 Task: Look for space in Limbe, Cameroon from 12th July, 2023 to 16th July, 2023 for 8 adults in price range Rs.10000 to Rs.16000. Place can be private room with 8 bedrooms having 8 beds and 8 bathrooms. Property type can be house, flat, guest house. Amenities needed are: wifi, TV, free parkinig on premises, gym, breakfast. Booking option can be shelf check-in. Required host language is English.
Action: Mouse pressed left at (446, 95)
Screenshot: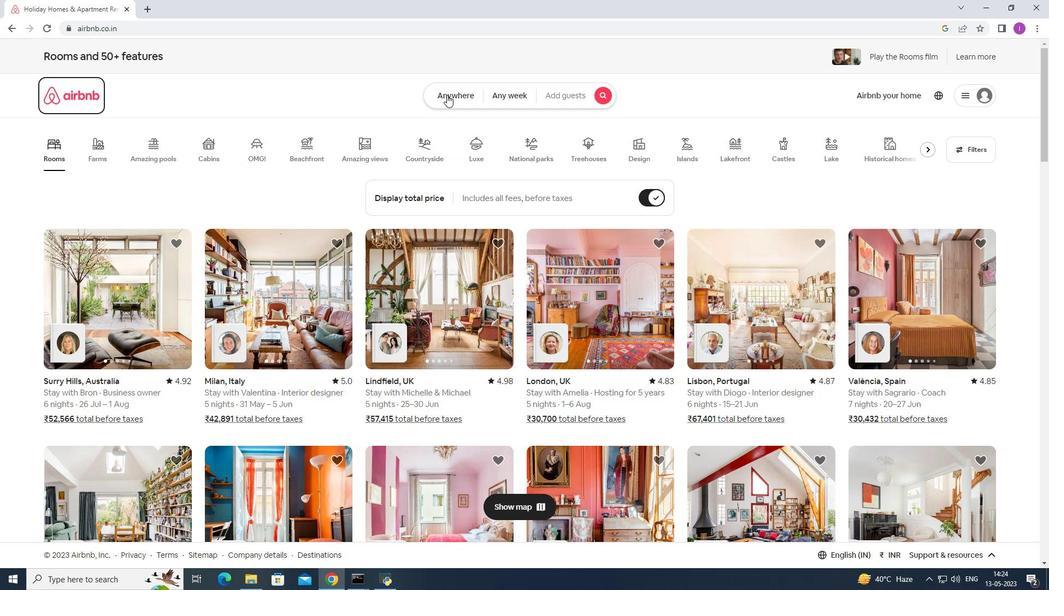 
Action: Mouse moved to (357, 137)
Screenshot: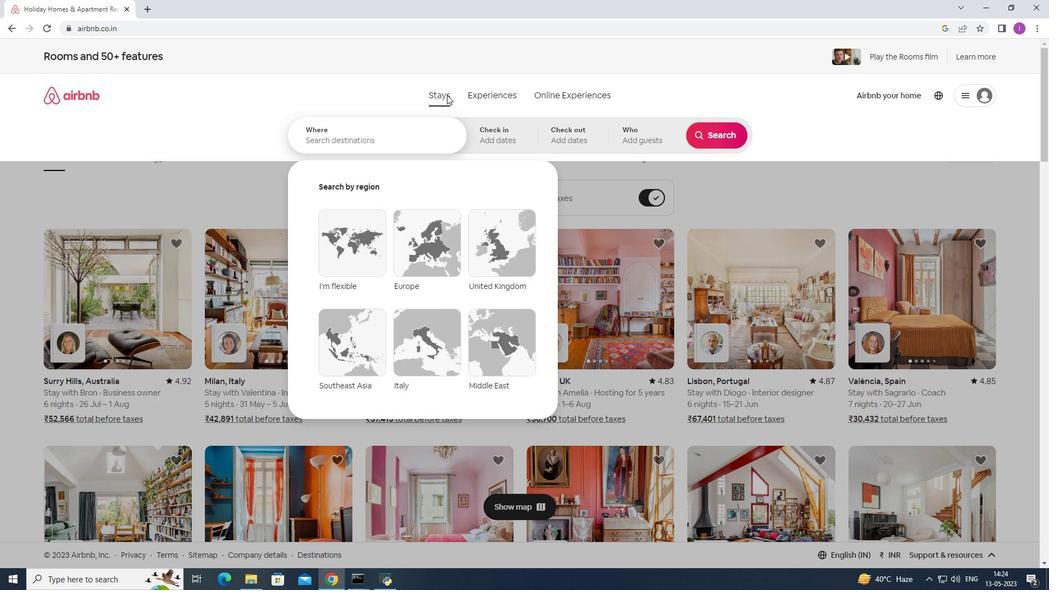 
Action: Mouse pressed left at (357, 137)
Screenshot: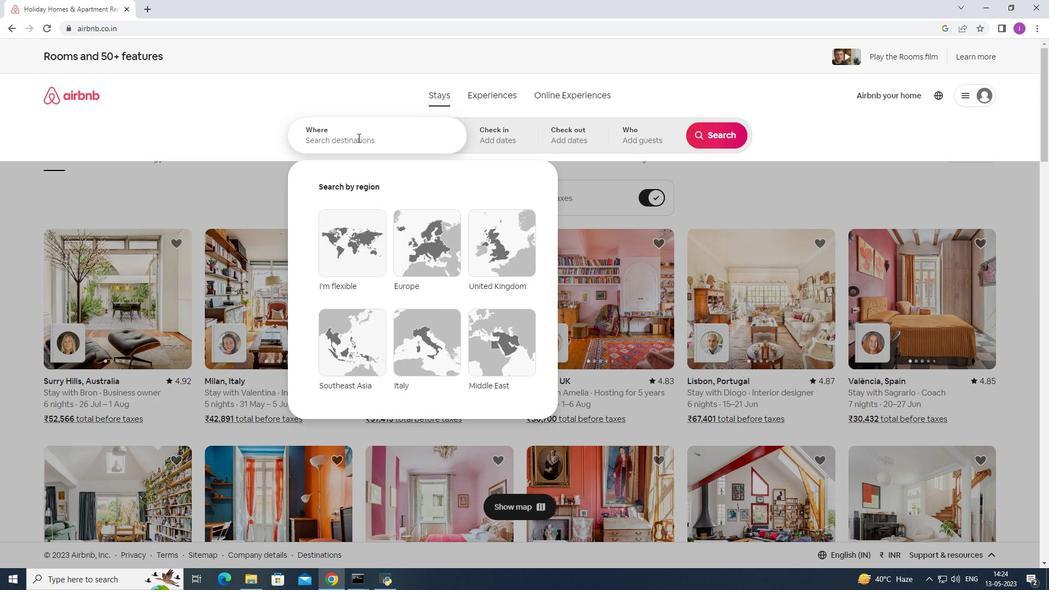 
Action: Mouse moved to (359, 136)
Screenshot: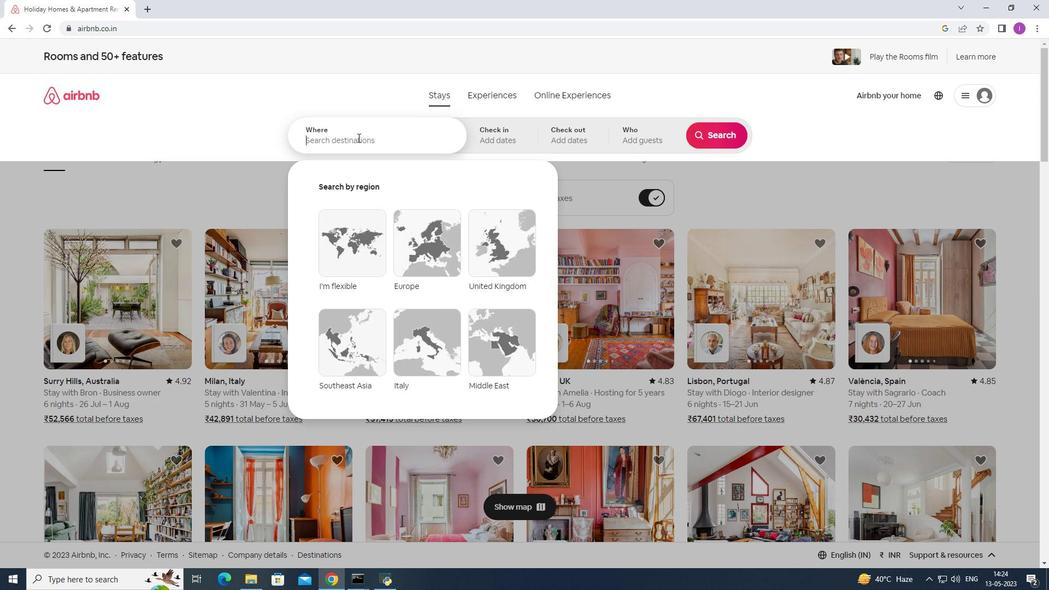 
Action: Key pressed <Key.shift><Key.shift><Key.shift><Key.shift><Key.shift><Key.shift><Key.shift><Key.shift><Key.shift><Key.shift><Key.shift><Key.shift><Key.shift><Key.shift><Key.shift><Key.shift><Key.shift><Key.shift><Key.shift><Key.shift><Key.shift><Key.shift><Key.shift><Key.shift><Key.shift><Key.shift><Key.shift><Key.shift><Key.shift><Key.shift><Key.shift><Key.shift><Key.shift><Key.shift><Key.shift><Key.shift><Key.shift><Key.shift><Key.shift><Key.shift><Key.shift><Key.shift><Key.shift><Key.shift><Key.shift><Key.shift><Key.shift>Limbe,<Key.shift>Cameroo
Screenshot: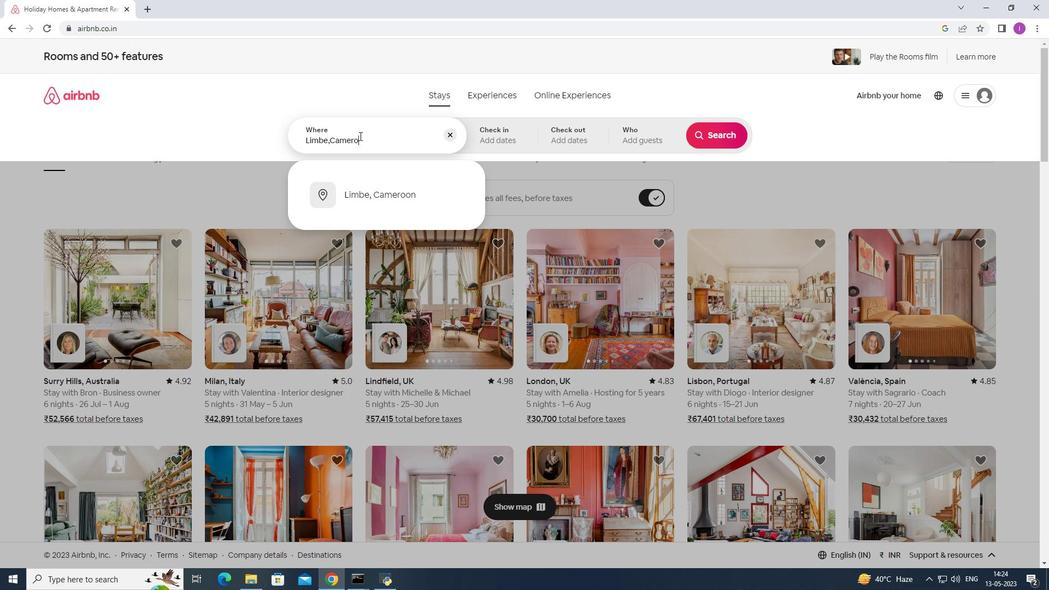 
Action: Mouse moved to (369, 200)
Screenshot: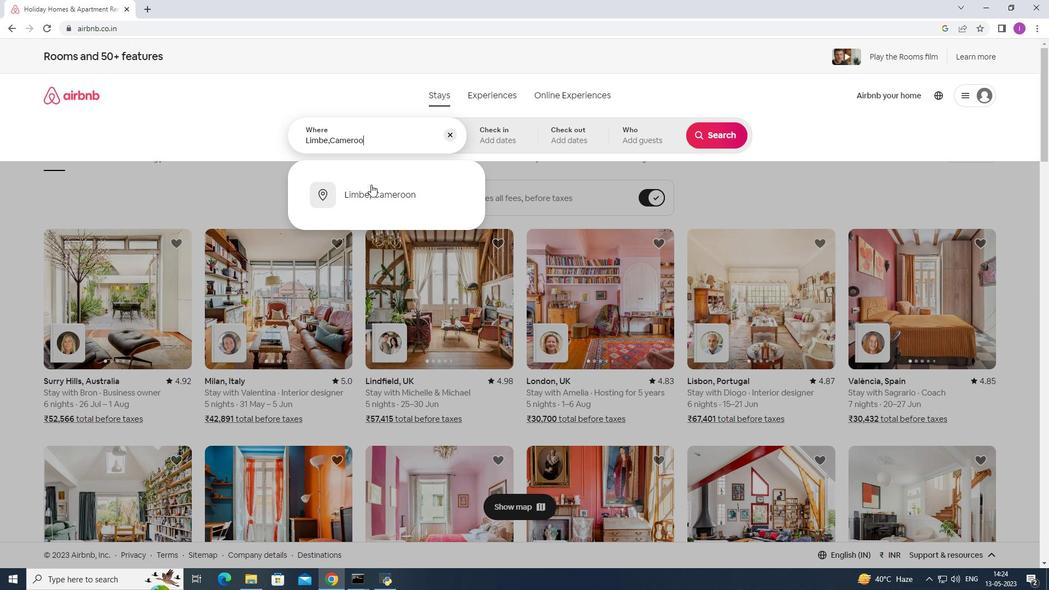 
Action: Mouse pressed left at (369, 200)
Screenshot: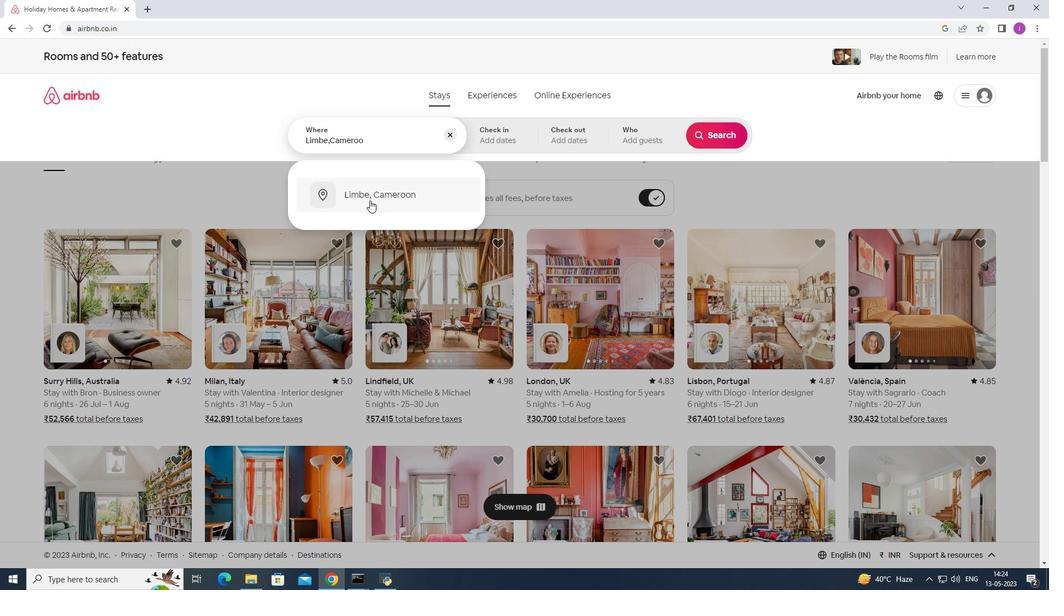 
Action: Mouse moved to (717, 218)
Screenshot: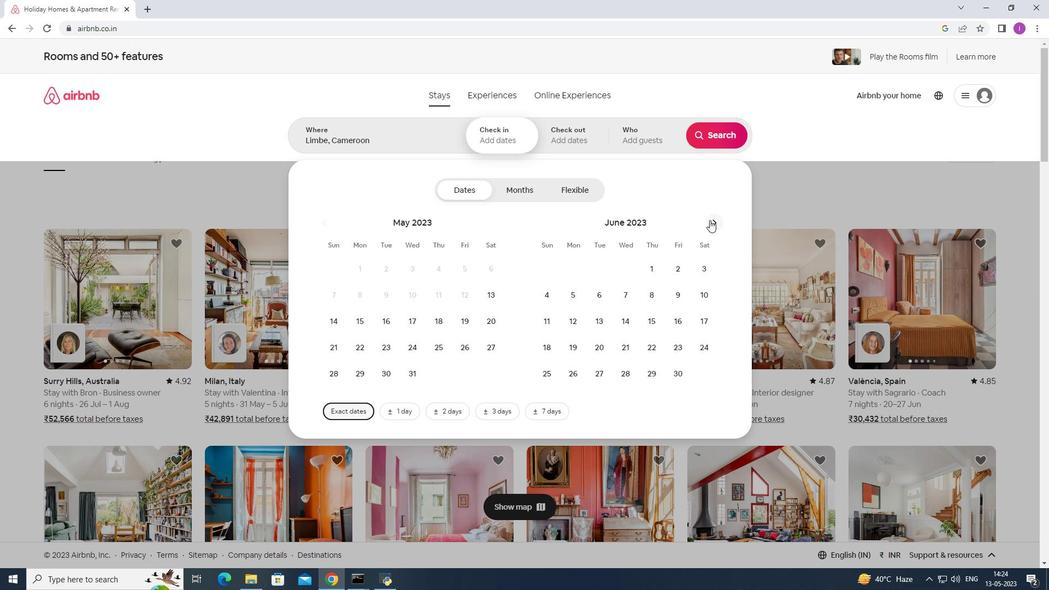
Action: Mouse pressed left at (717, 218)
Screenshot: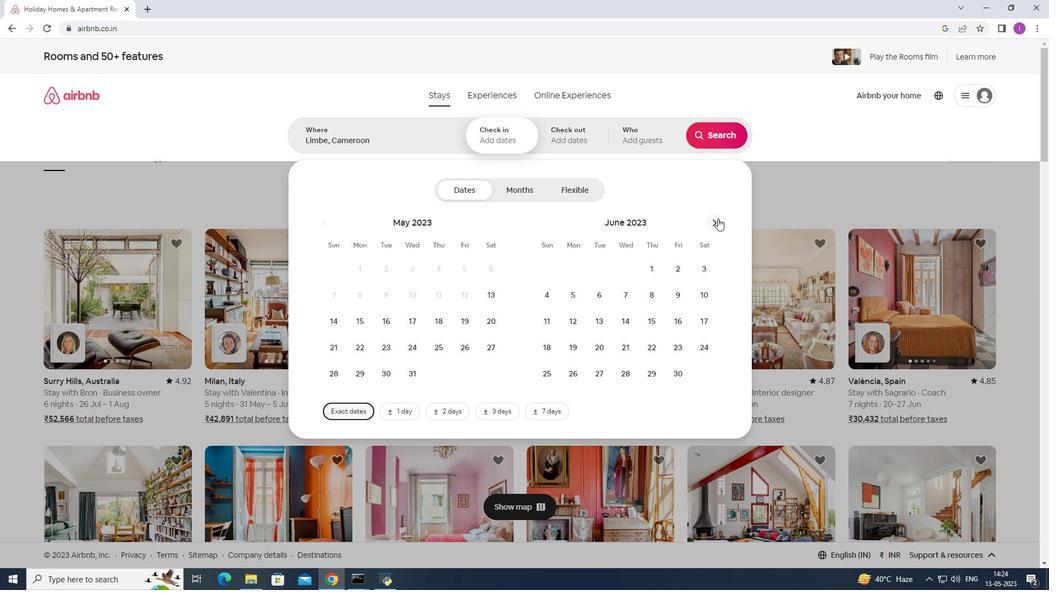 
Action: Mouse moved to (625, 318)
Screenshot: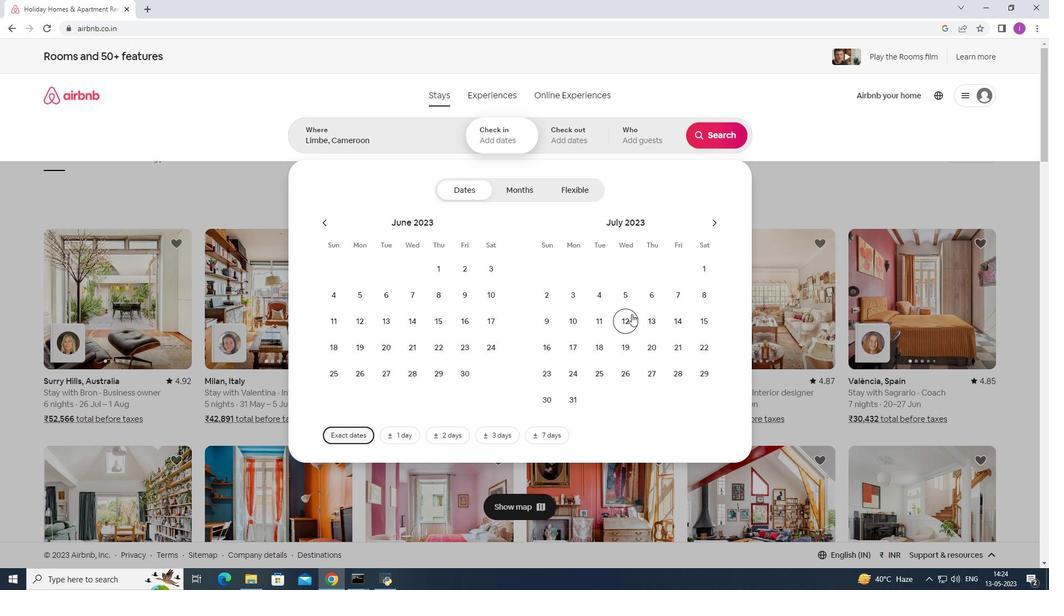 
Action: Mouse pressed left at (625, 318)
Screenshot: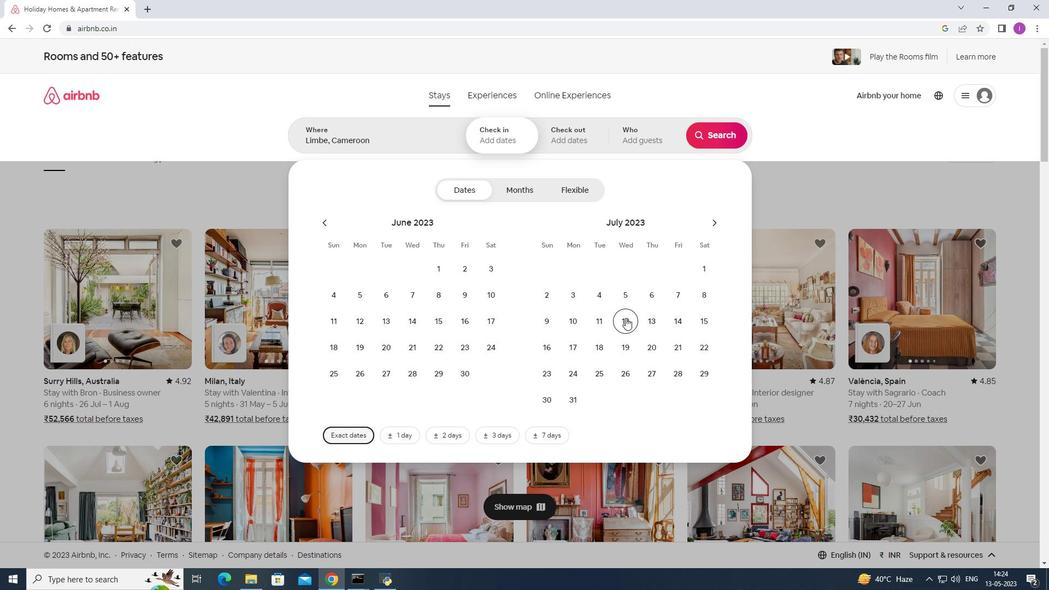 
Action: Mouse moved to (540, 345)
Screenshot: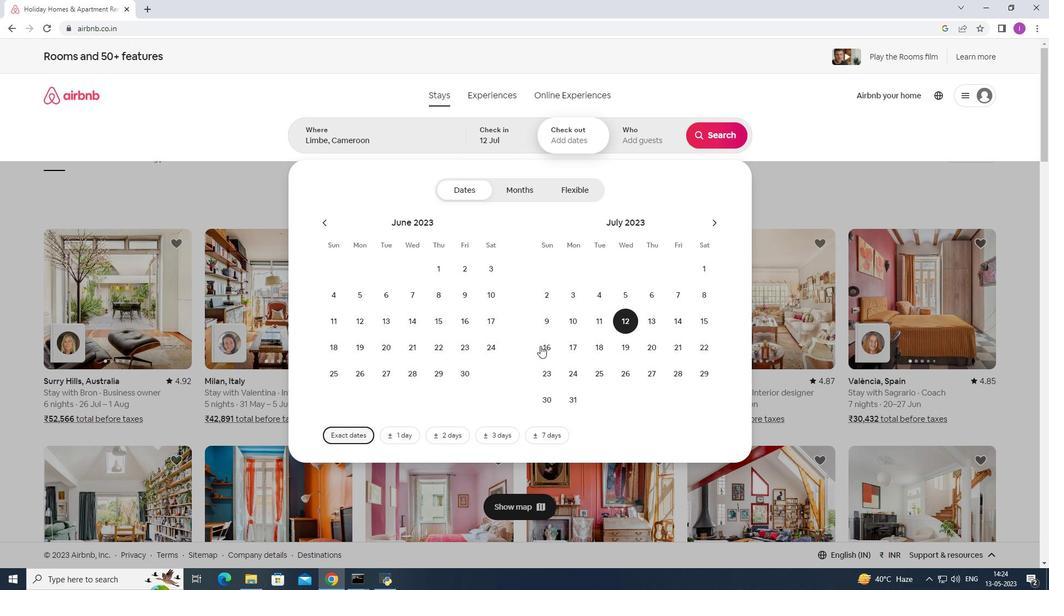 
Action: Mouse pressed left at (540, 345)
Screenshot: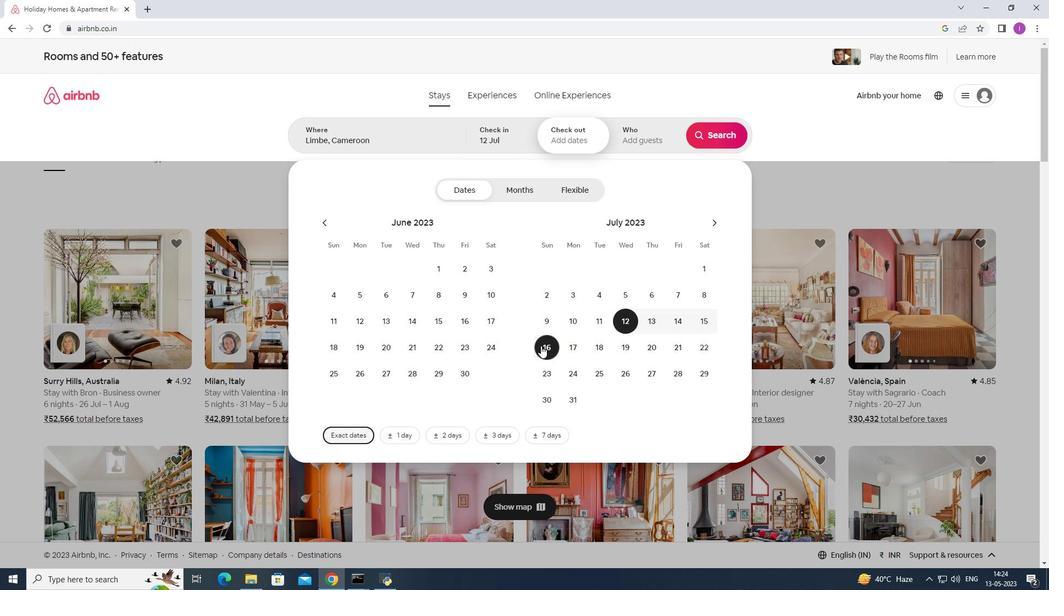
Action: Mouse moved to (653, 136)
Screenshot: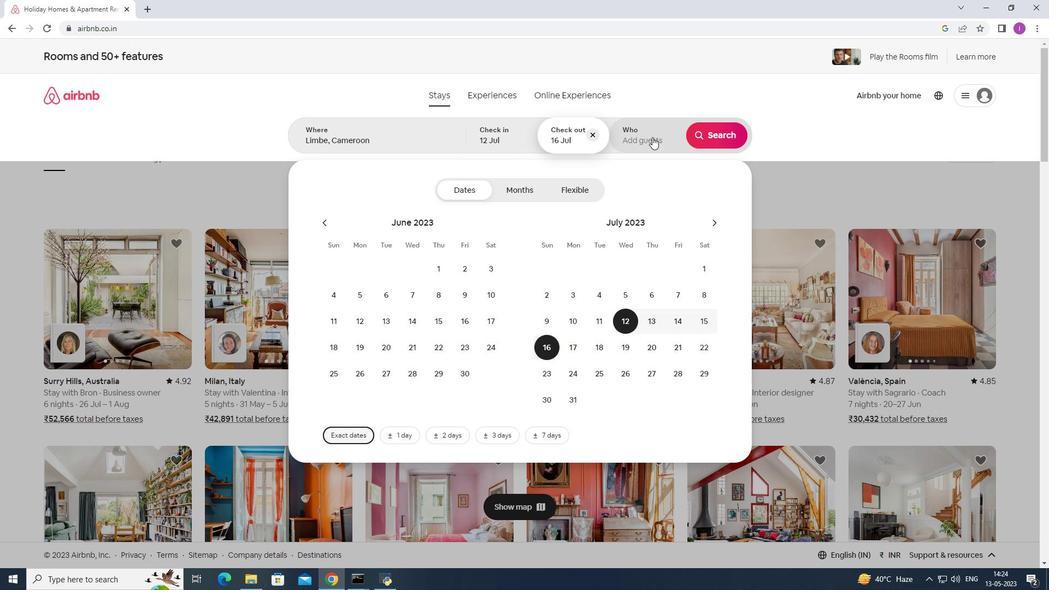 
Action: Mouse pressed left at (653, 136)
Screenshot: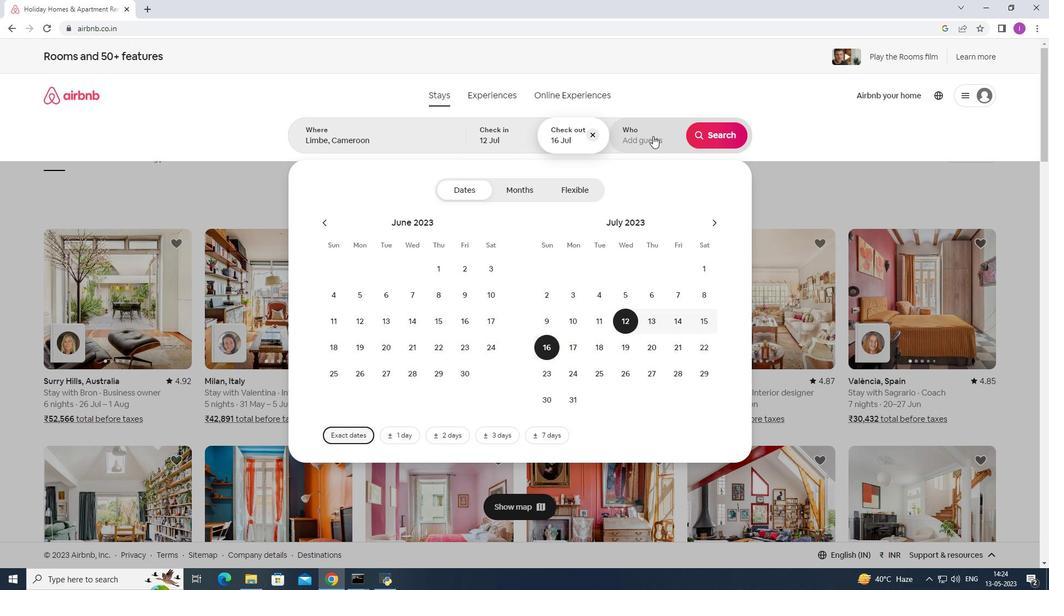
Action: Mouse moved to (719, 195)
Screenshot: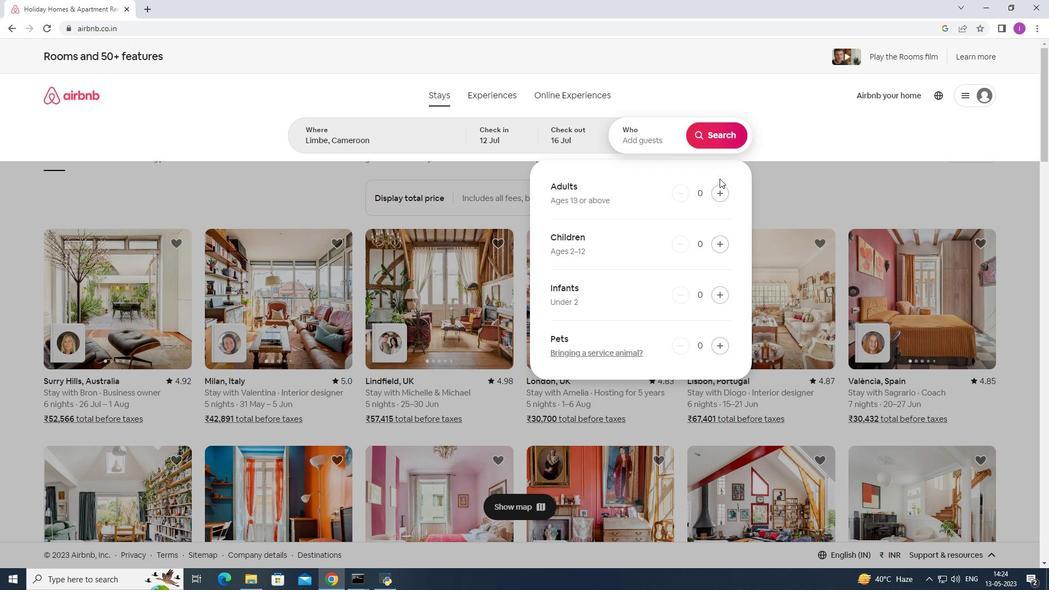 
Action: Mouse pressed left at (719, 195)
Screenshot: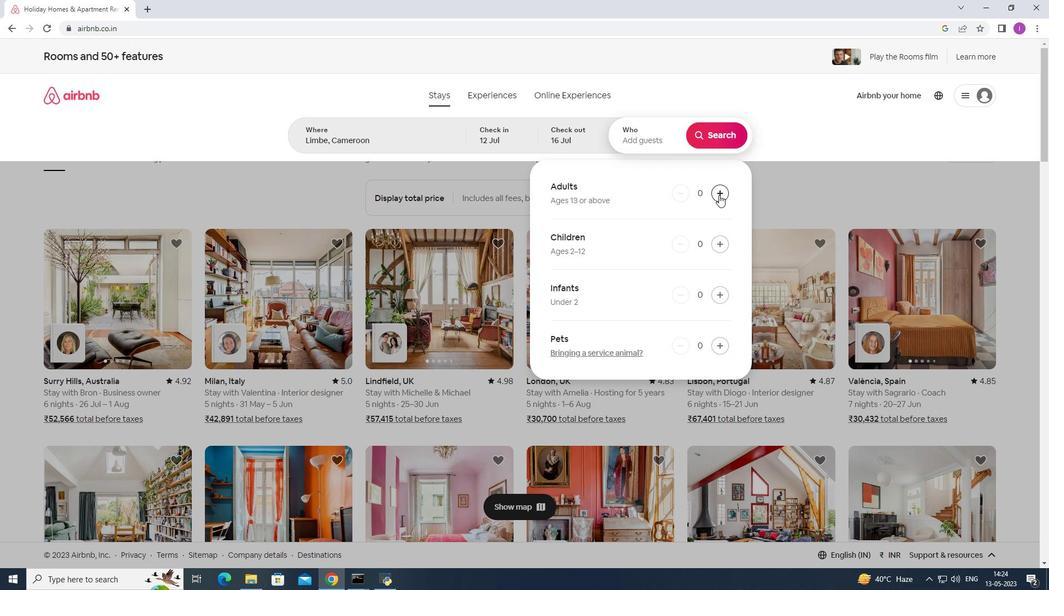 
Action: Mouse pressed left at (719, 195)
Screenshot: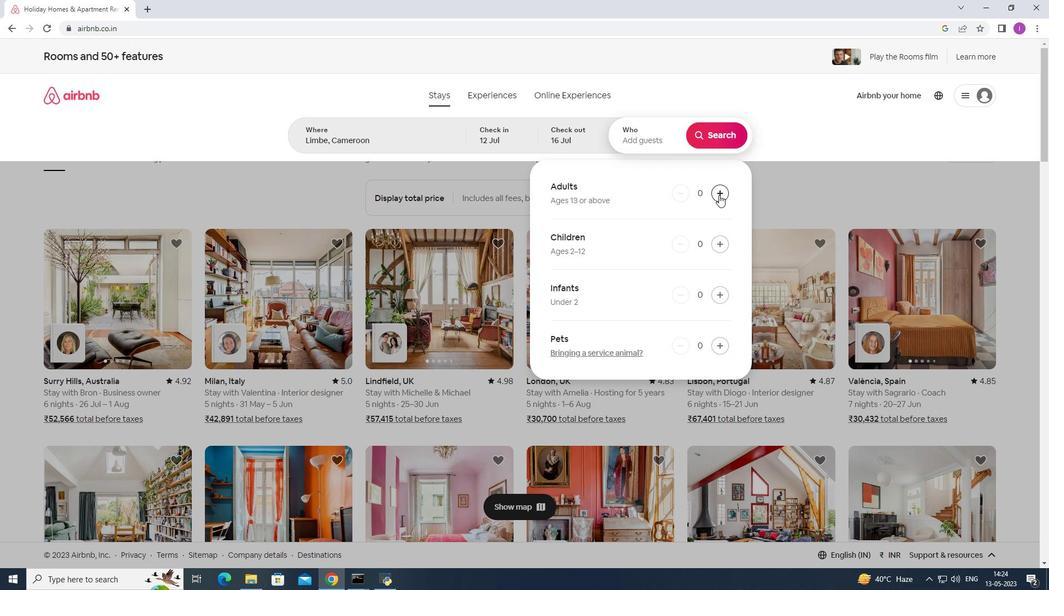 
Action: Mouse pressed left at (719, 195)
Screenshot: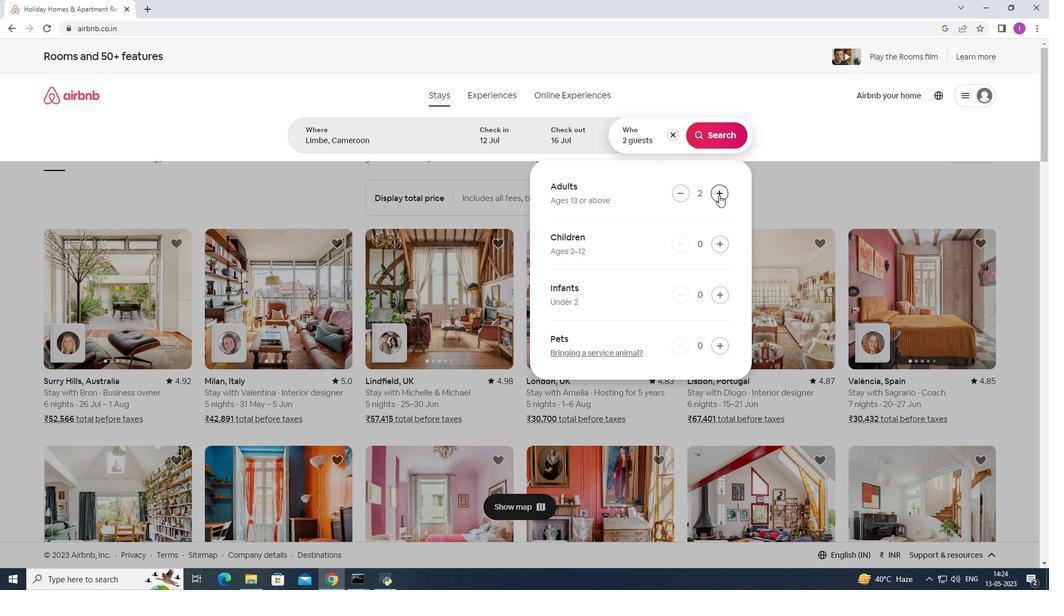 
Action: Mouse pressed left at (719, 195)
Screenshot: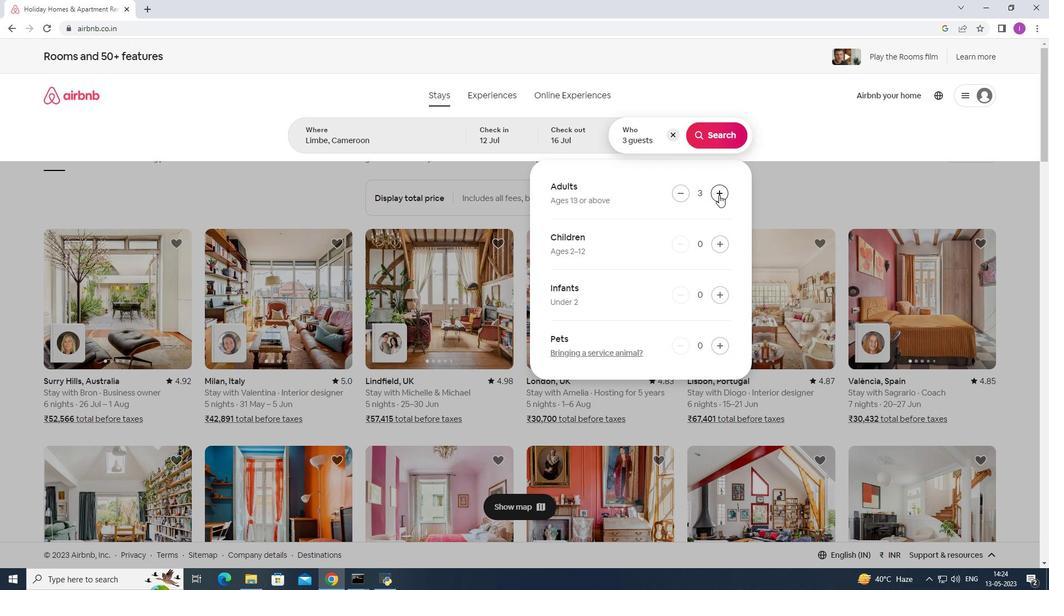 
Action: Mouse pressed left at (719, 195)
Screenshot: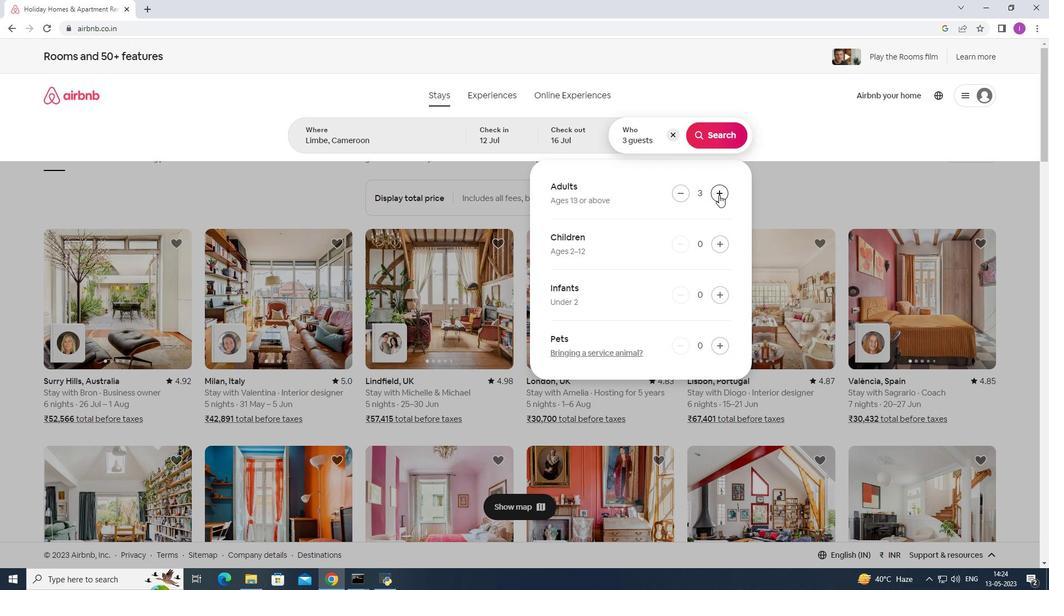 
Action: Mouse pressed left at (719, 195)
Screenshot: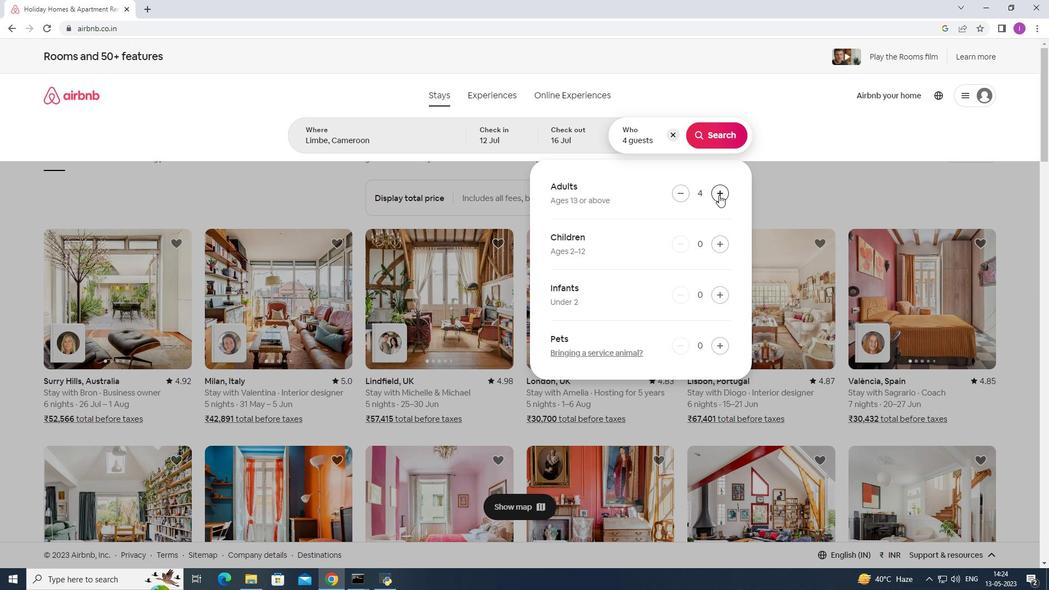 
Action: Mouse pressed left at (719, 195)
Screenshot: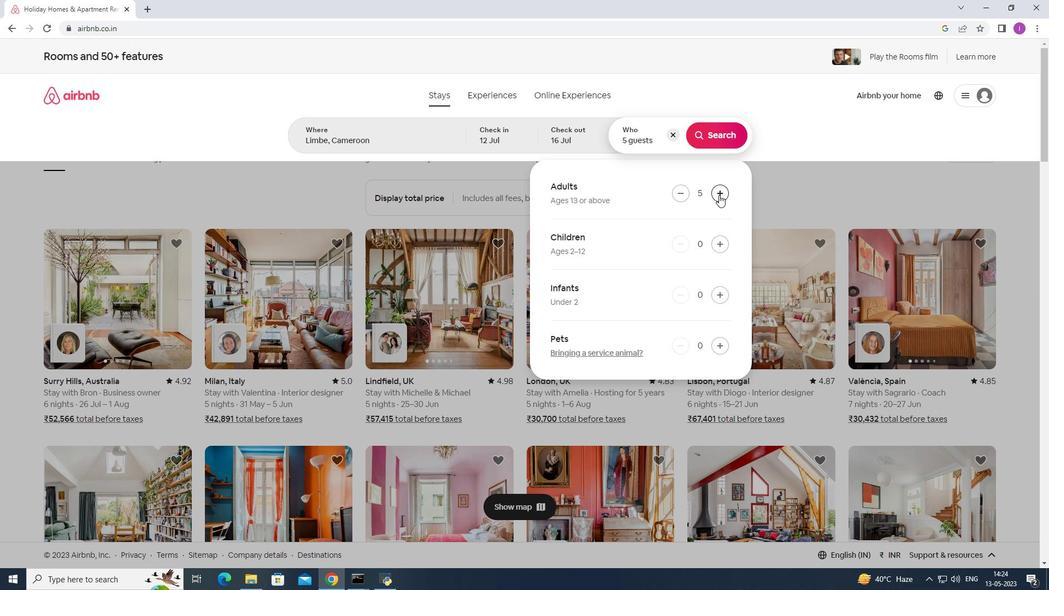 
Action: Mouse pressed left at (719, 195)
Screenshot: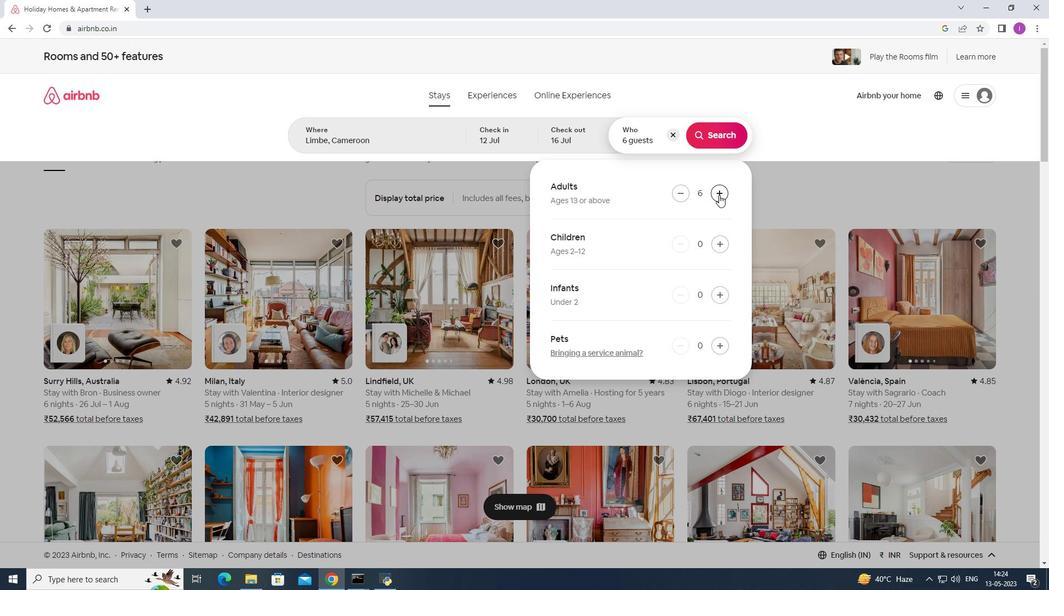 
Action: Mouse moved to (711, 139)
Screenshot: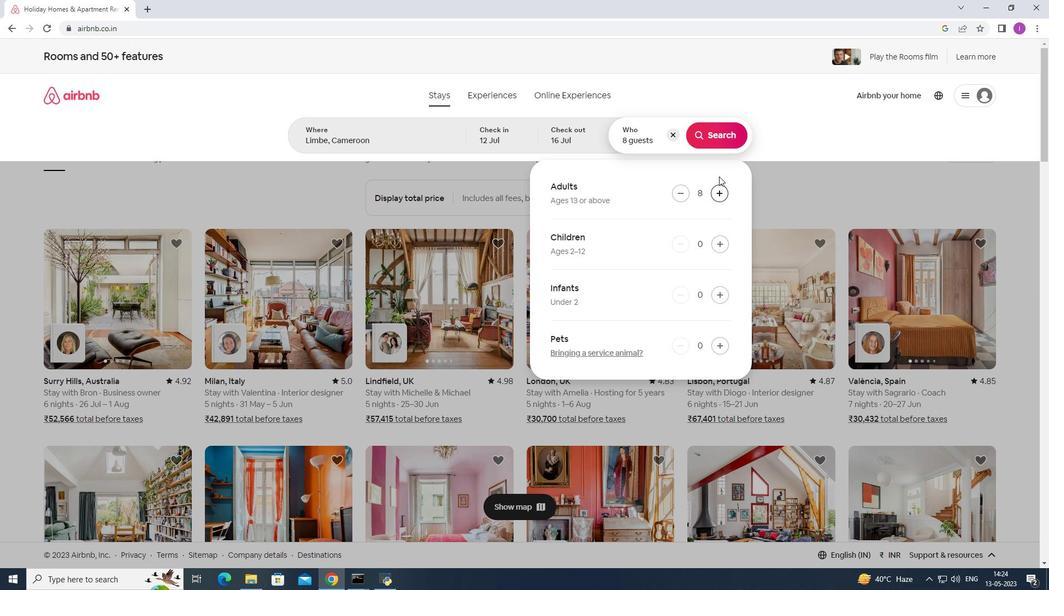 
Action: Mouse pressed left at (711, 139)
Screenshot: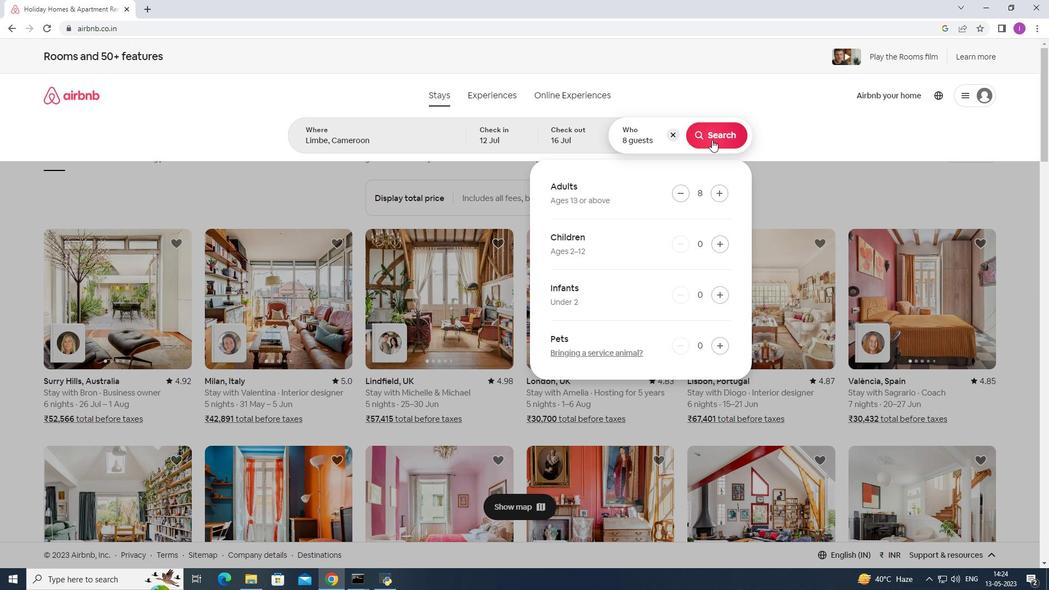 
Action: Mouse moved to (1015, 104)
Screenshot: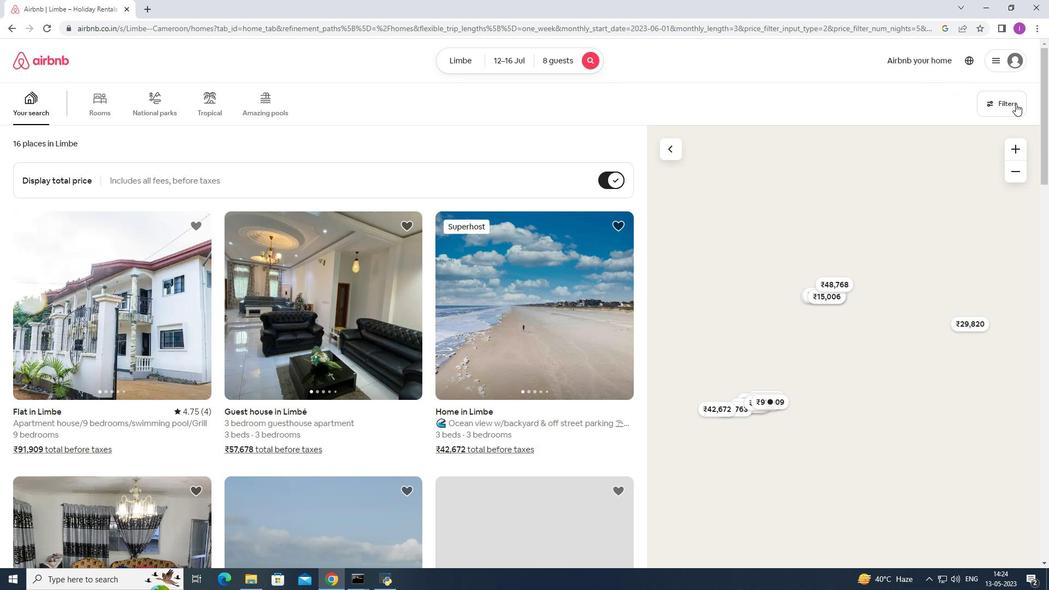 
Action: Mouse pressed left at (1015, 104)
Screenshot: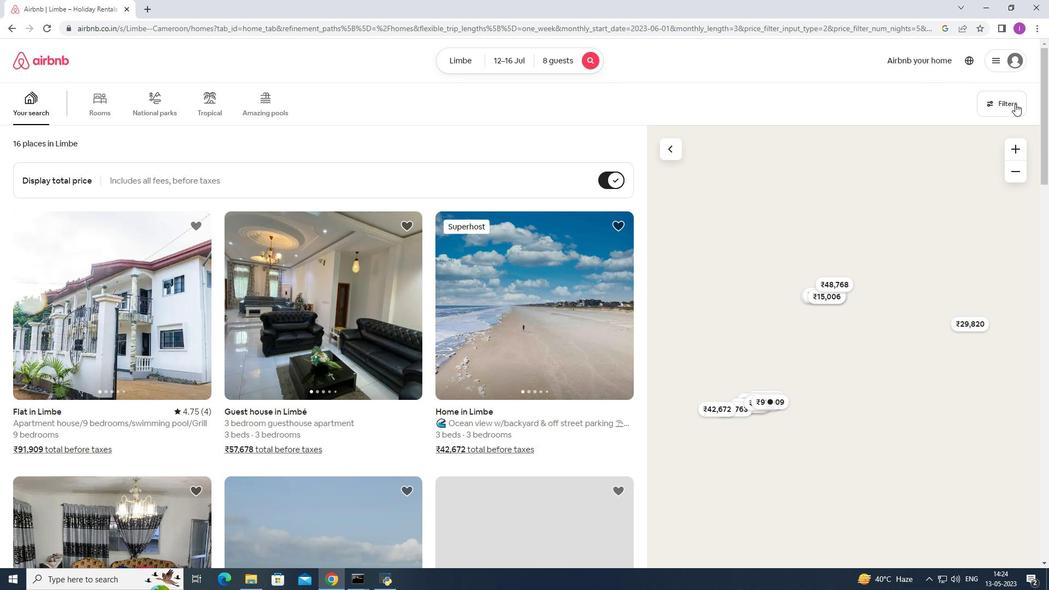 
Action: Mouse moved to (596, 374)
Screenshot: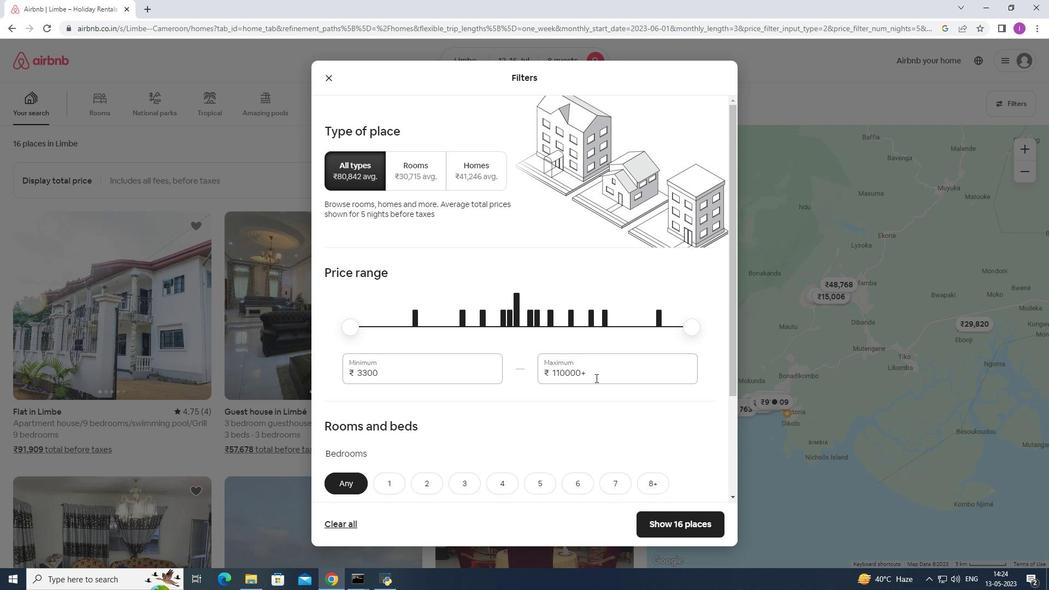 
Action: Mouse pressed left at (596, 374)
Screenshot: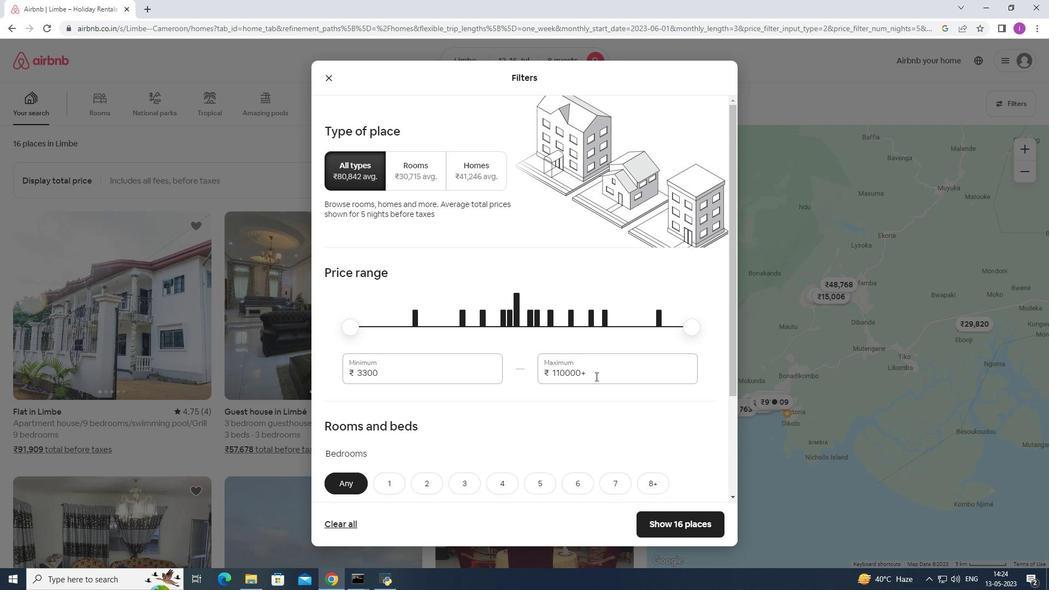 
Action: Mouse moved to (535, 365)
Screenshot: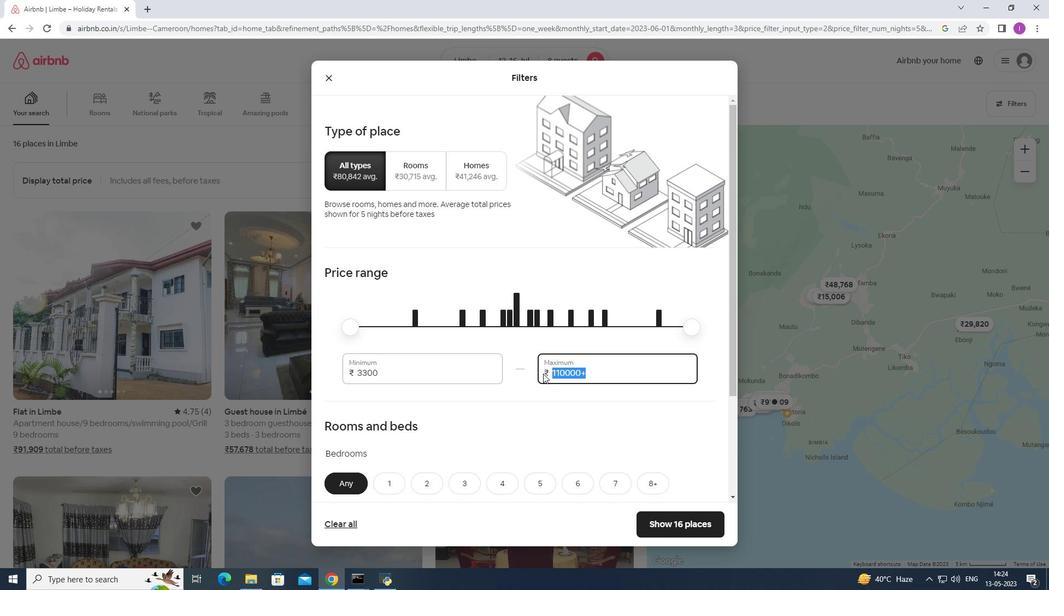 
Action: Key pressed 16000
Screenshot: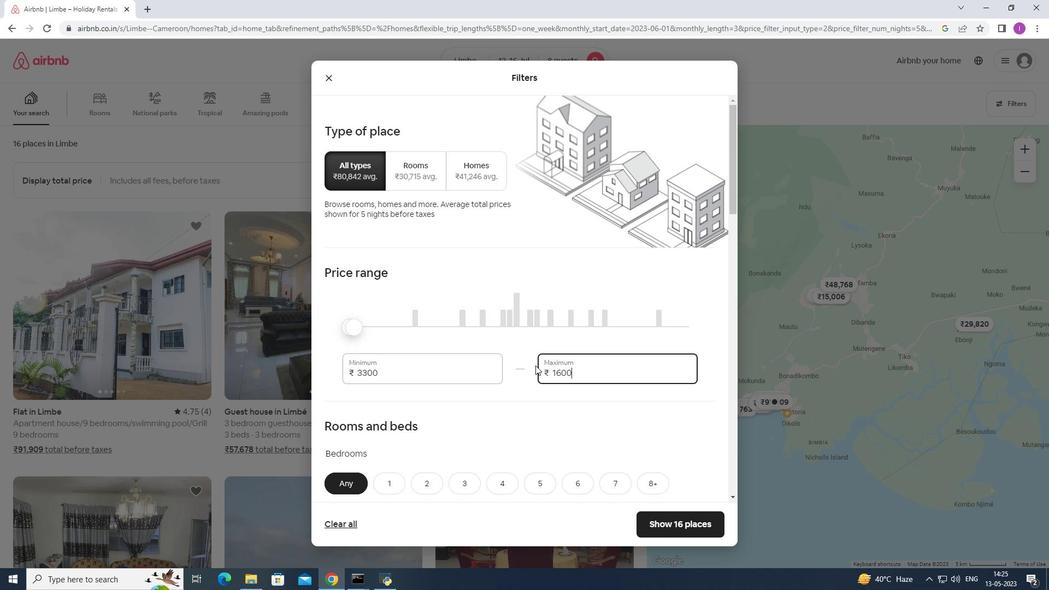 
Action: Mouse moved to (399, 368)
Screenshot: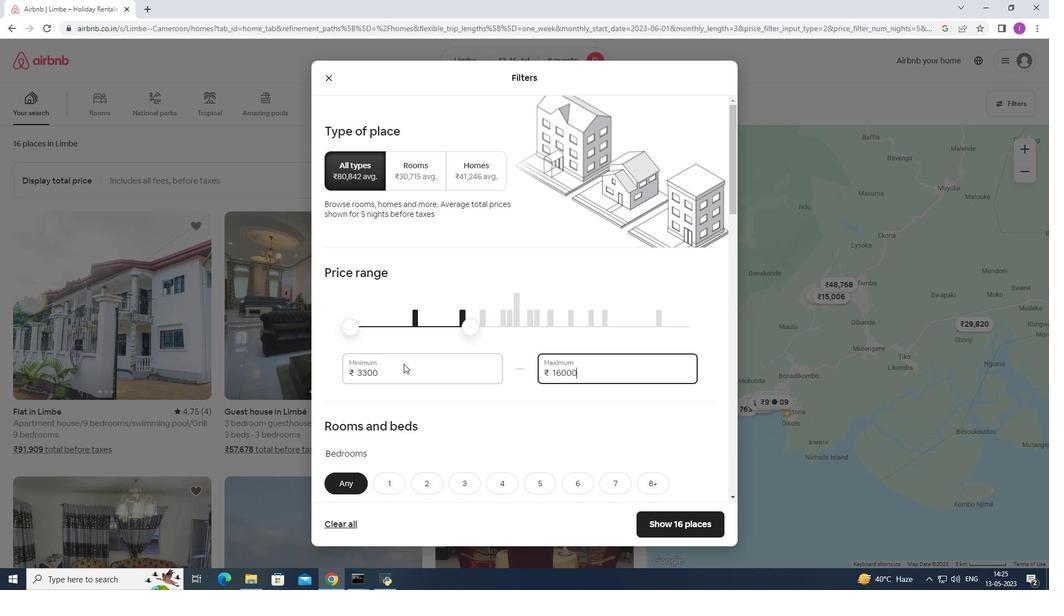 
Action: Mouse pressed left at (399, 368)
Screenshot: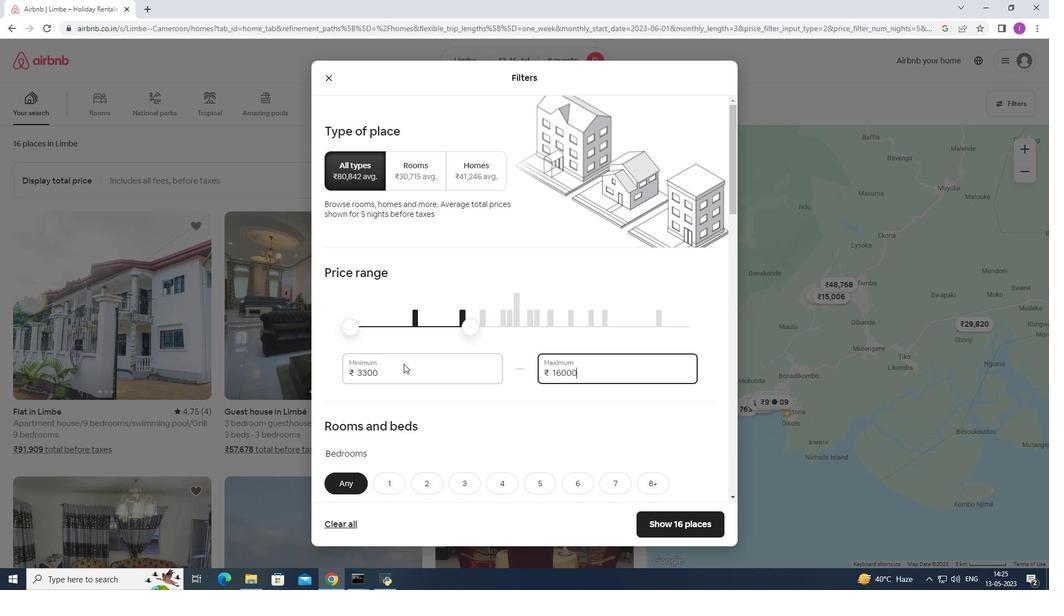 
Action: Mouse moved to (350, 374)
Screenshot: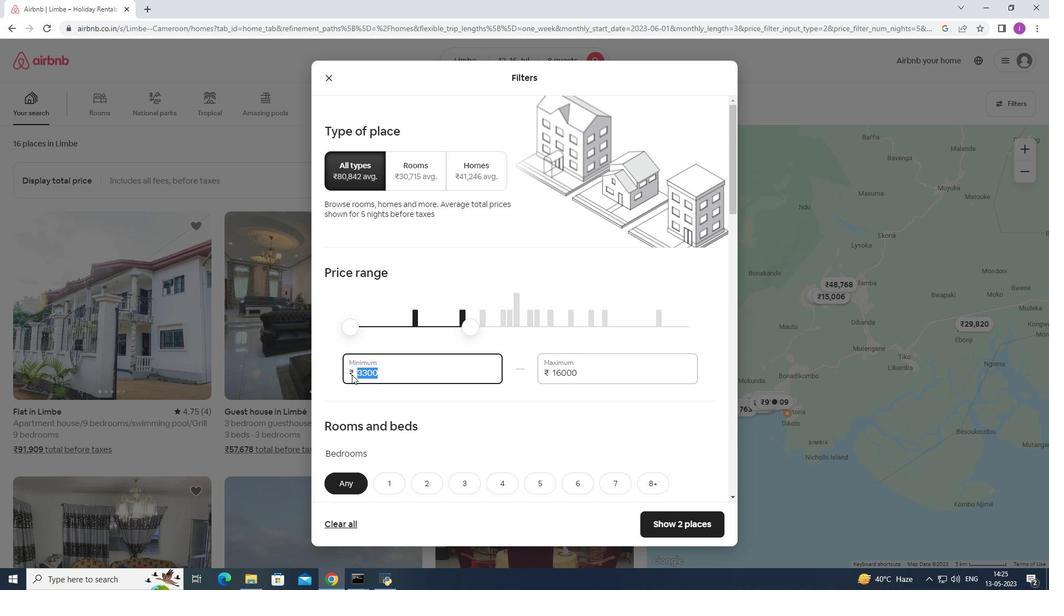 
Action: Key pressed 10000
Screenshot: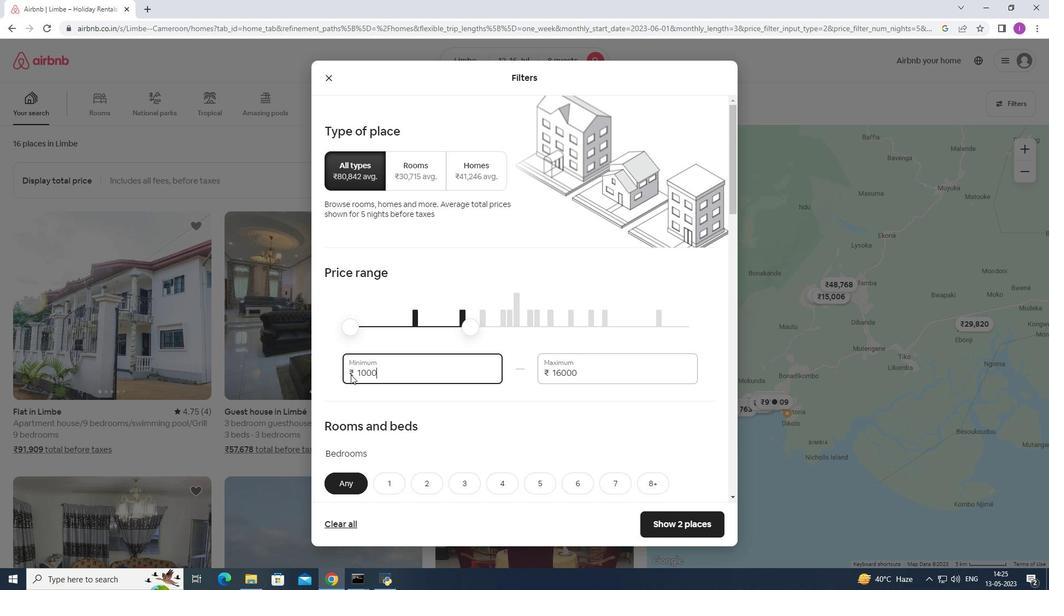 
Action: Mouse moved to (419, 367)
Screenshot: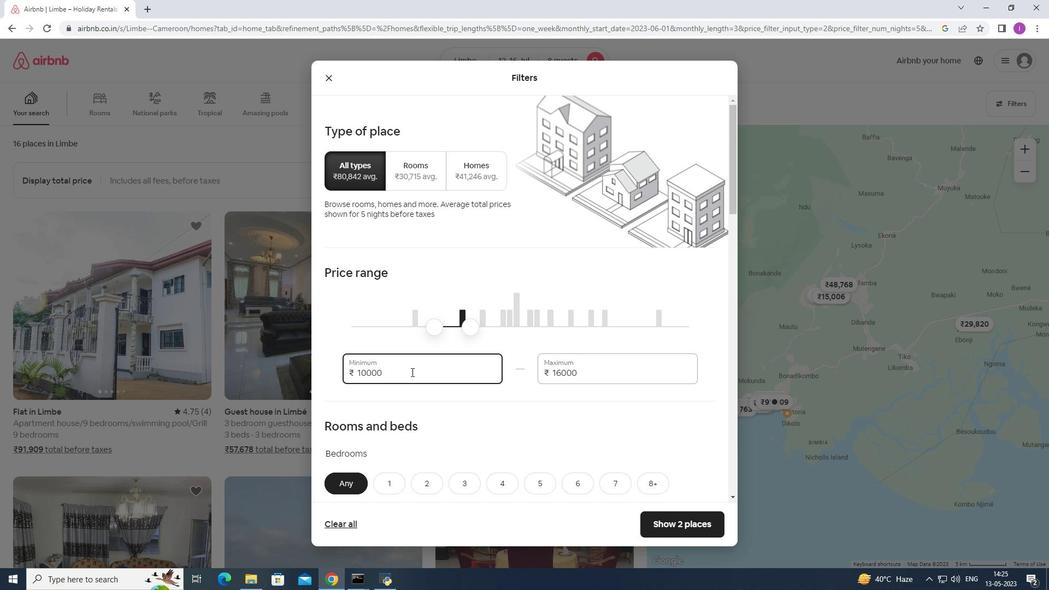 
Action: Mouse scrolled (419, 366) with delta (0, 0)
Screenshot: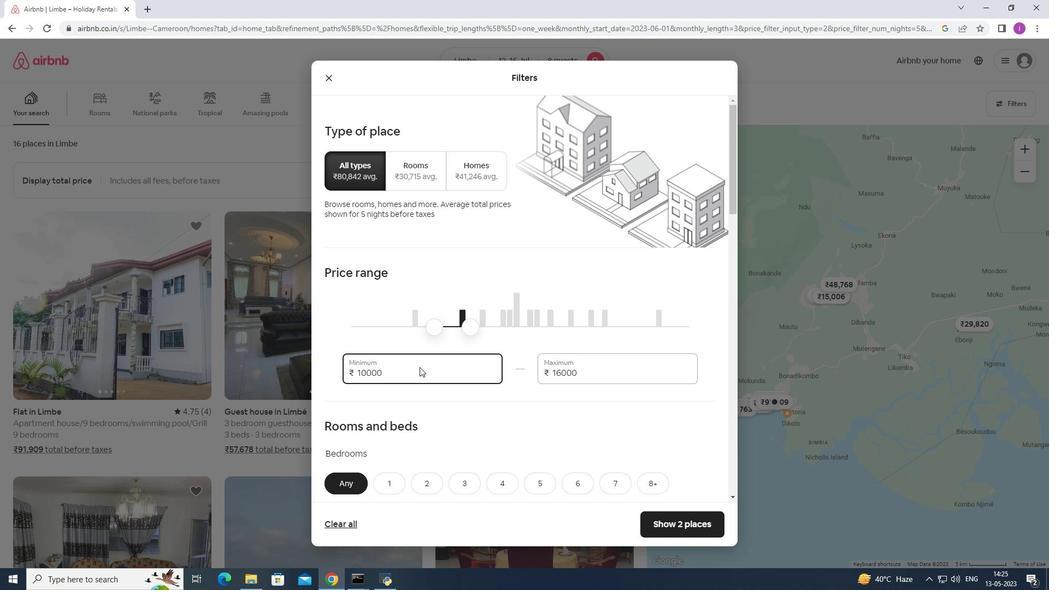 
Action: Mouse scrolled (419, 366) with delta (0, 0)
Screenshot: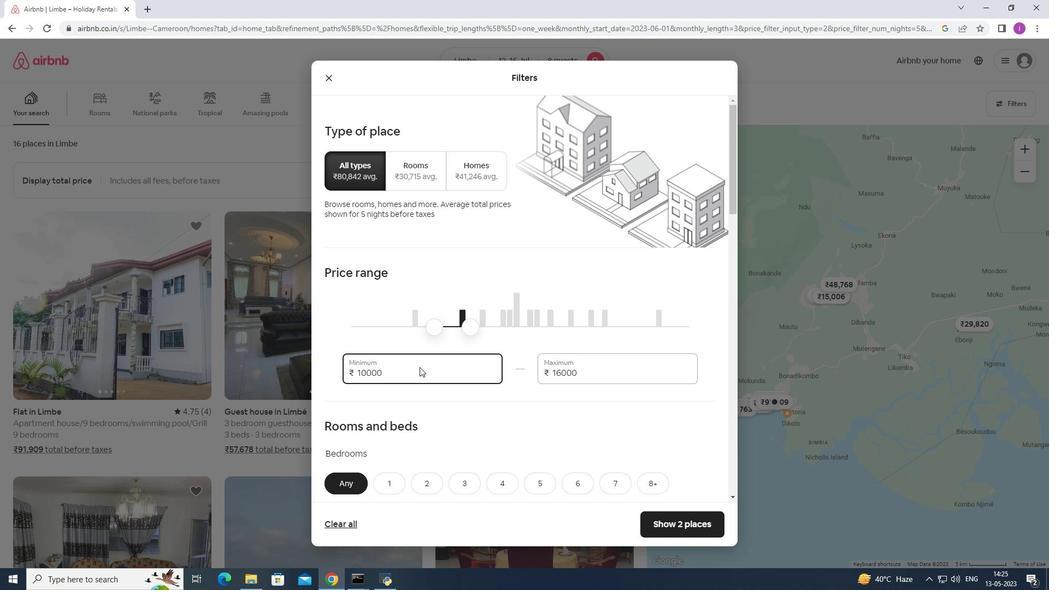 
Action: Mouse scrolled (419, 366) with delta (0, 0)
Screenshot: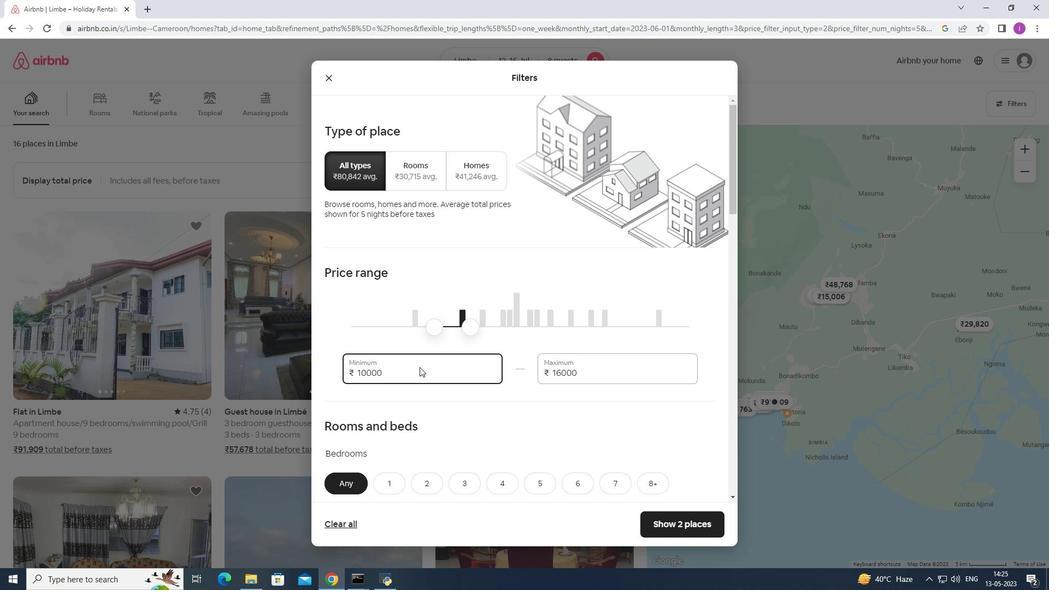
Action: Mouse moved to (392, 354)
Screenshot: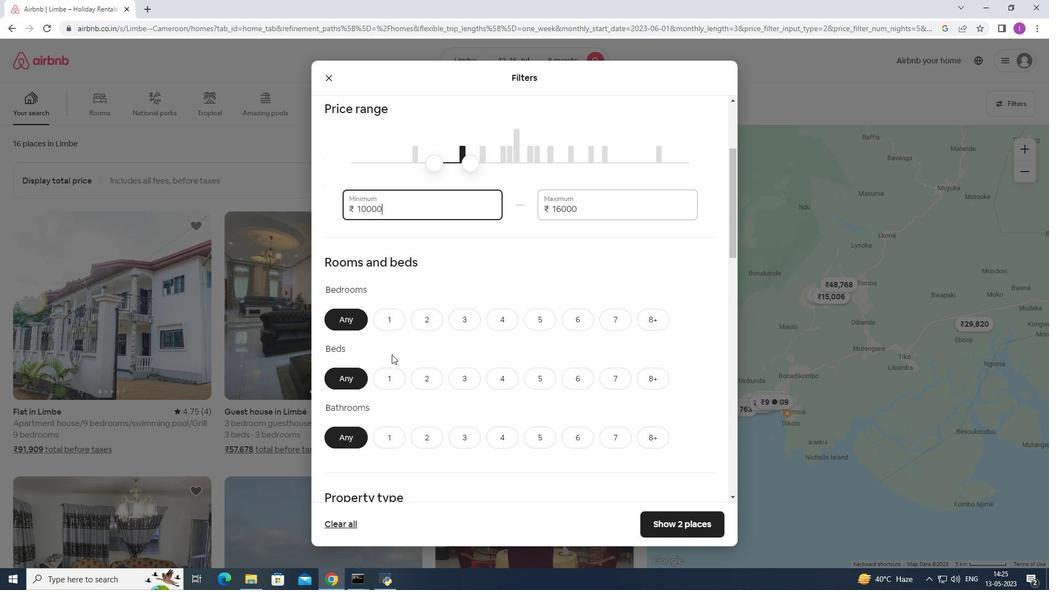 
Action: Mouse scrolled (392, 354) with delta (0, 0)
Screenshot: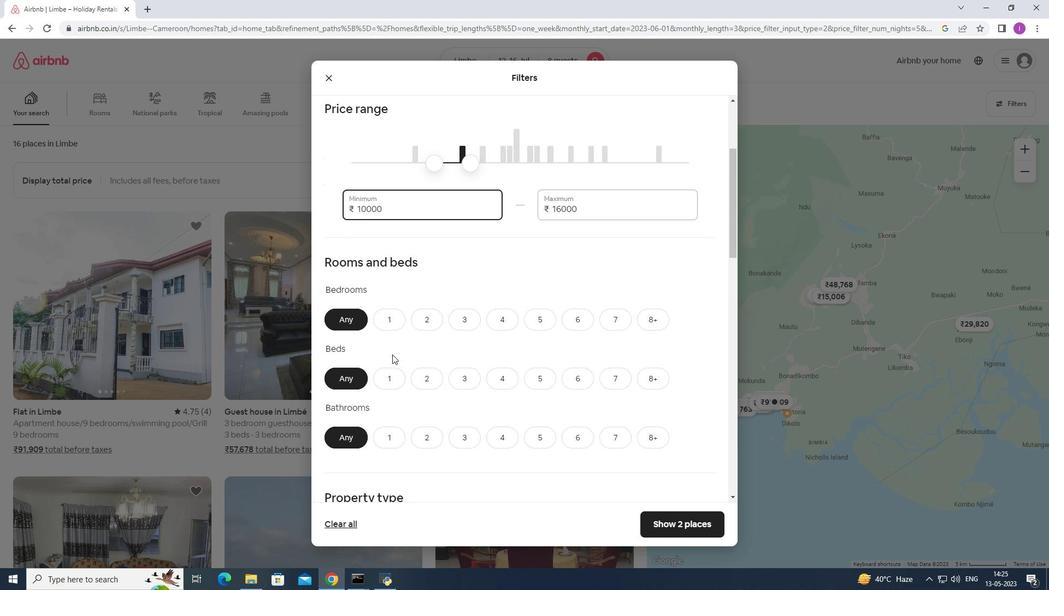 
Action: Mouse scrolled (392, 354) with delta (0, 0)
Screenshot: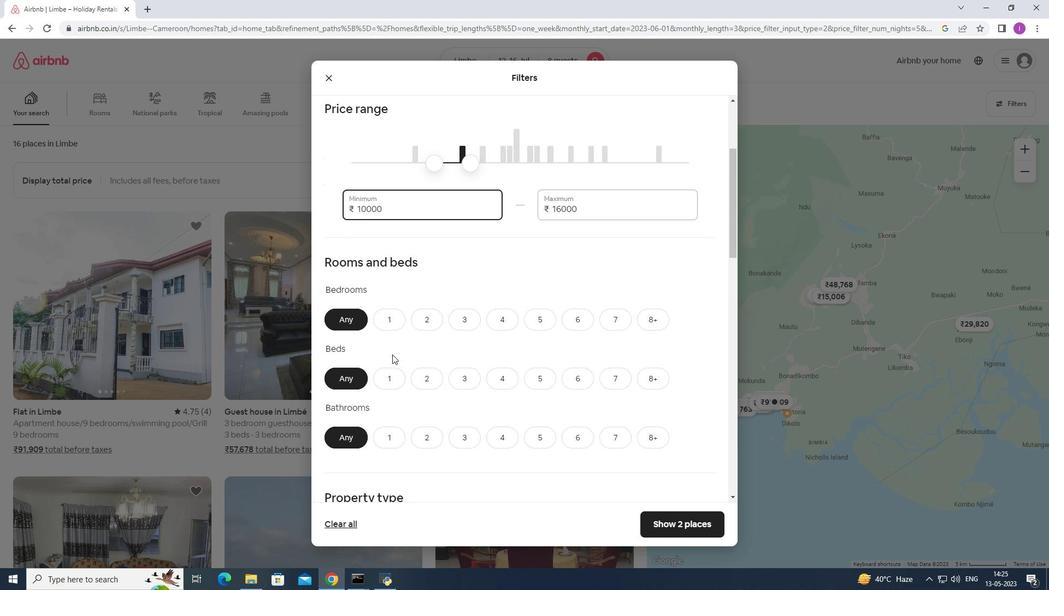 
Action: Mouse moved to (659, 212)
Screenshot: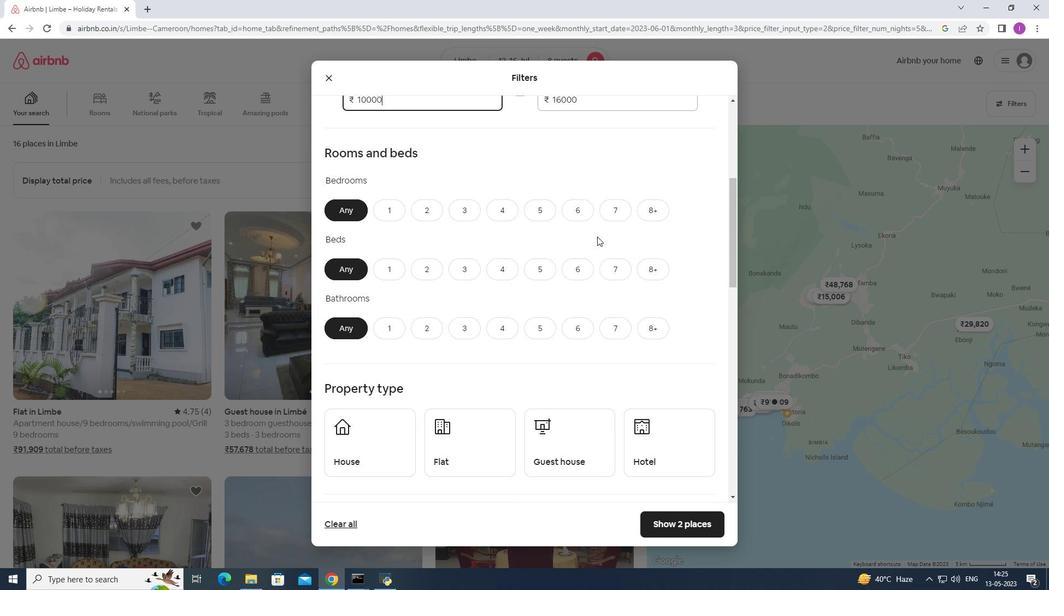 
Action: Mouse pressed left at (659, 212)
Screenshot: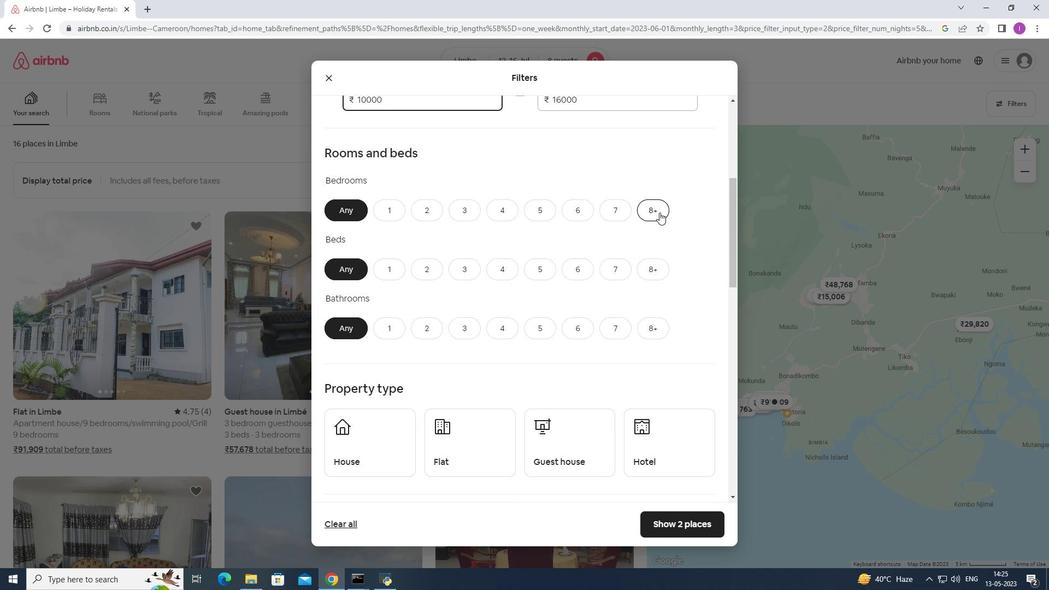 
Action: Mouse moved to (657, 273)
Screenshot: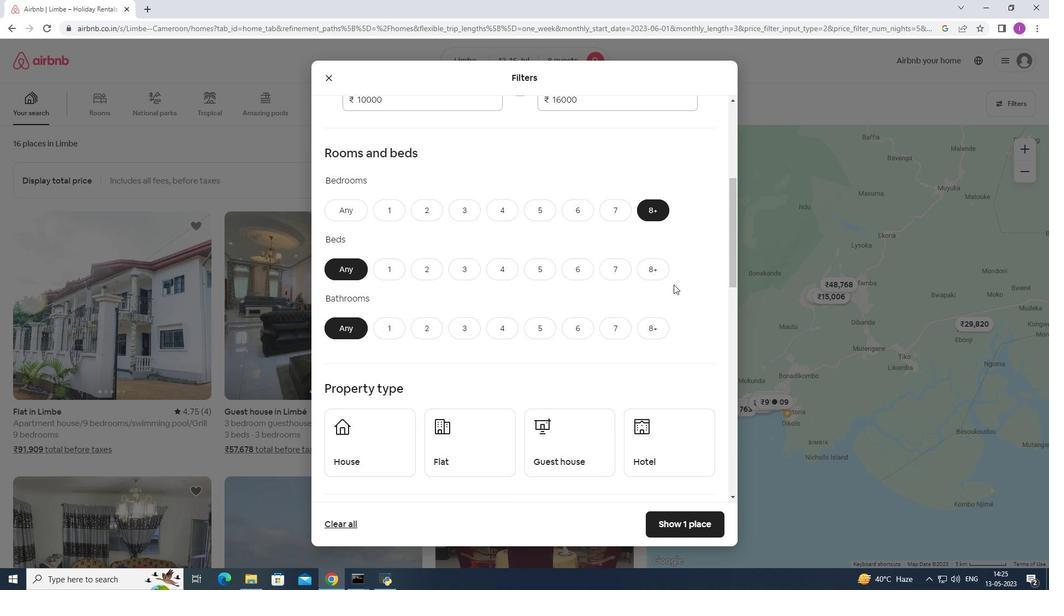 
Action: Mouse pressed left at (657, 273)
Screenshot: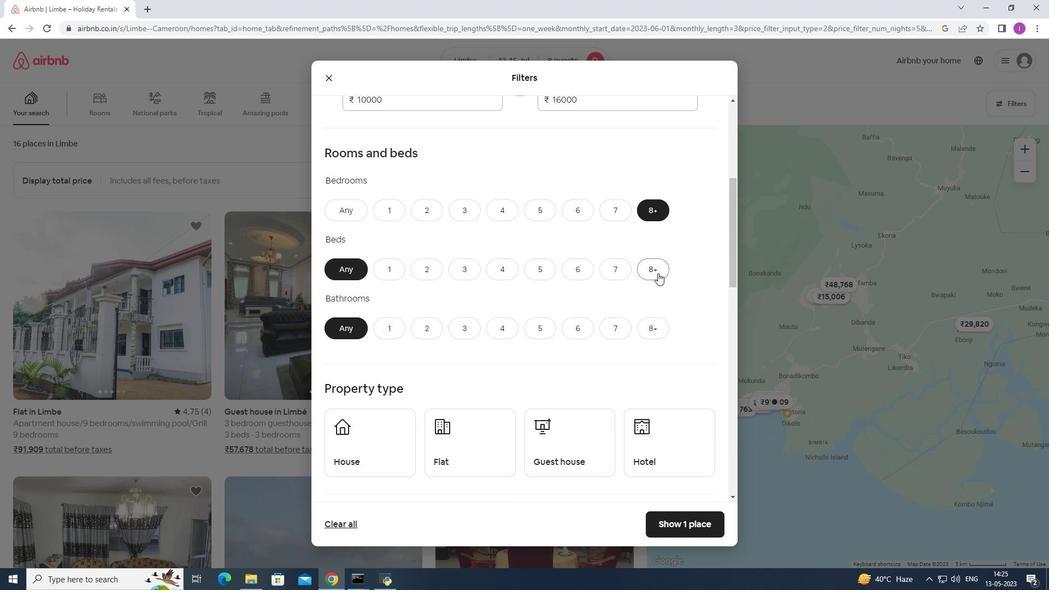 
Action: Mouse moved to (656, 333)
Screenshot: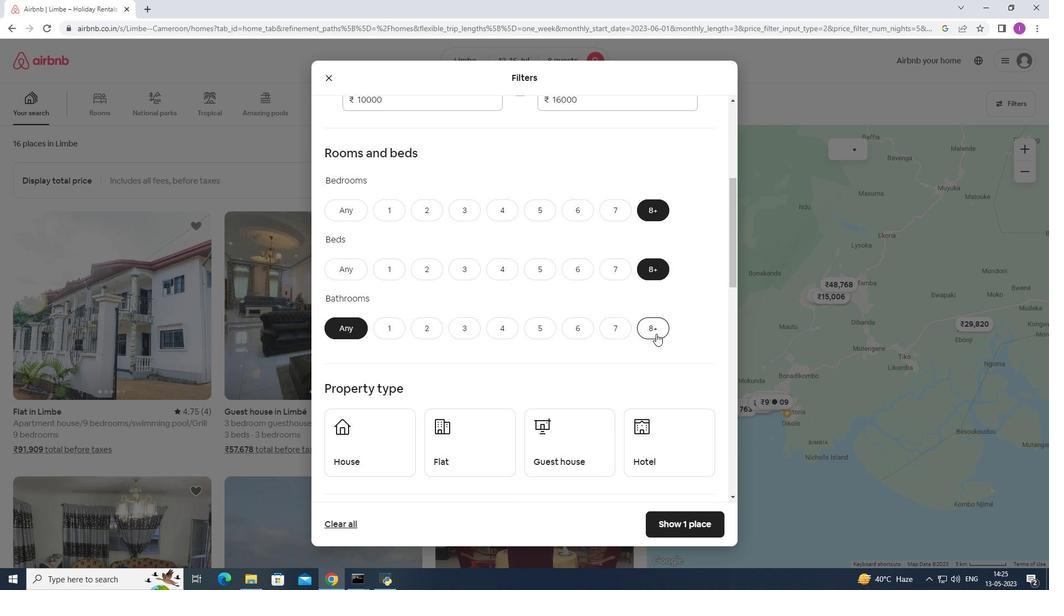 
Action: Mouse pressed left at (656, 333)
Screenshot: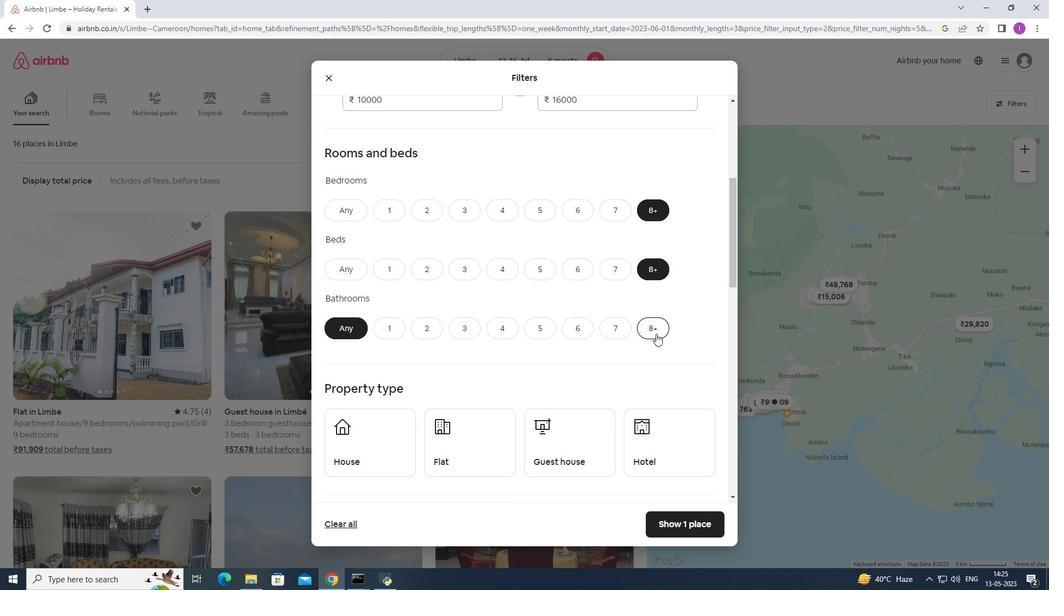 
Action: Mouse moved to (543, 352)
Screenshot: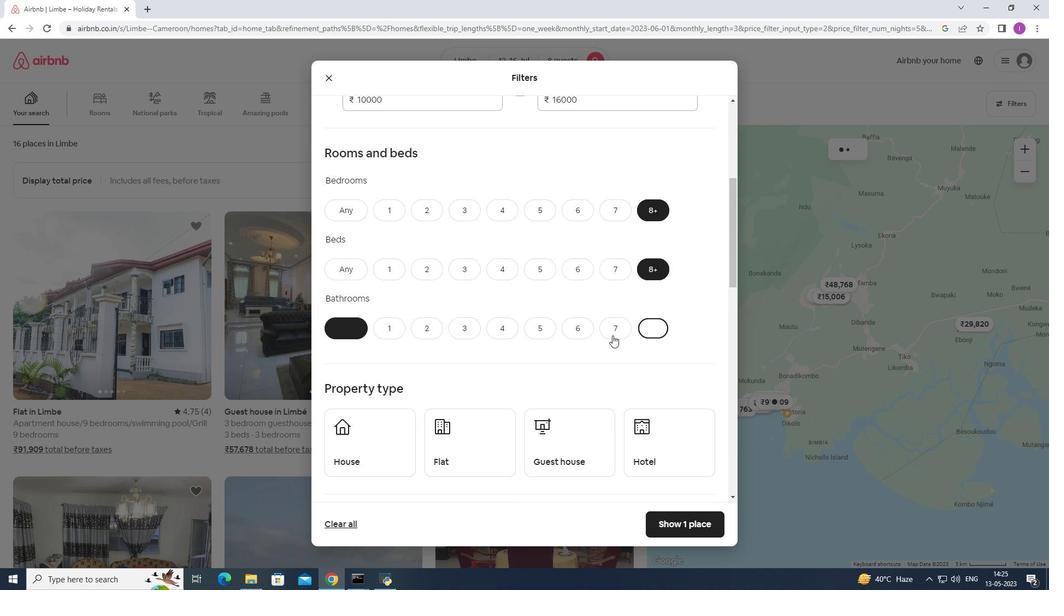 
Action: Mouse scrolled (543, 351) with delta (0, 0)
Screenshot: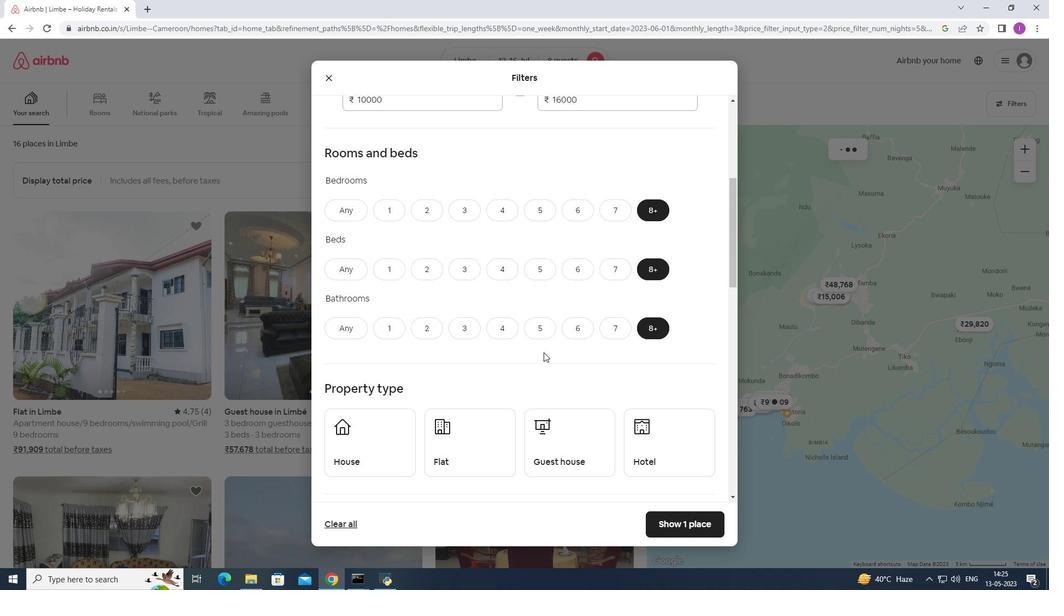 
Action: Mouse scrolled (543, 351) with delta (0, 0)
Screenshot: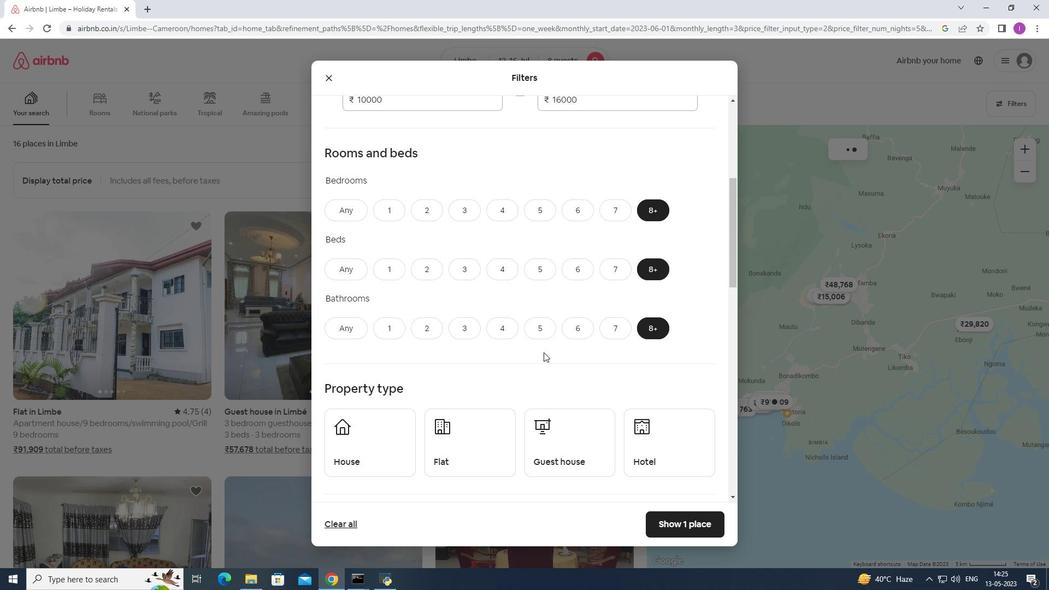 
Action: Mouse scrolled (543, 351) with delta (0, 0)
Screenshot: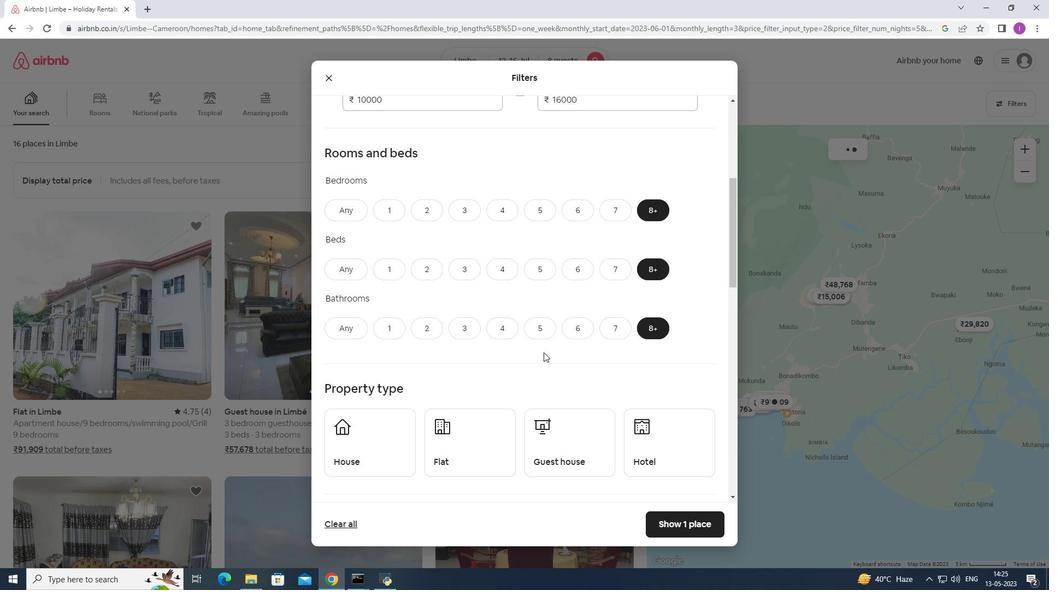 
Action: Mouse scrolled (543, 351) with delta (0, 0)
Screenshot: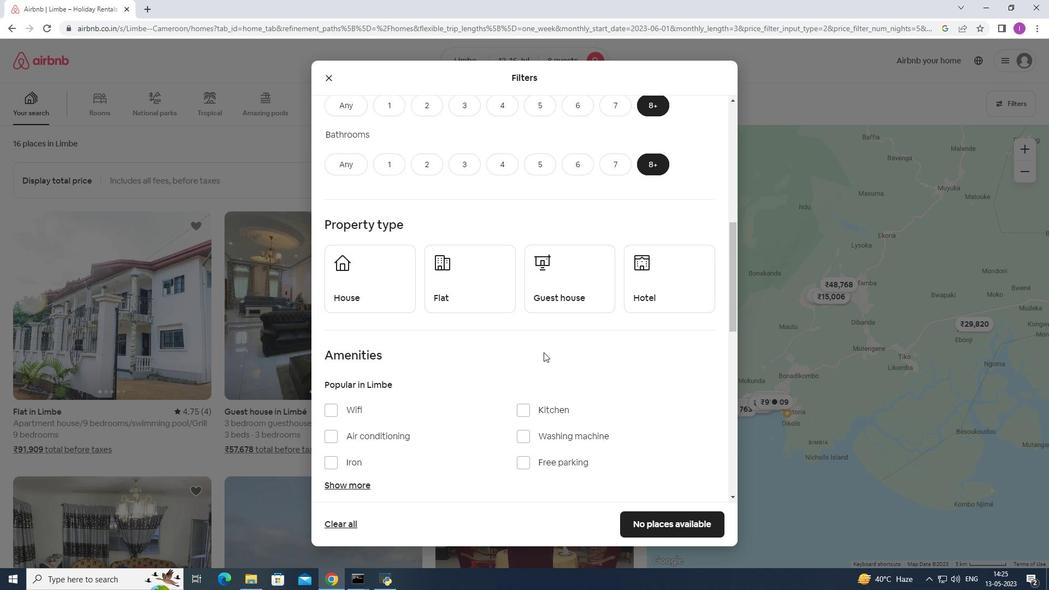 
Action: Mouse scrolled (543, 351) with delta (0, 0)
Screenshot: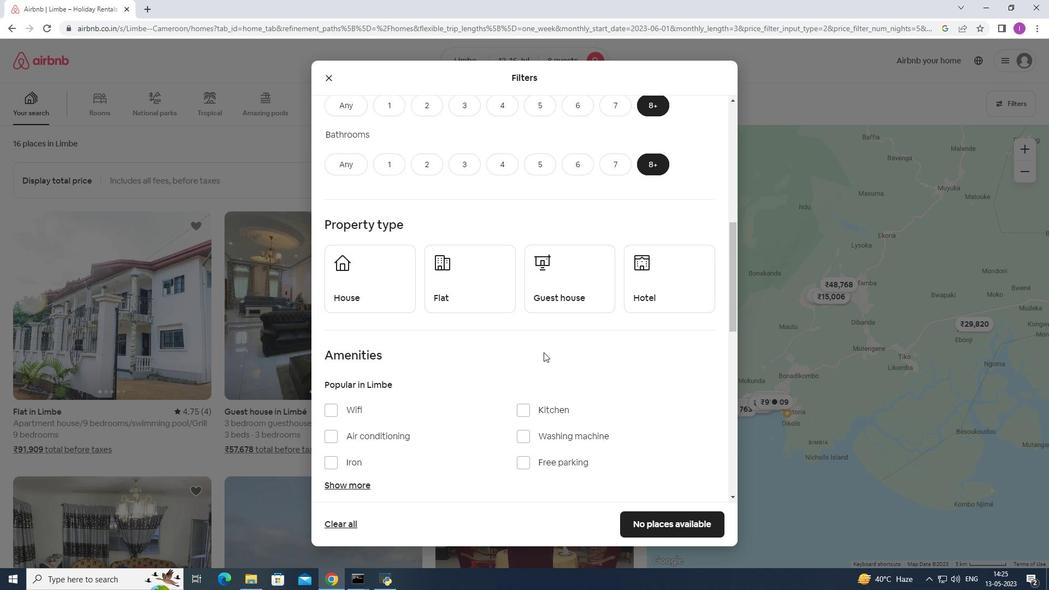 
Action: Mouse scrolled (543, 351) with delta (0, 0)
Screenshot: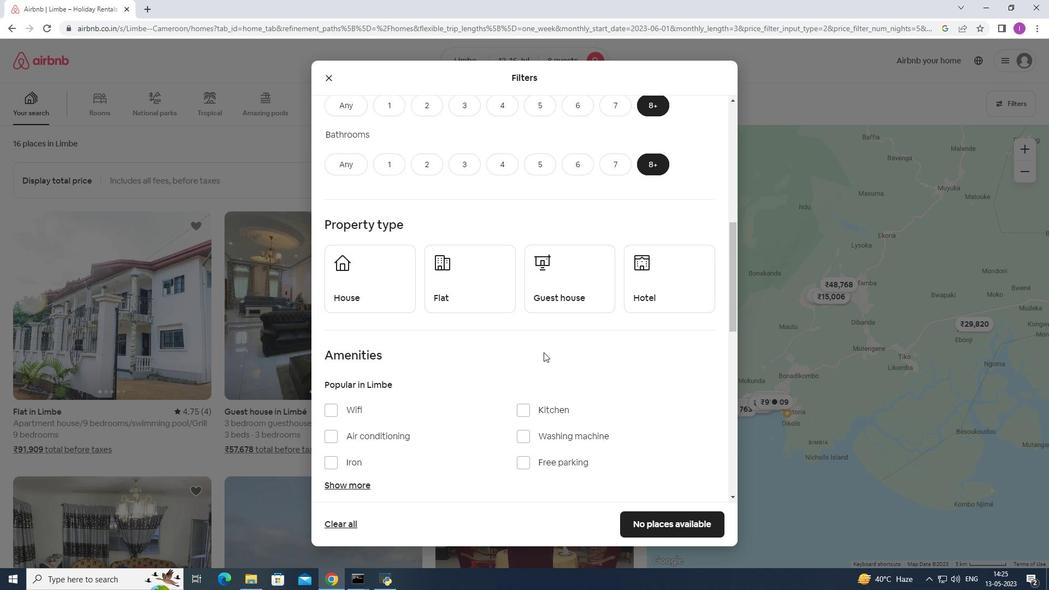 
Action: Mouse moved to (528, 334)
Screenshot: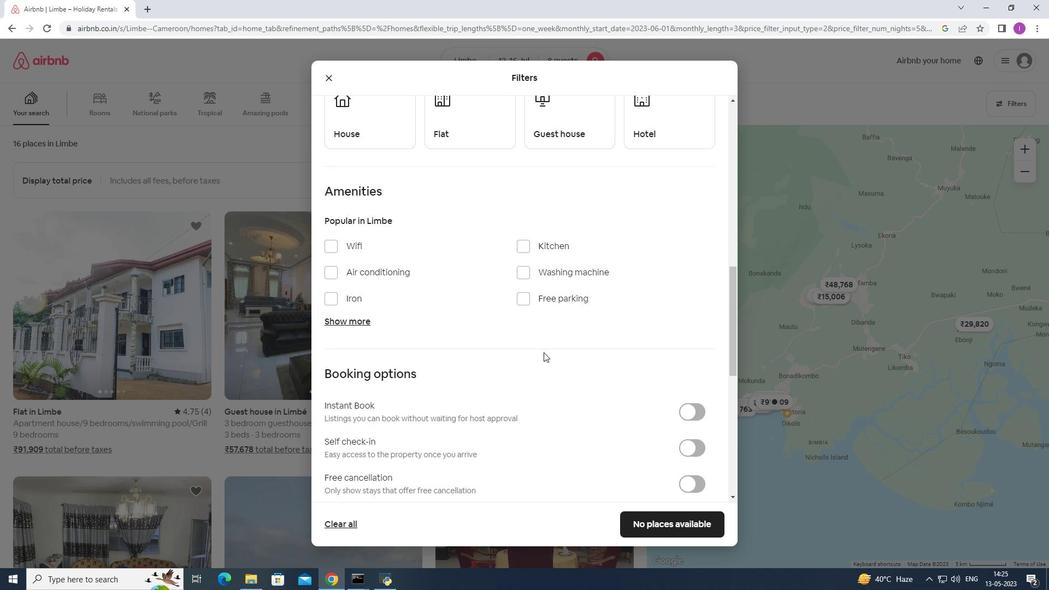 
Action: Mouse scrolled (528, 334) with delta (0, 0)
Screenshot: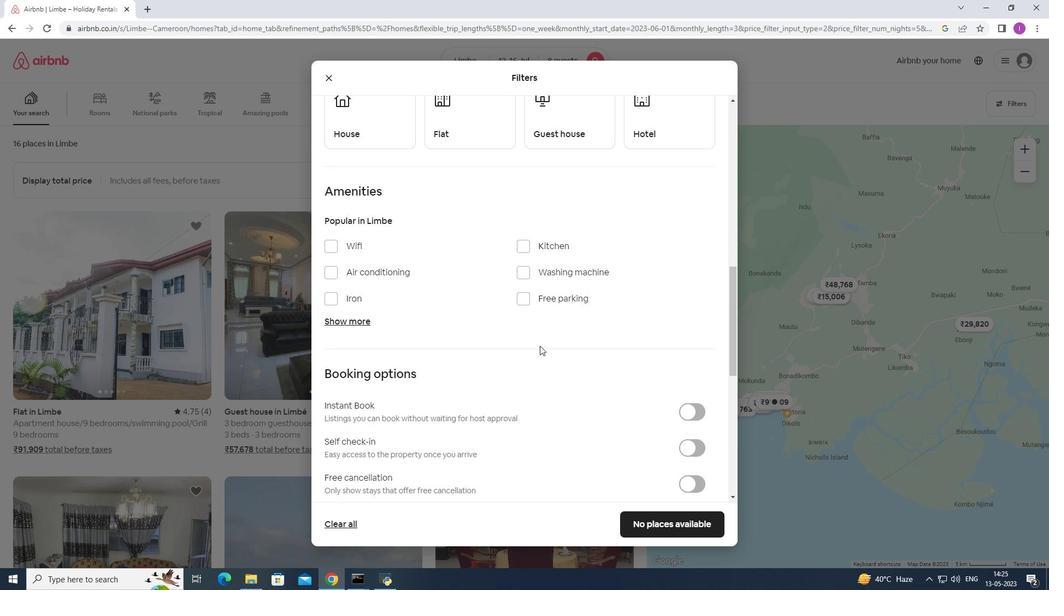
Action: Mouse scrolled (528, 334) with delta (0, 0)
Screenshot: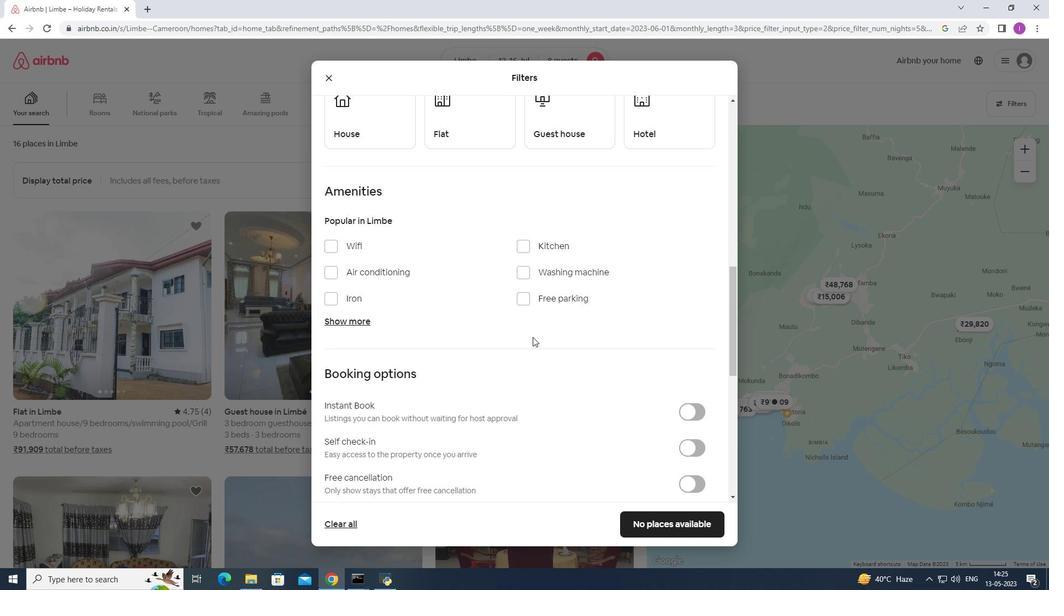 
Action: Mouse moved to (398, 245)
Screenshot: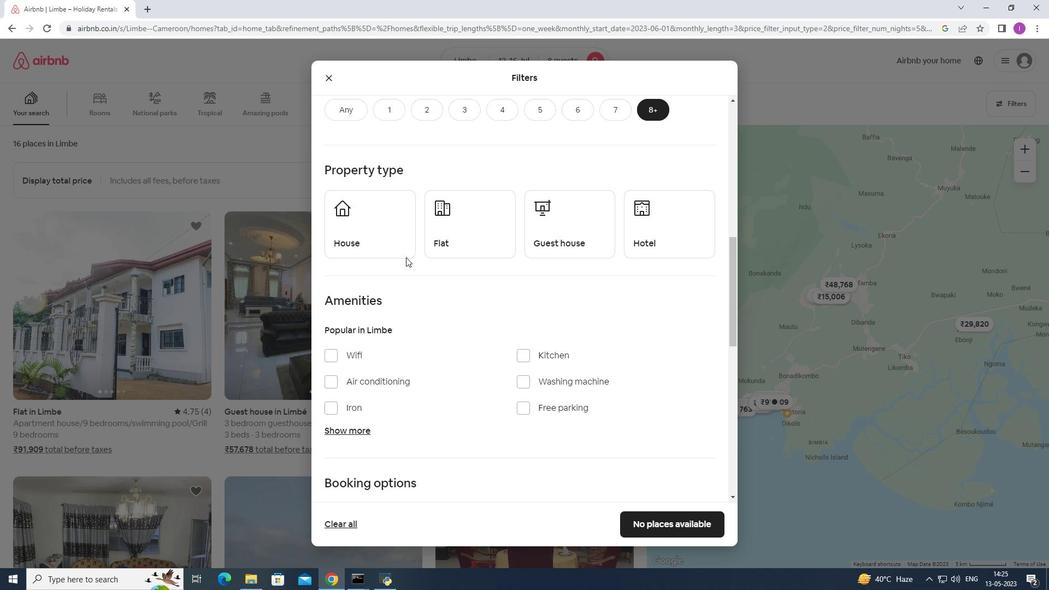 
Action: Mouse pressed left at (398, 245)
Screenshot: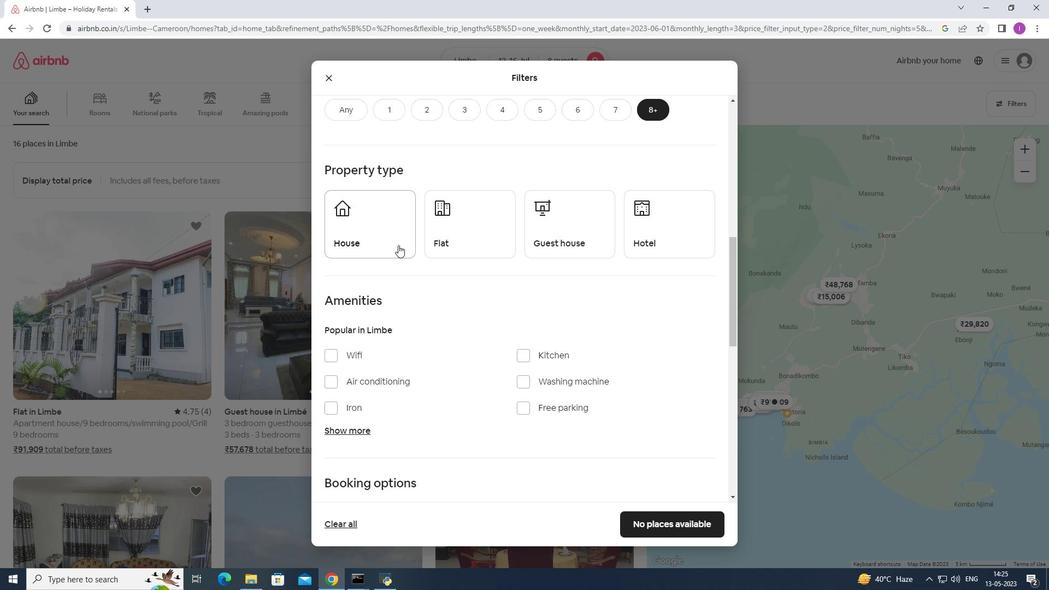 
Action: Mouse moved to (450, 235)
Screenshot: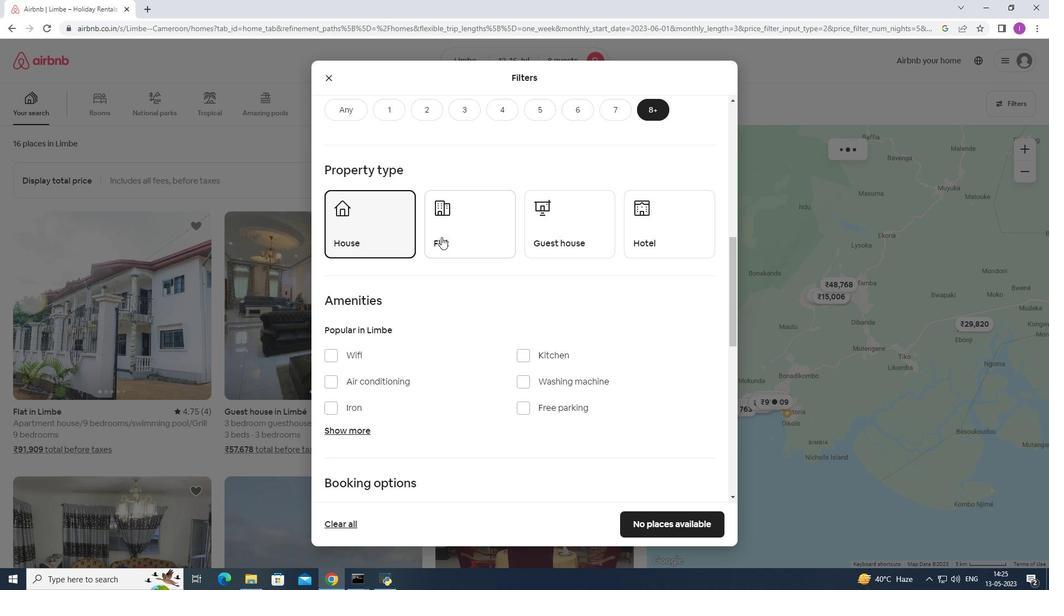 
Action: Mouse pressed left at (450, 235)
Screenshot: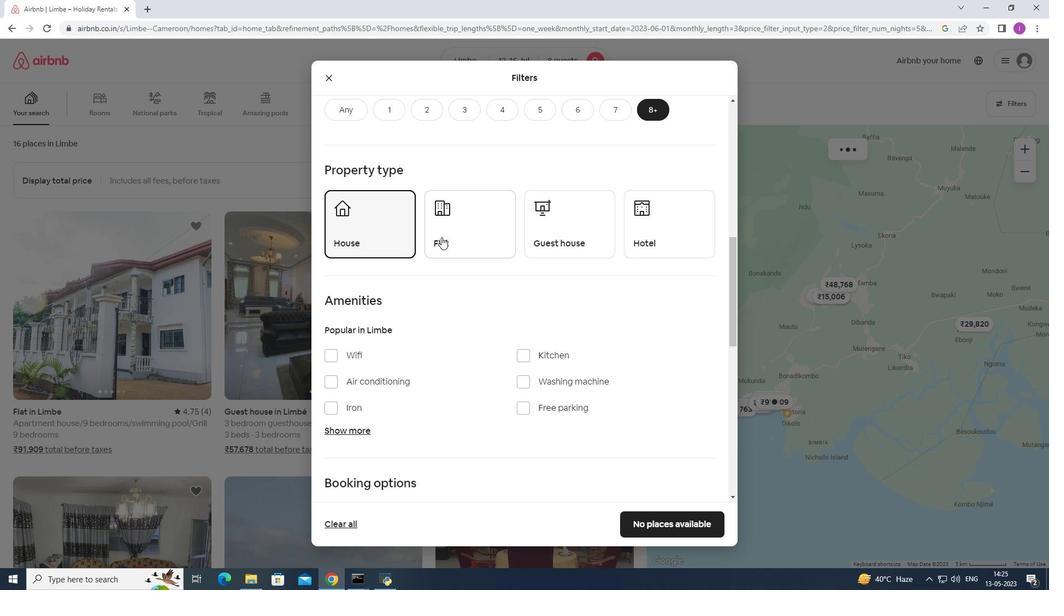 
Action: Mouse moved to (594, 249)
Screenshot: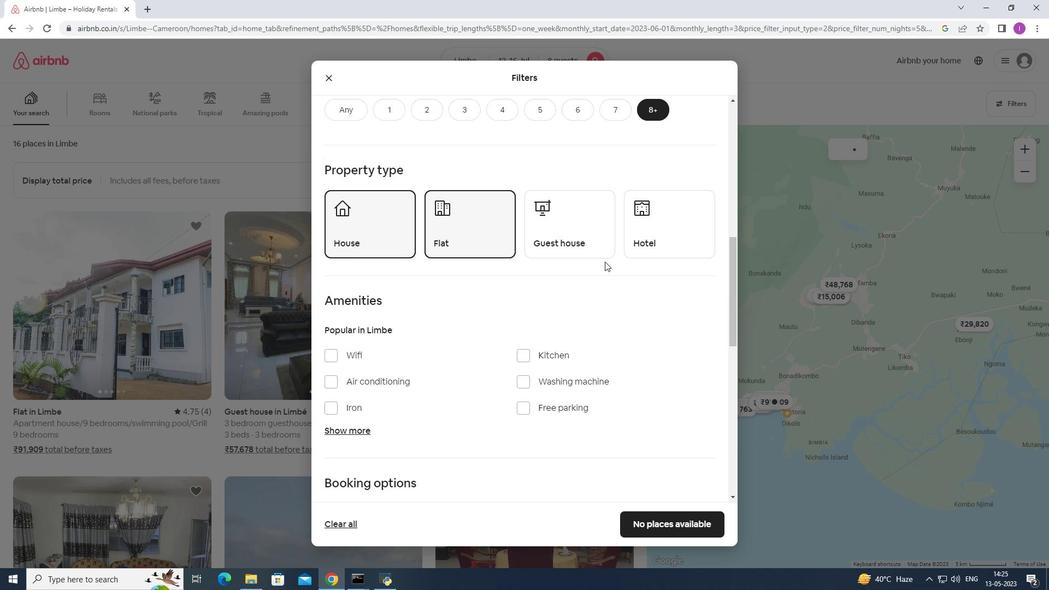 
Action: Mouse pressed left at (594, 249)
Screenshot: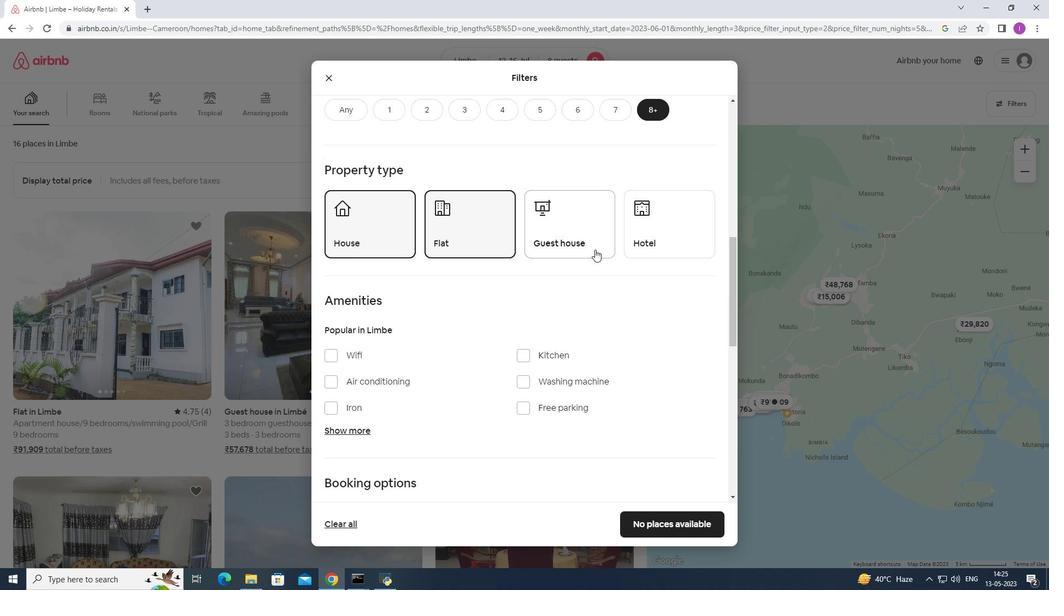 
Action: Mouse moved to (596, 296)
Screenshot: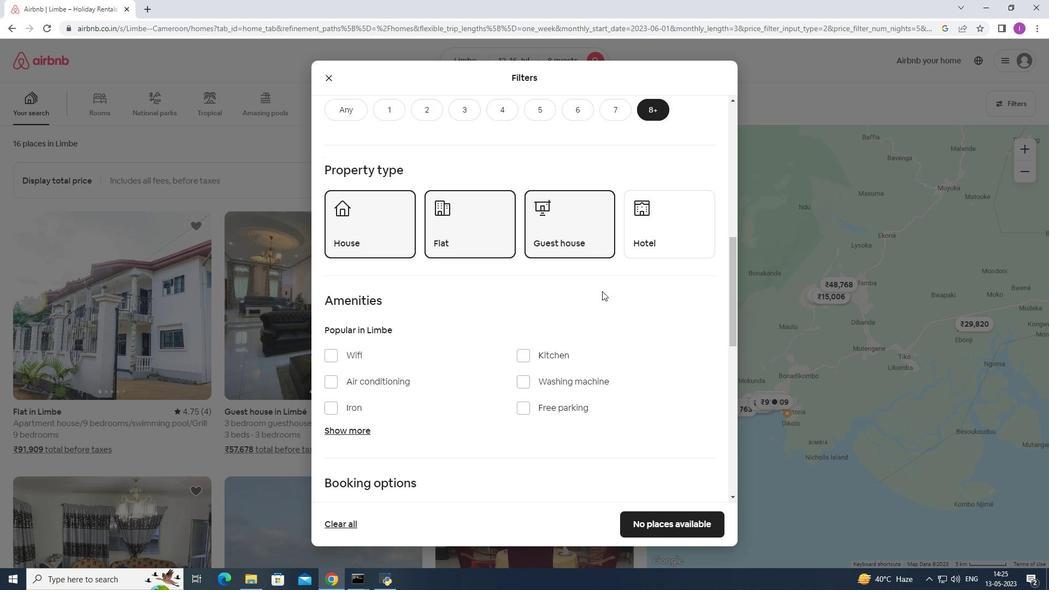 
Action: Mouse scrolled (596, 296) with delta (0, 0)
Screenshot: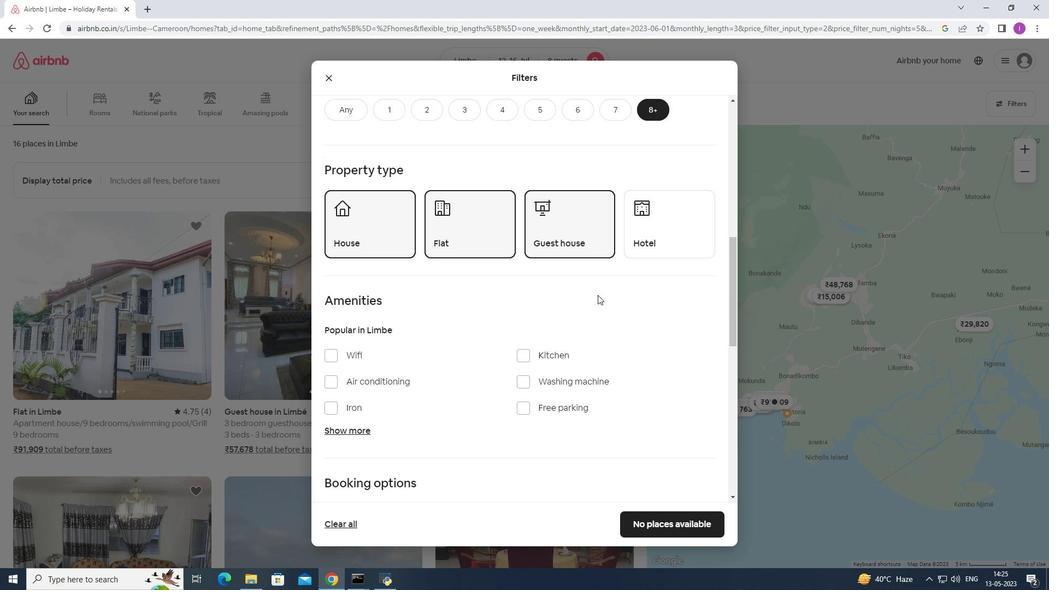
Action: Mouse moved to (336, 298)
Screenshot: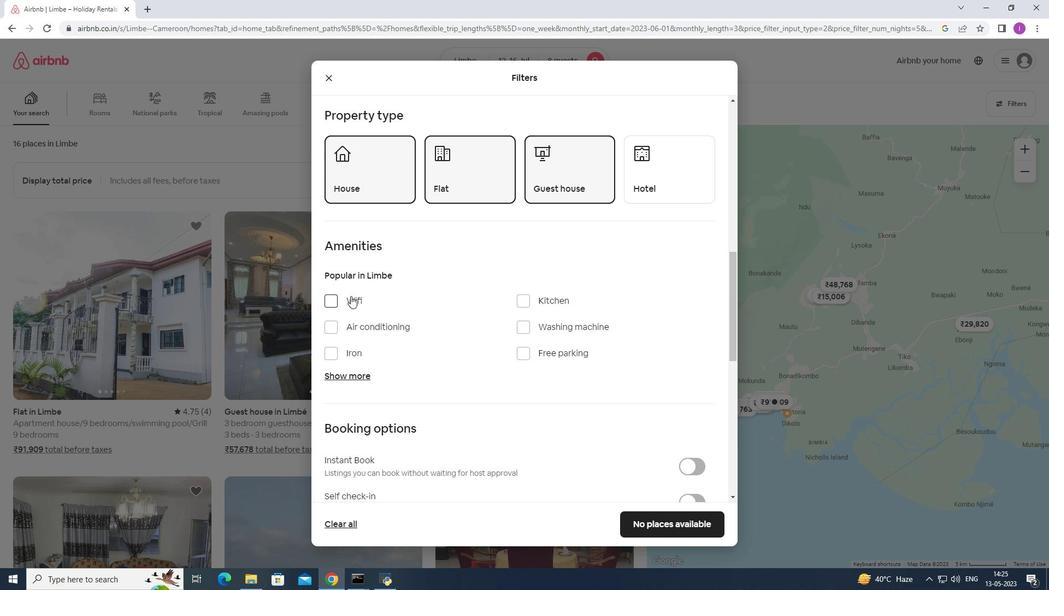 
Action: Mouse pressed left at (336, 298)
Screenshot: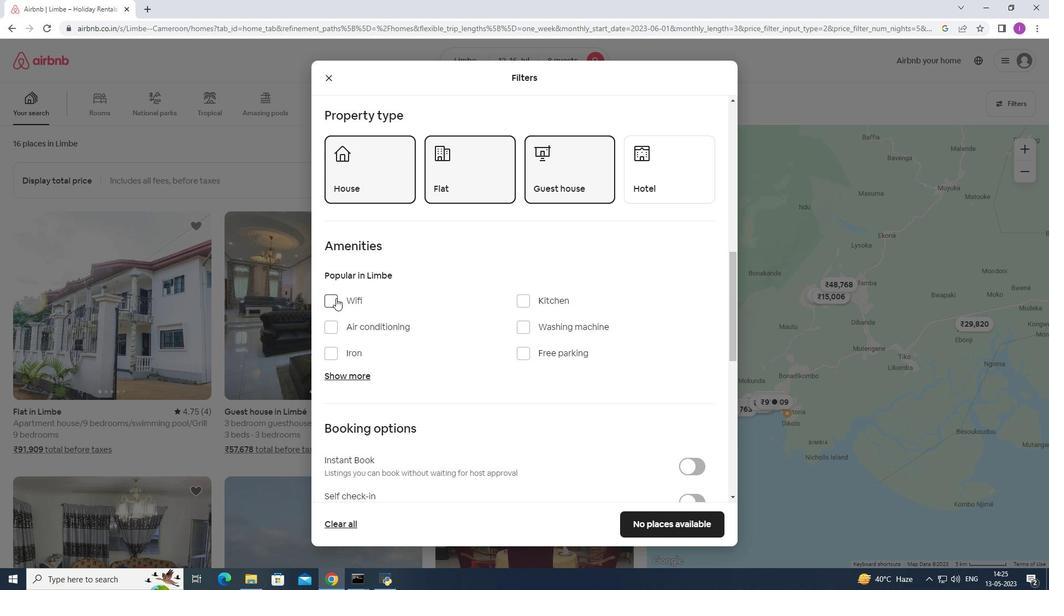 
Action: Mouse moved to (360, 376)
Screenshot: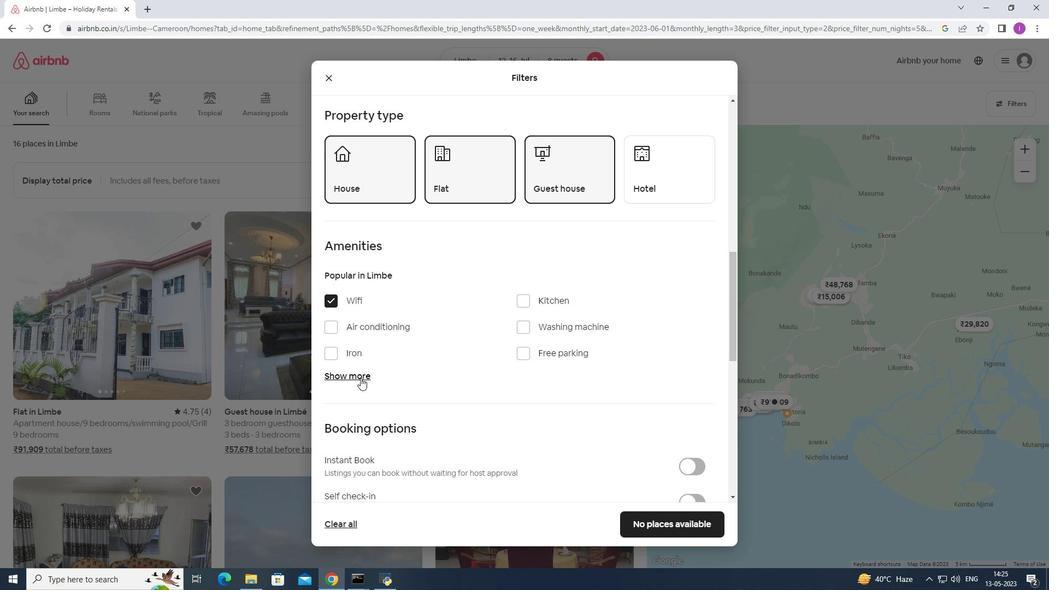 
Action: Mouse pressed left at (360, 376)
Screenshot: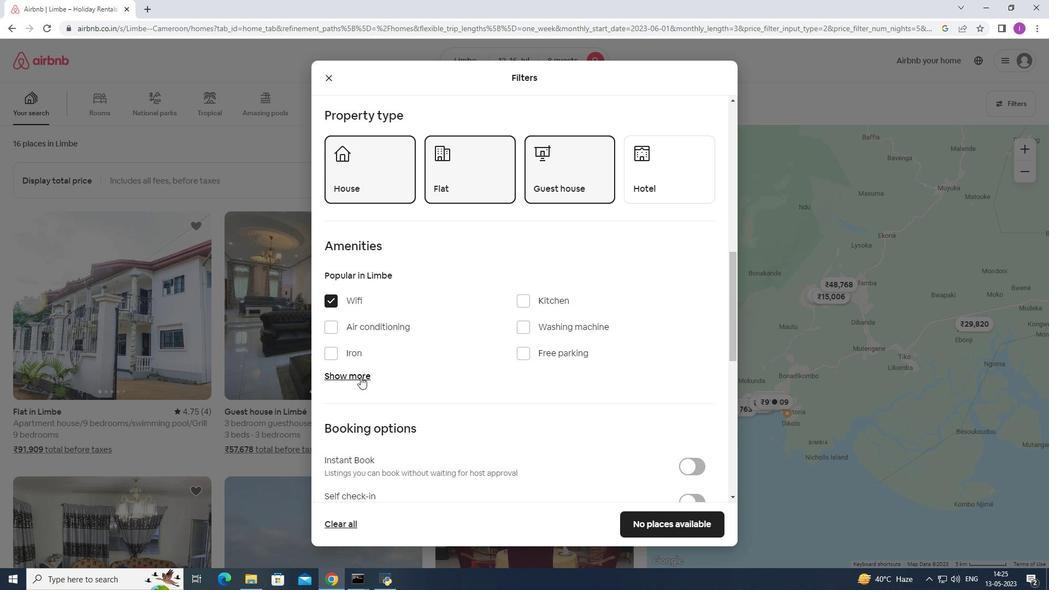 
Action: Mouse moved to (529, 357)
Screenshot: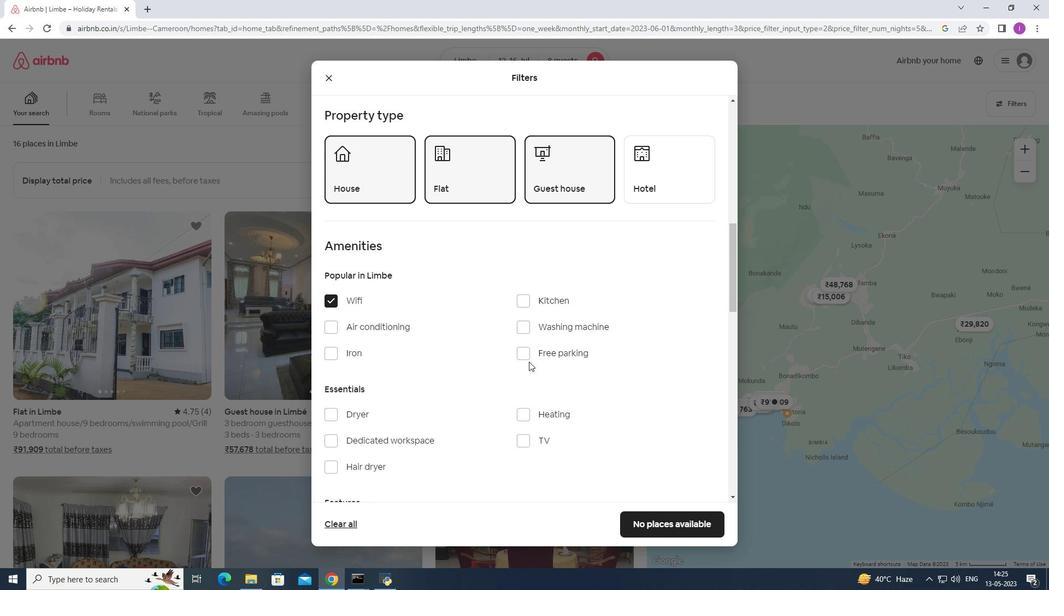 
Action: Mouse pressed left at (529, 357)
Screenshot: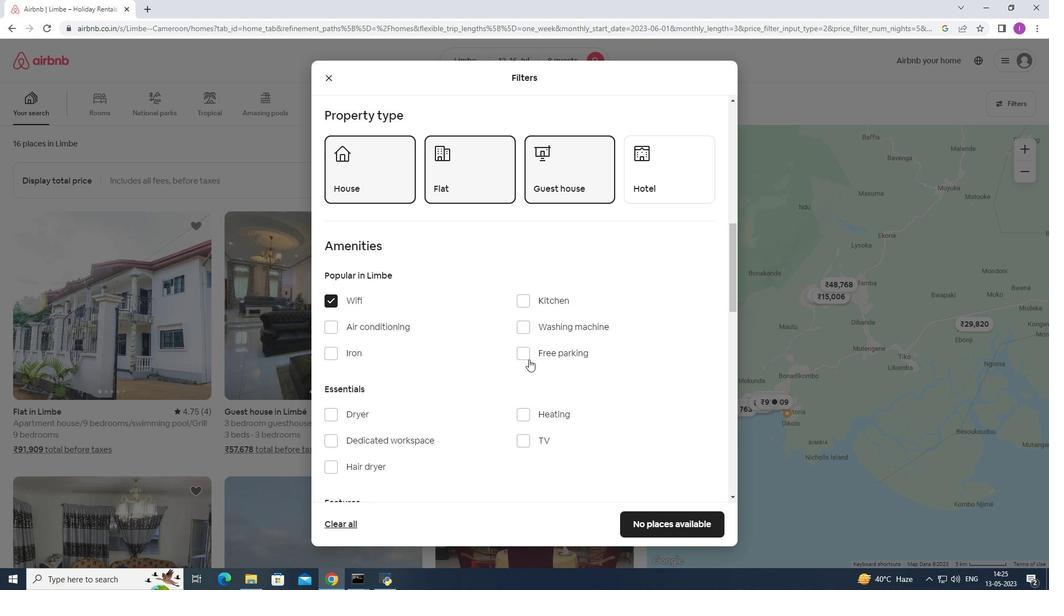 
Action: Mouse moved to (522, 436)
Screenshot: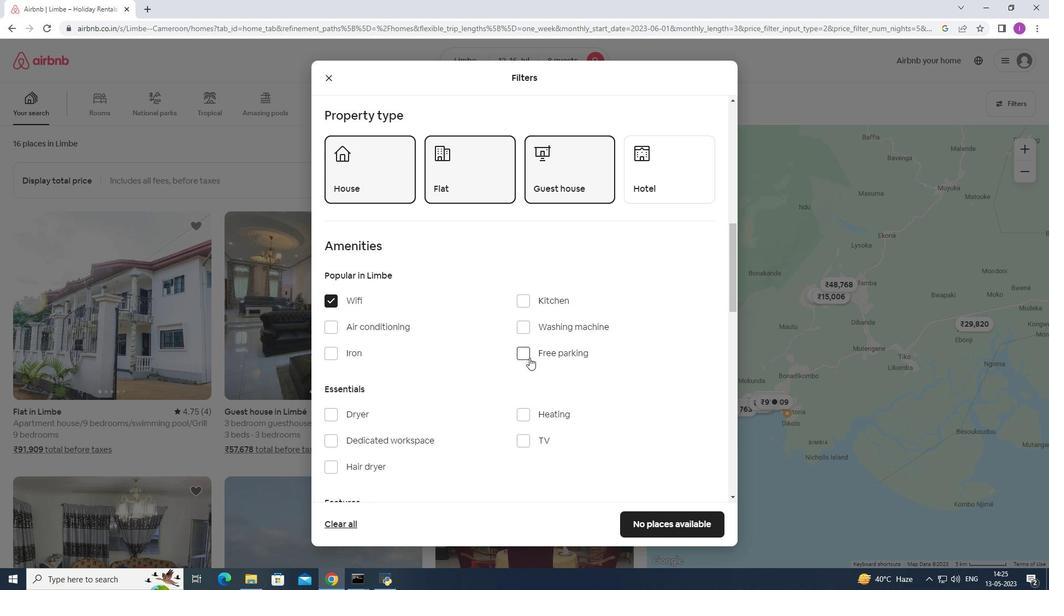 
Action: Mouse pressed left at (522, 436)
Screenshot: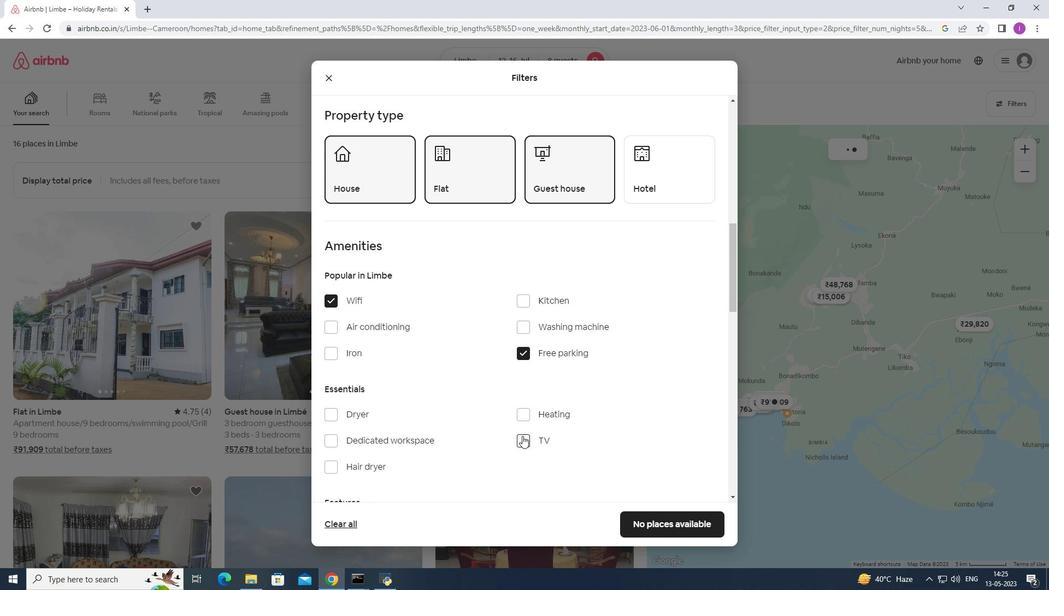 
Action: Mouse moved to (434, 402)
Screenshot: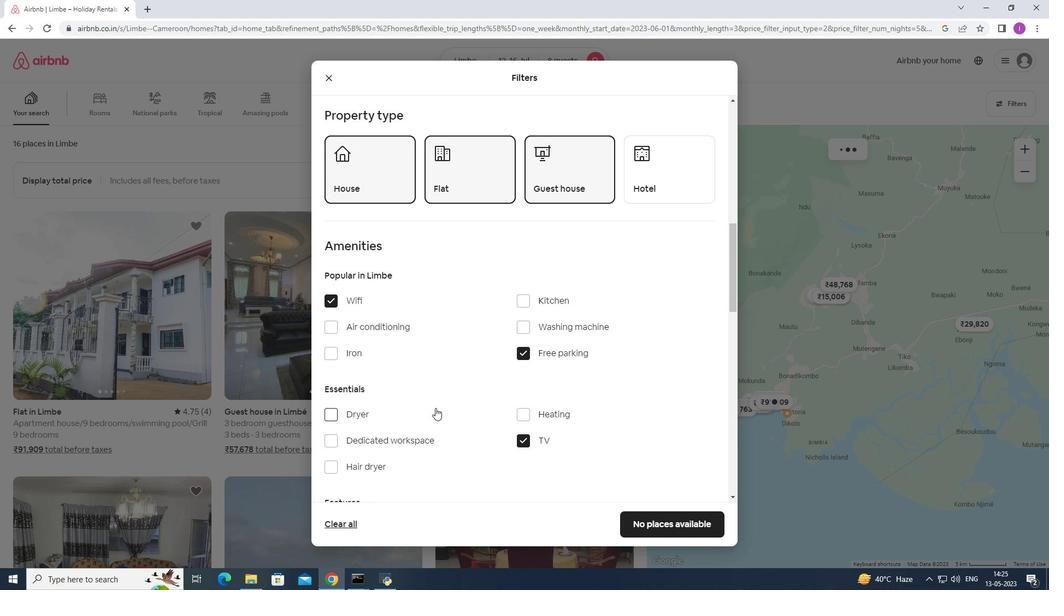 
Action: Mouse scrolled (434, 401) with delta (0, 0)
Screenshot: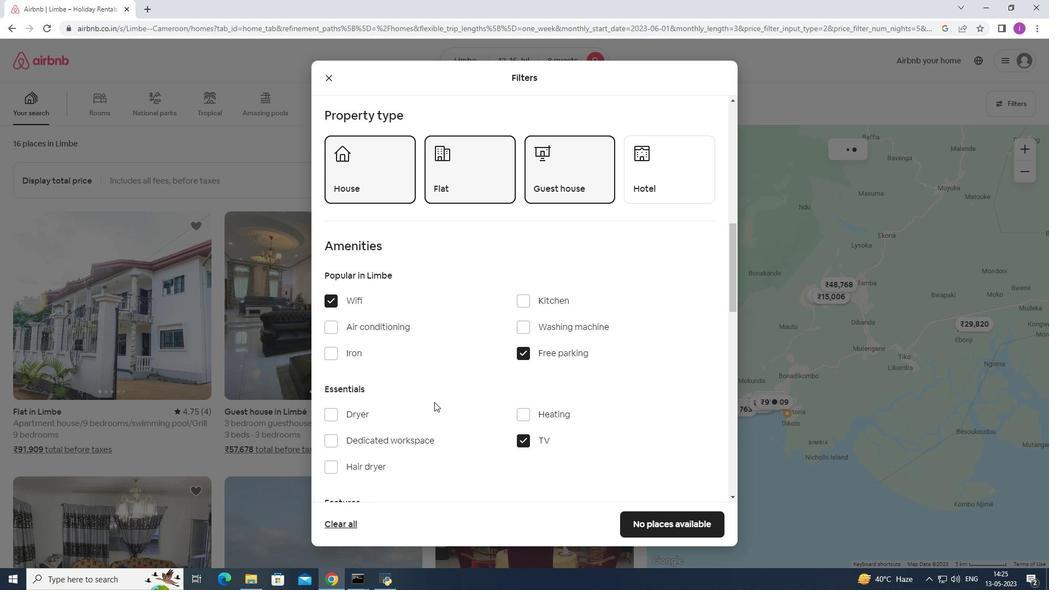 
Action: Mouse scrolled (434, 401) with delta (0, 0)
Screenshot: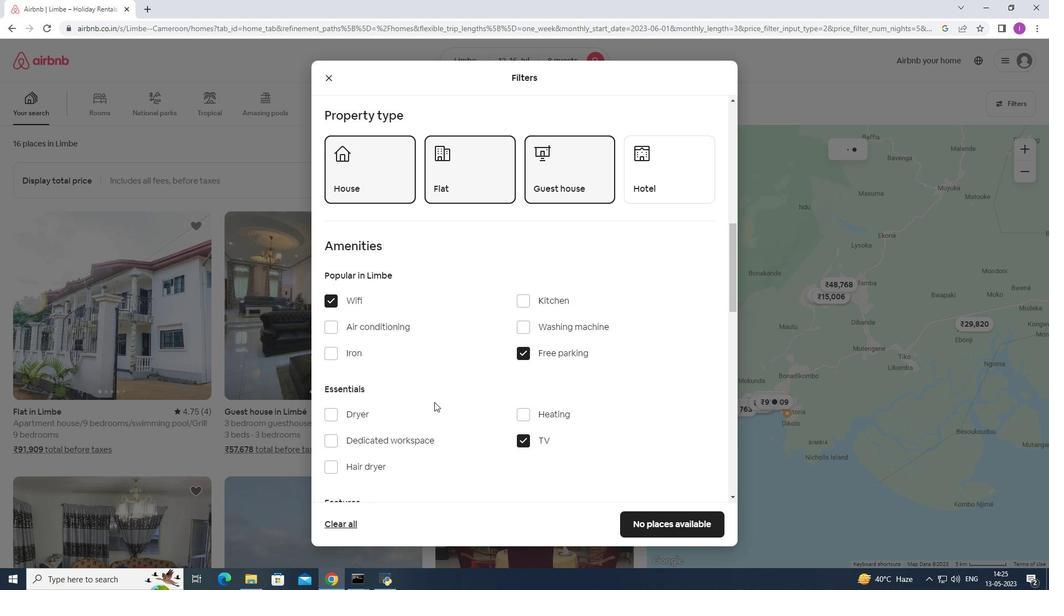 
Action: Mouse scrolled (434, 401) with delta (0, 0)
Screenshot: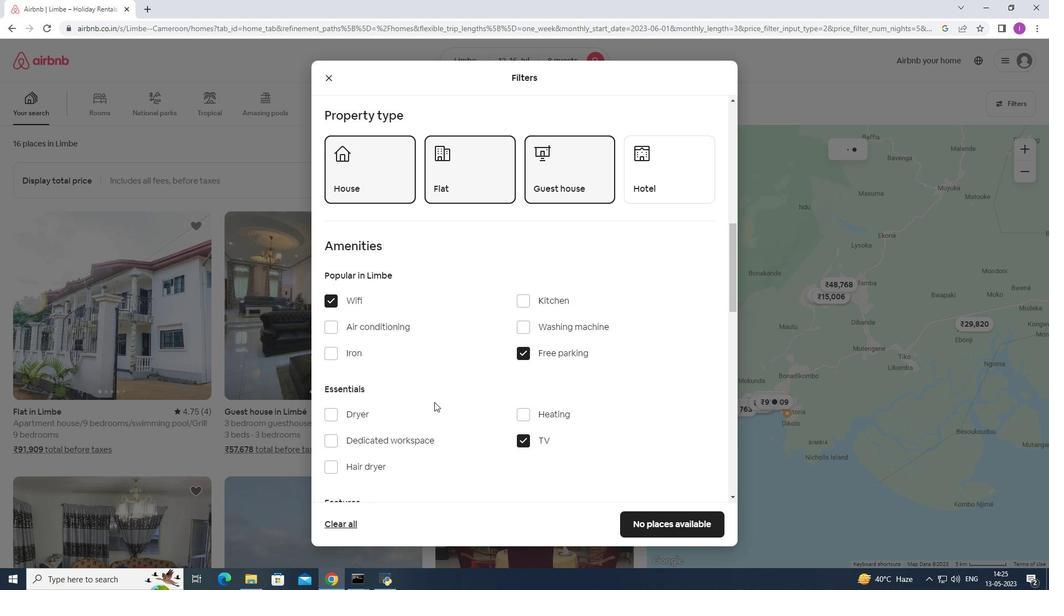 
Action: Mouse moved to (434, 402)
Screenshot: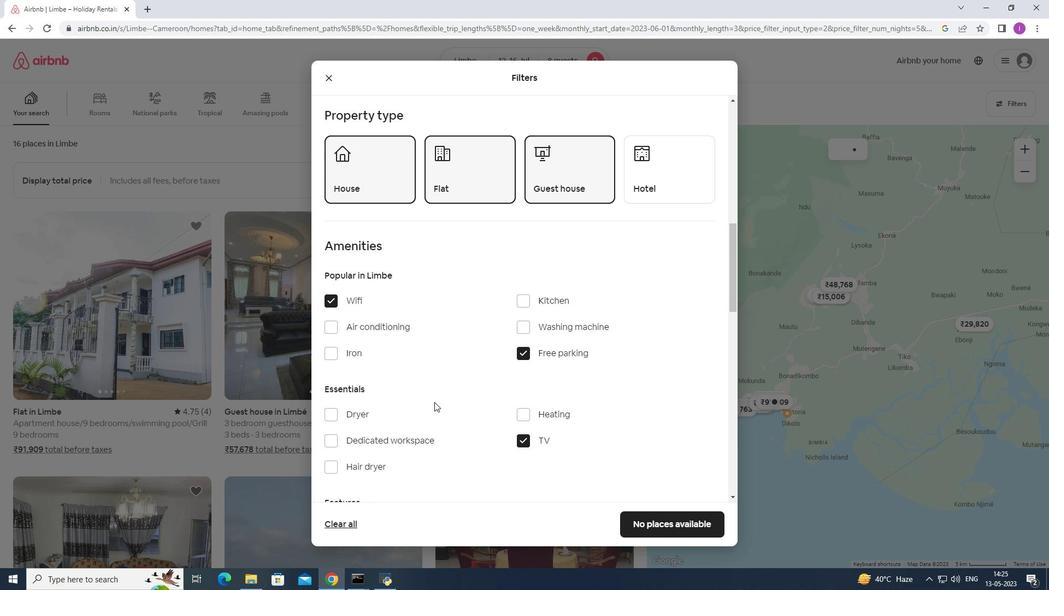 
Action: Mouse scrolled (434, 401) with delta (0, 0)
Screenshot: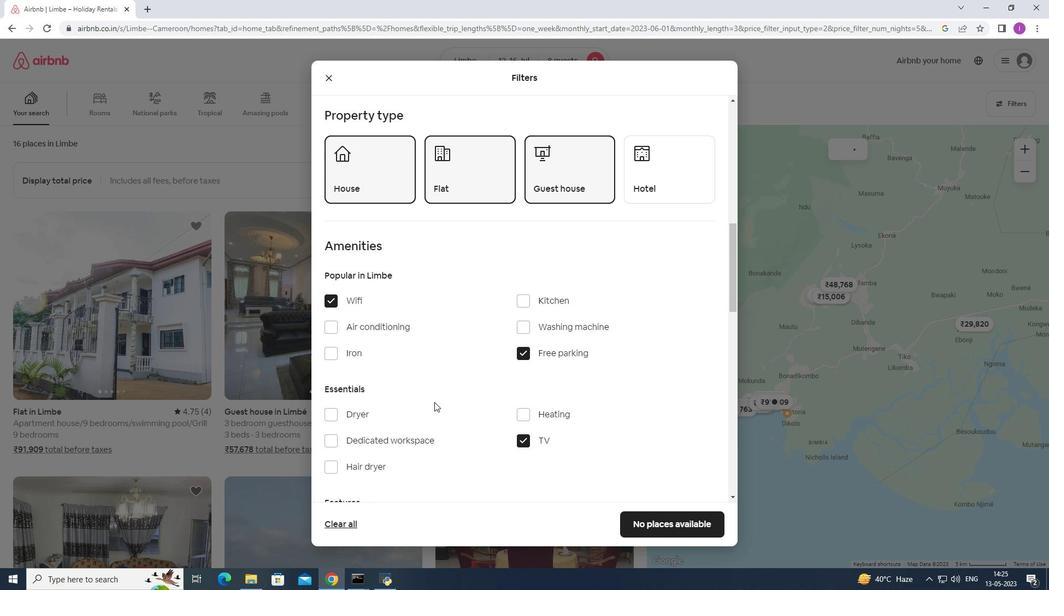 
Action: Mouse moved to (334, 364)
Screenshot: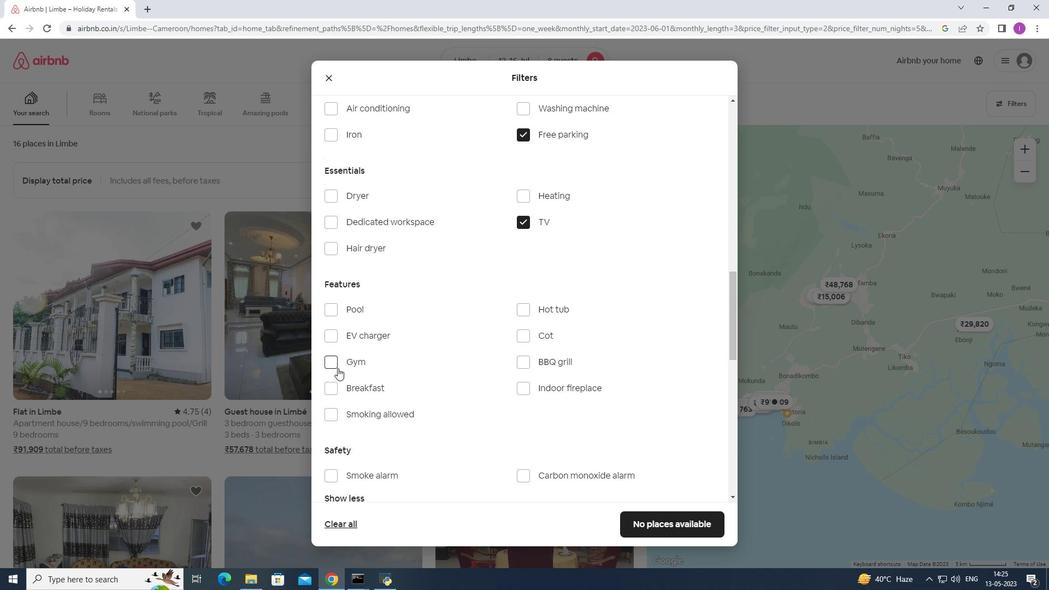 
Action: Mouse pressed left at (334, 364)
Screenshot: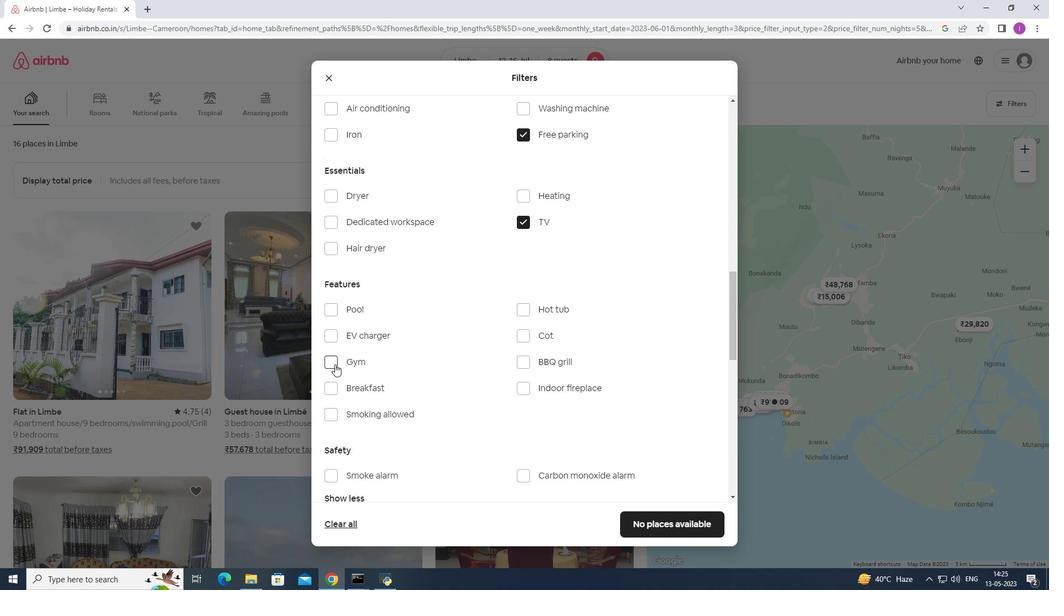 
Action: Mouse moved to (331, 389)
Screenshot: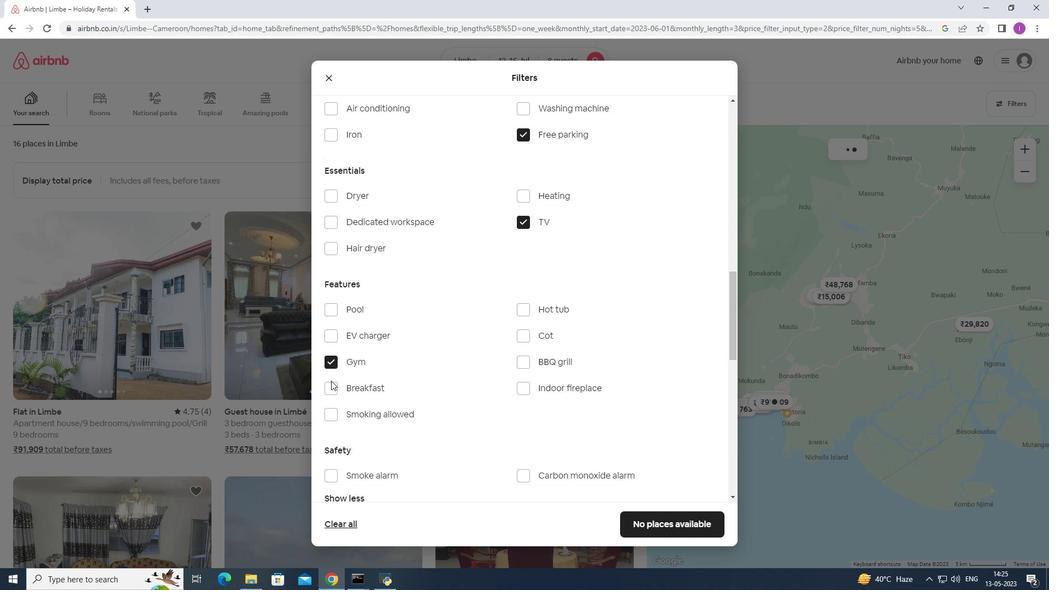 
Action: Mouse pressed left at (331, 389)
Screenshot: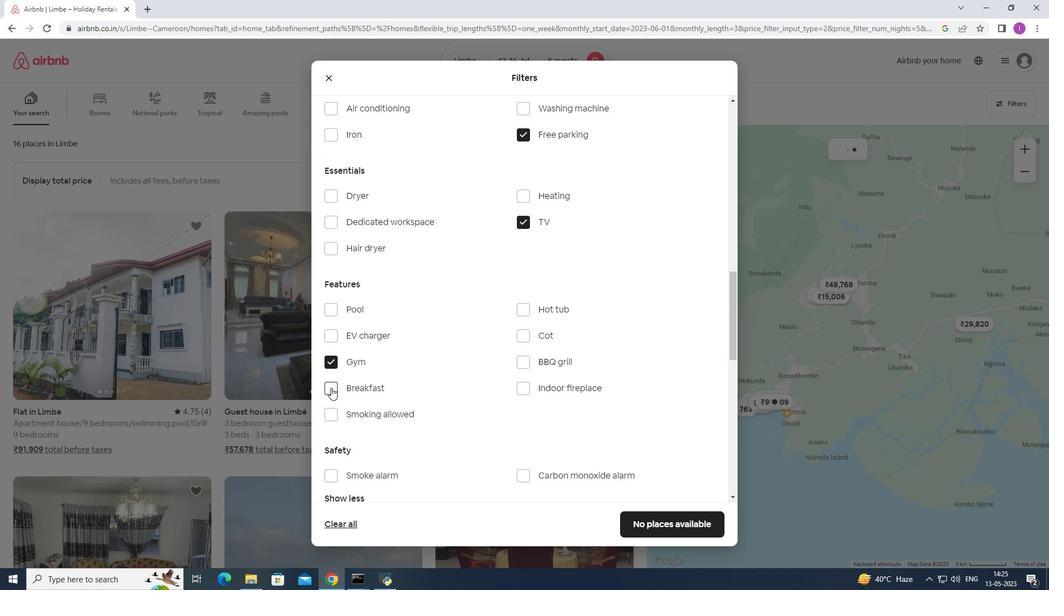 
Action: Mouse moved to (431, 399)
Screenshot: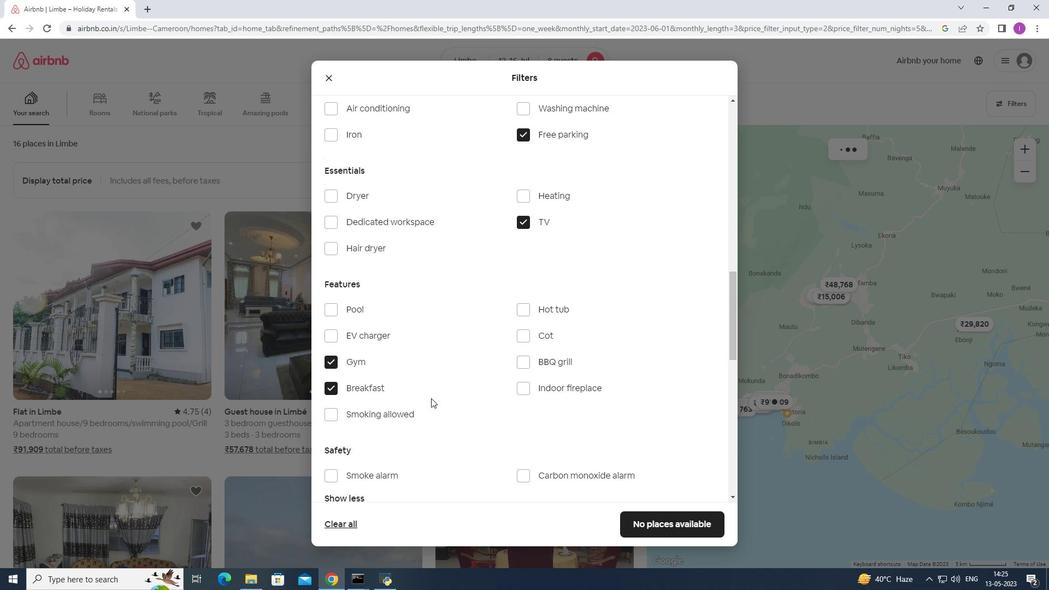
Action: Mouse scrolled (431, 398) with delta (0, 0)
Screenshot: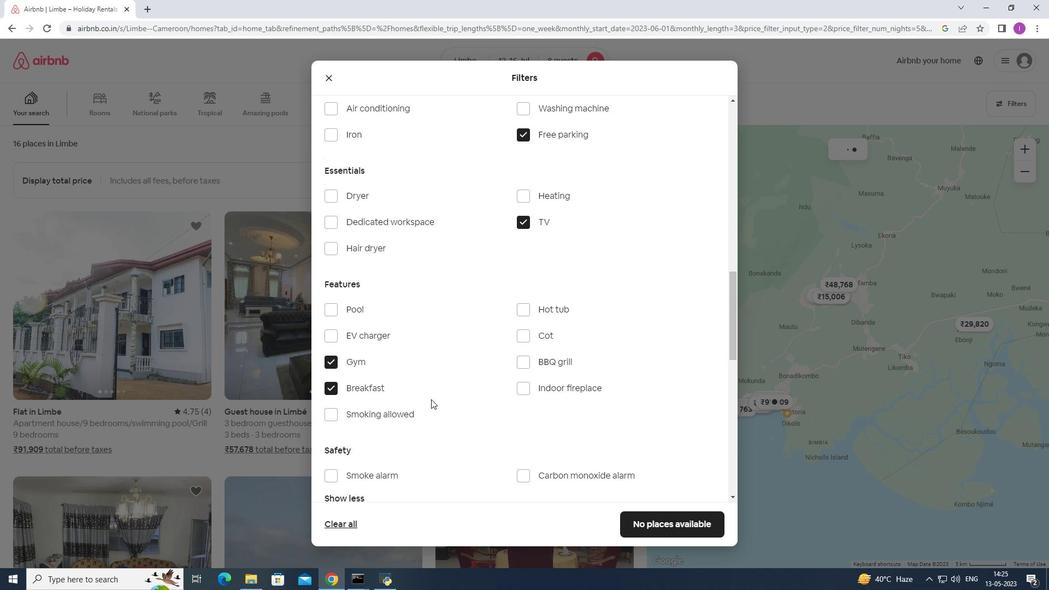 
Action: Mouse scrolled (431, 398) with delta (0, 0)
Screenshot: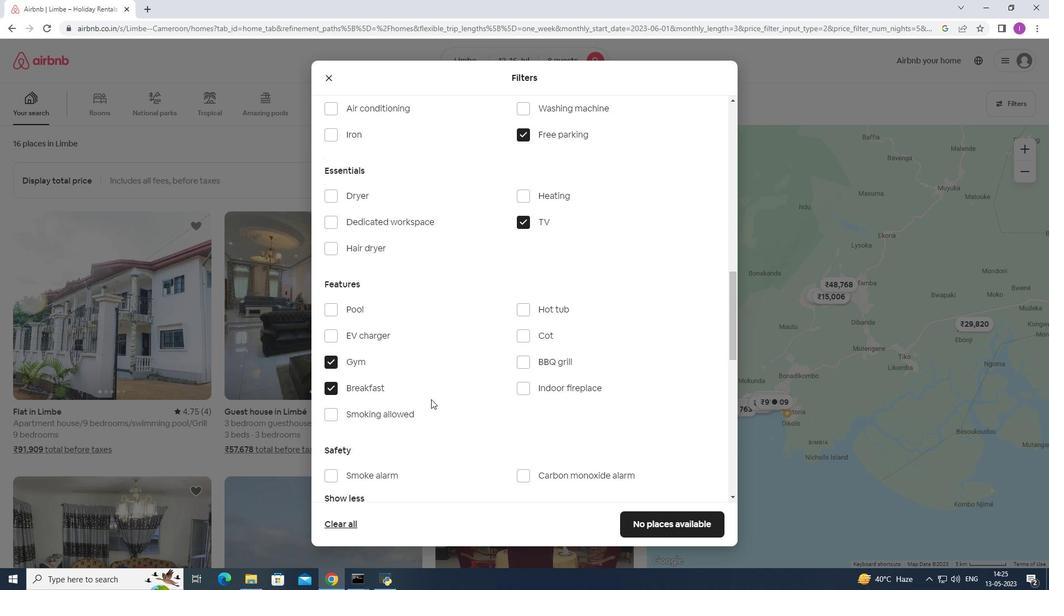 
Action: Mouse moved to (455, 401)
Screenshot: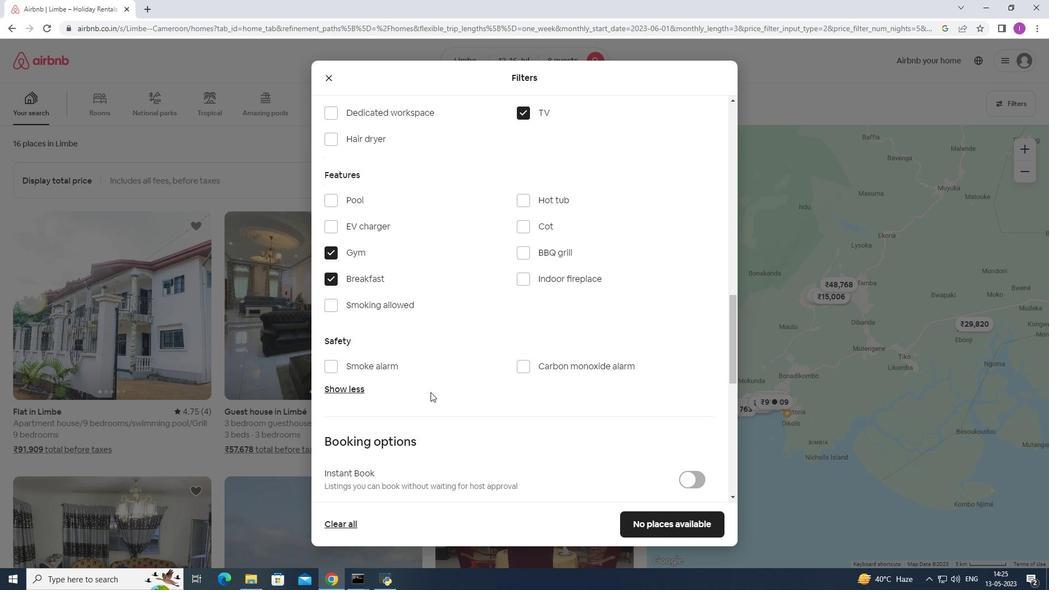 
Action: Mouse scrolled (455, 401) with delta (0, 0)
Screenshot: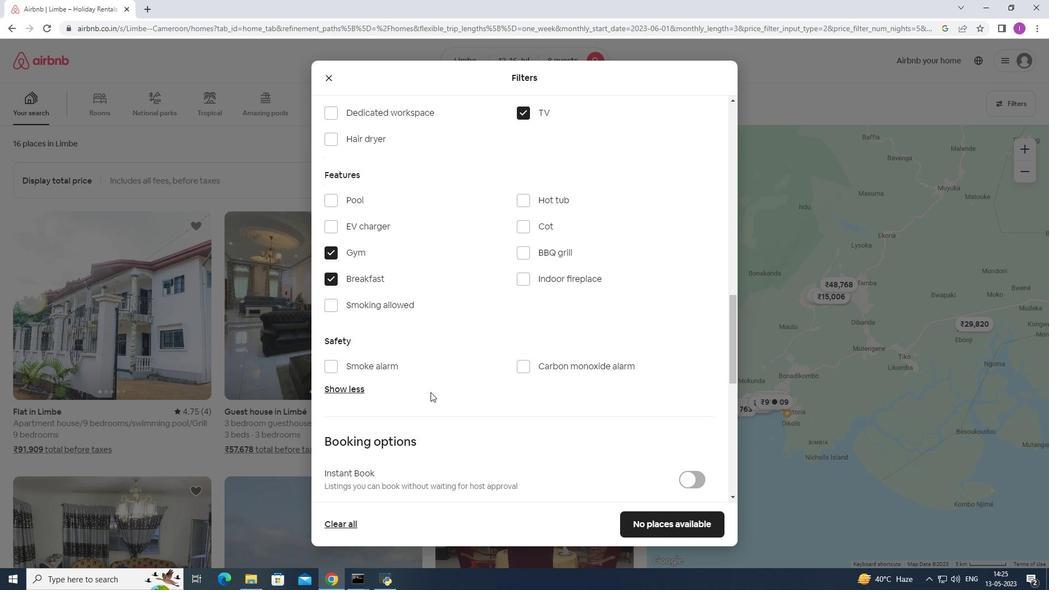 
Action: Mouse moved to (462, 402)
Screenshot: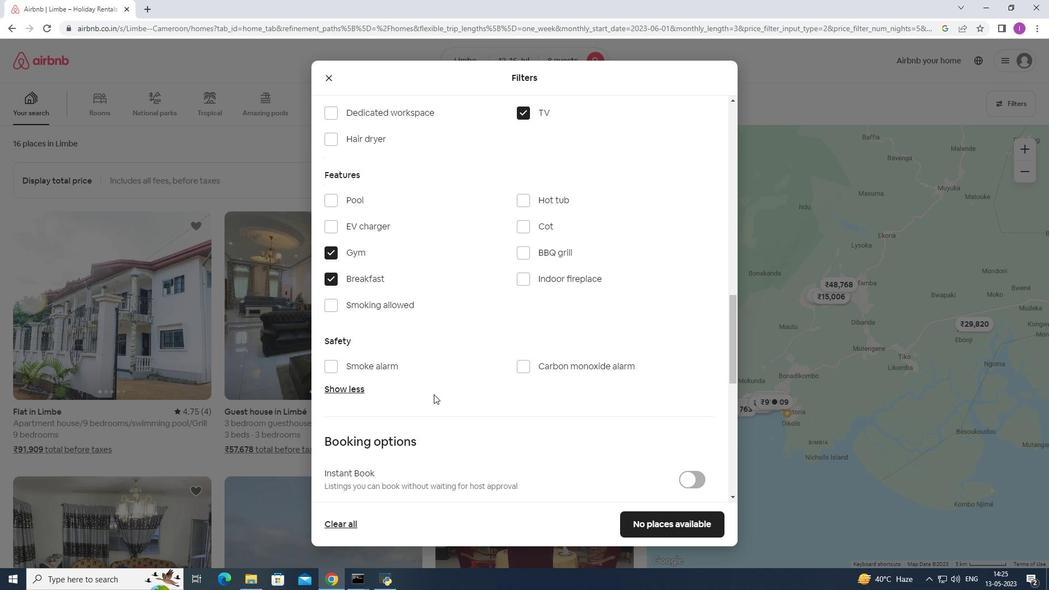
Action: Mouse scrolled (462, 402) with delta (0, 0)
Screenshot: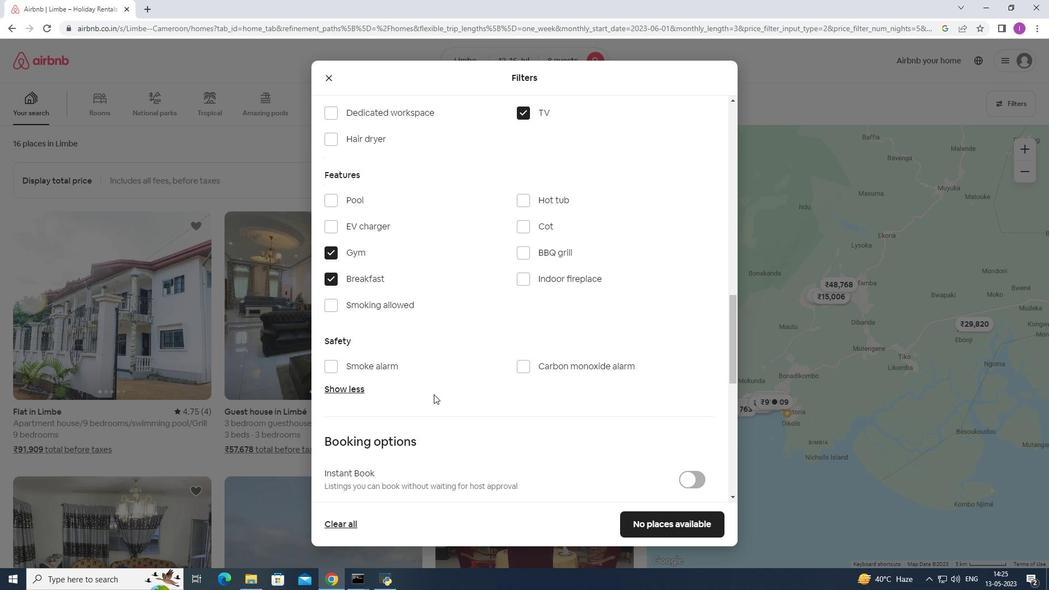 
Action: Mouse moved to (512, 397)
Screenshot: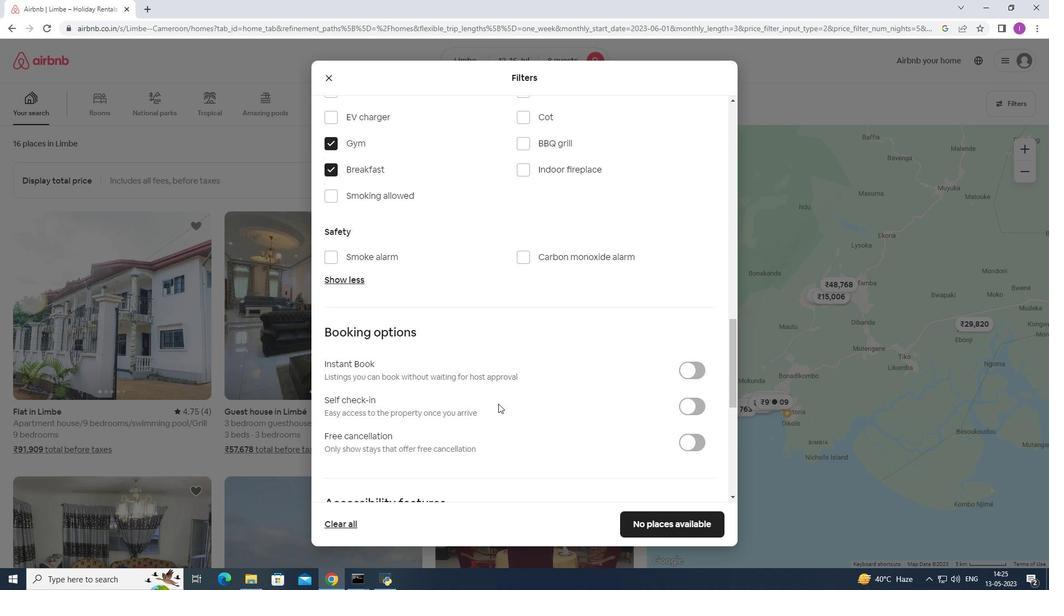 
Action: Mouse scrolled (512, 397) with delta (0, 0)
Screenshot: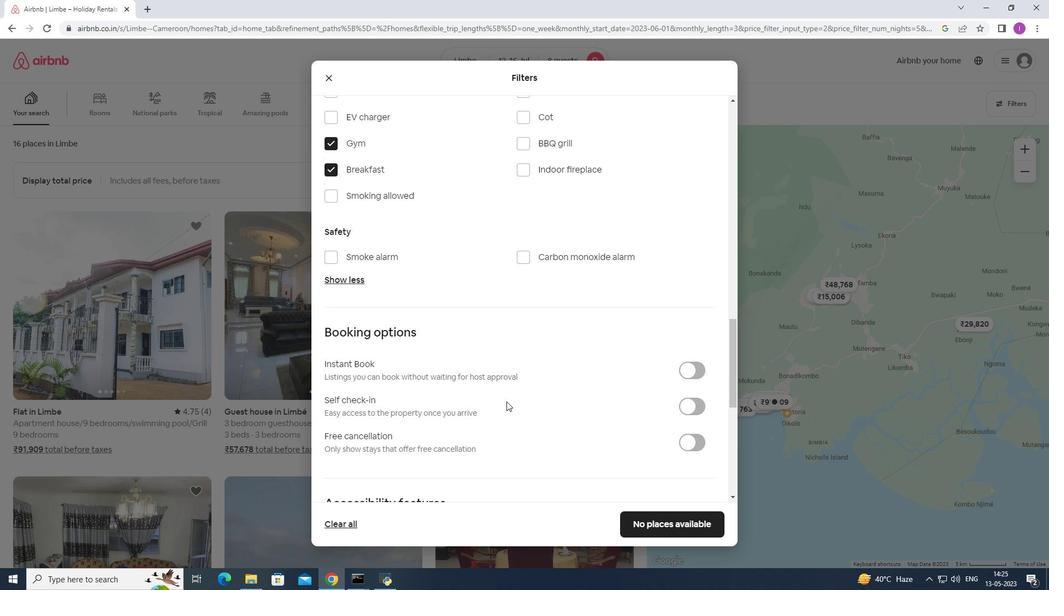 
Action: Mouse scrolled (512, 397) with delta (0, 0)
Screenshot: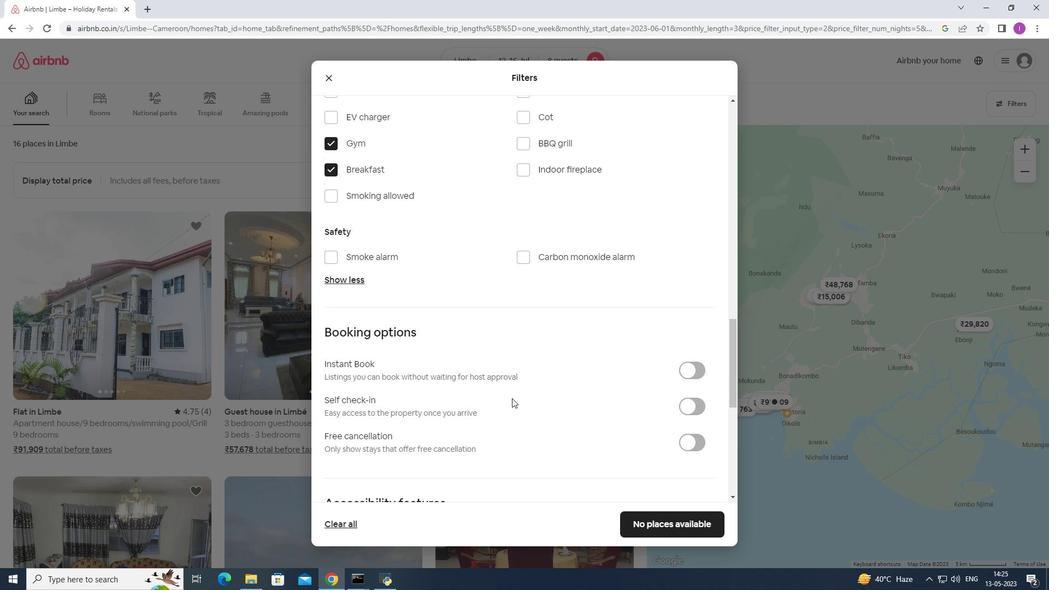 
Action: Mouse moved to (699, 298)
Screenshot: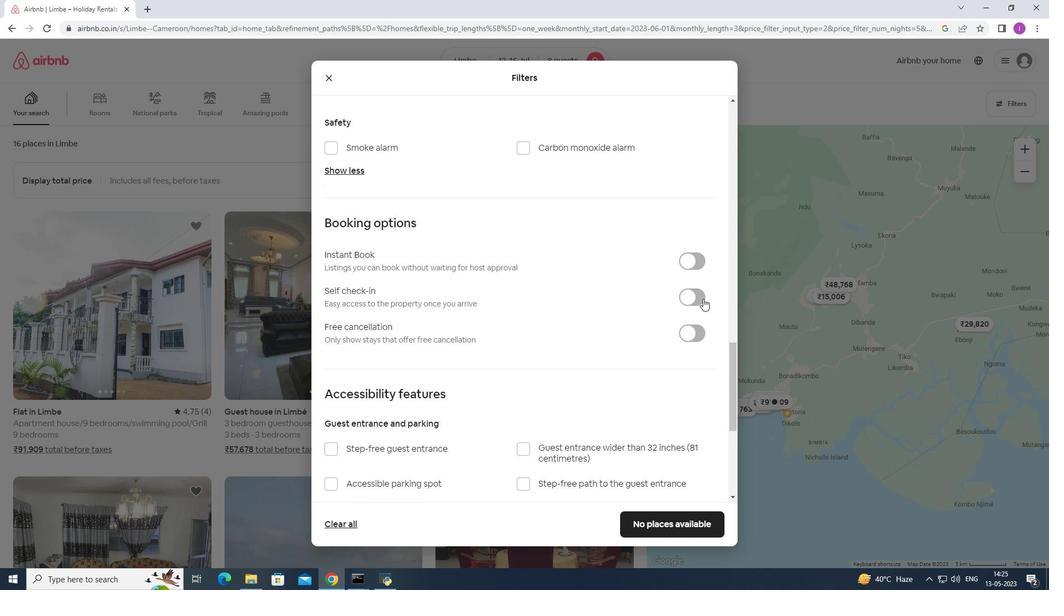 
Action: Mouse pressed left at (699, 298)
Screenshot: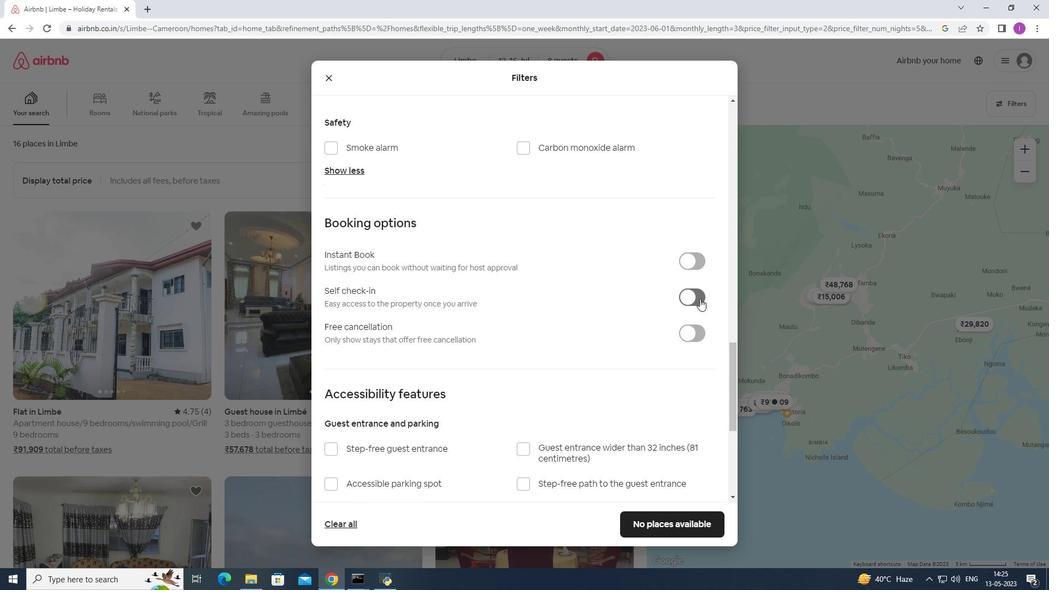 
Action: Mouse moved to (350, 379)
Screenshot: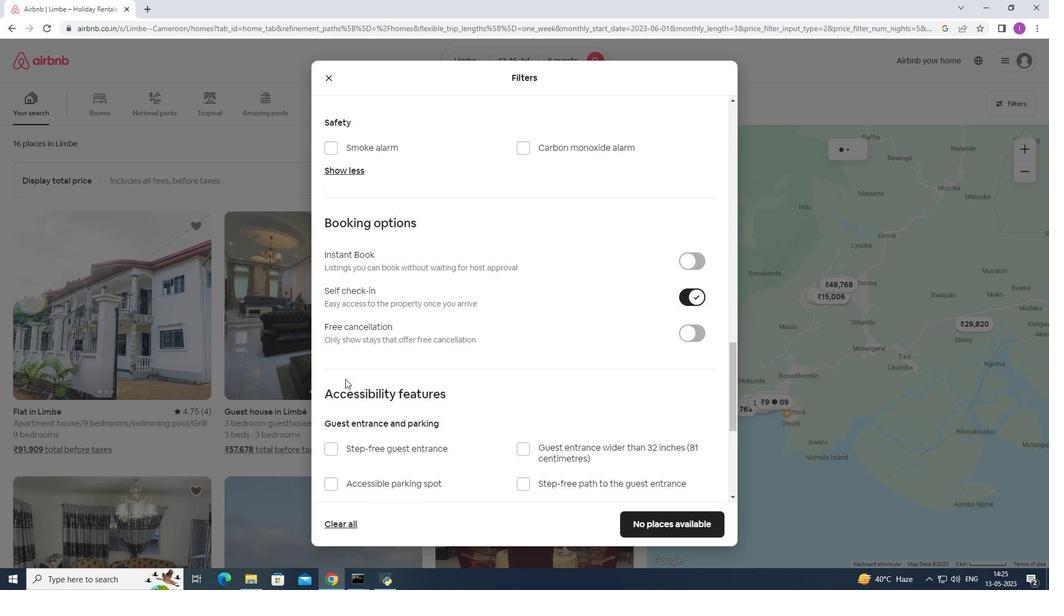 
Action: Mouse scrolled (350, 378) with delta (0, 0)
Screenshot: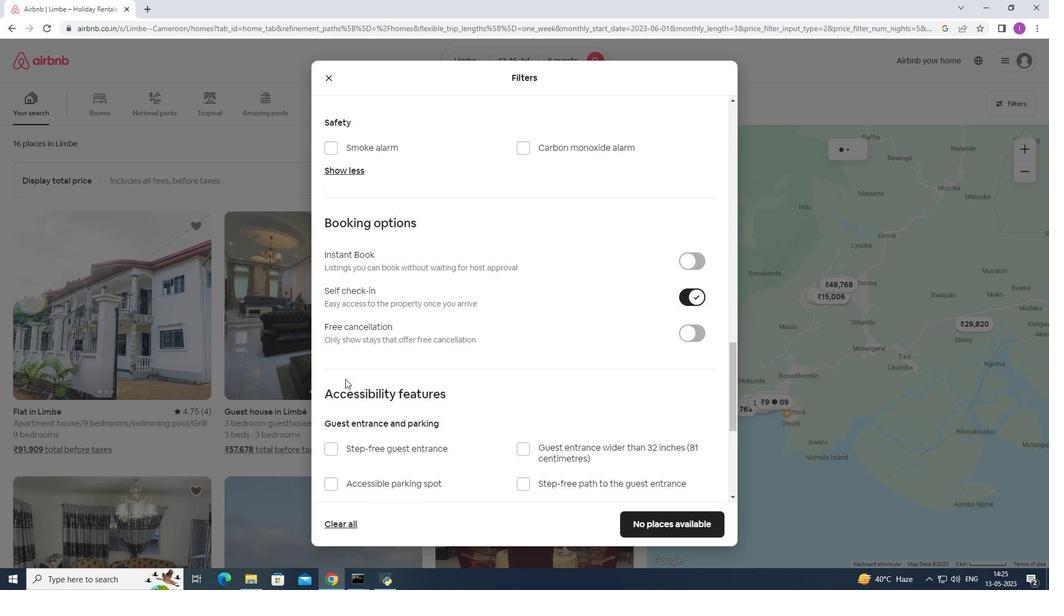 
Action: Mouse moved to (351, 379)
Screenshot: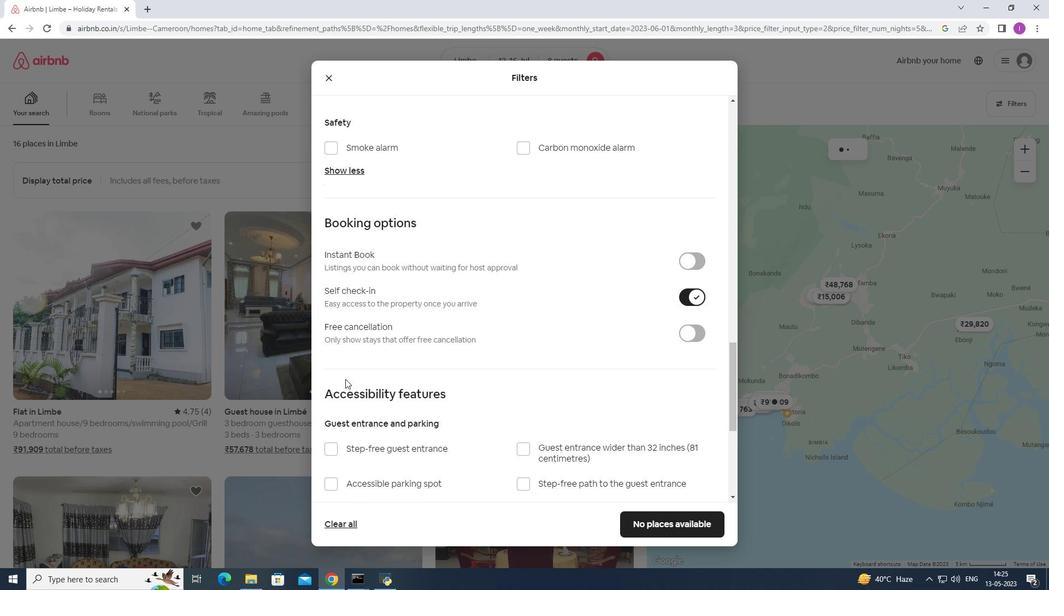 
Action: Mouse scrolled (351, 378) with delta (0, 0)
Screenshot: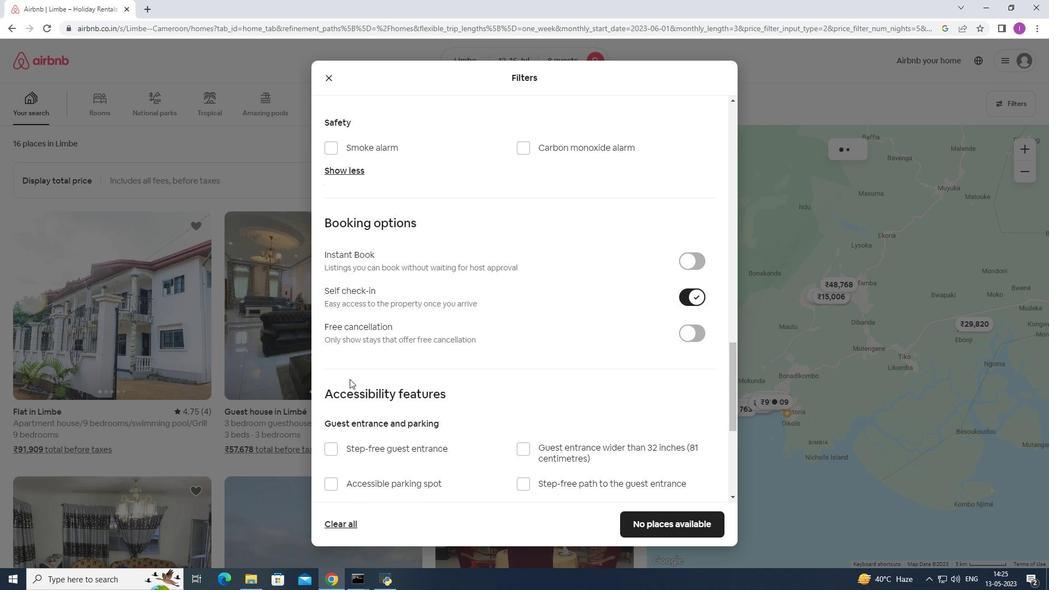 
Action: Mouse scrolled (351, 378) with delta (0, 0)
Screenshot: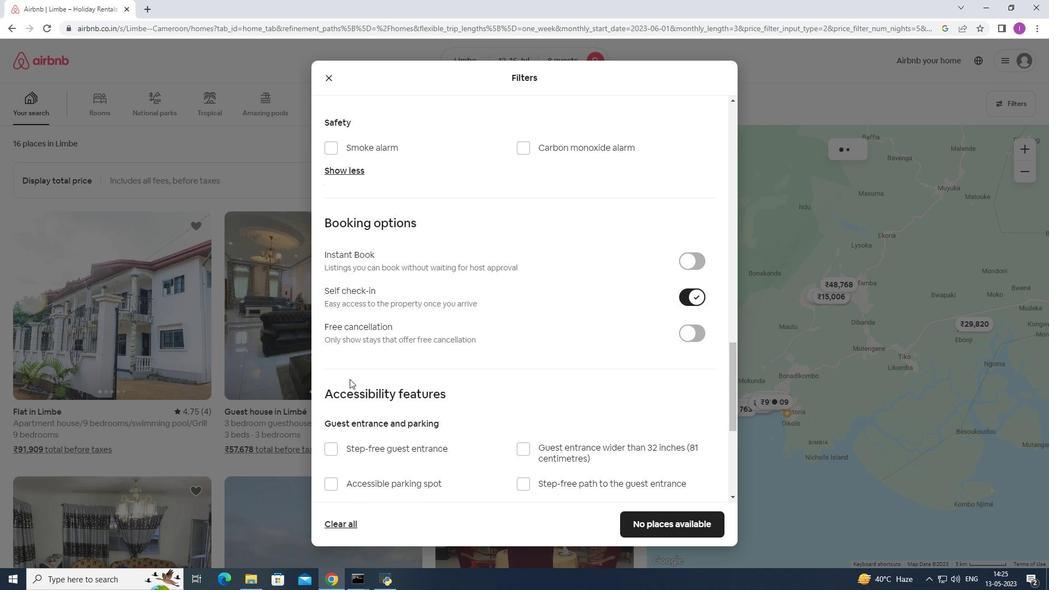 
Action: Mouse scrolled (351, 378) with delta (0, 0)
Screenshot: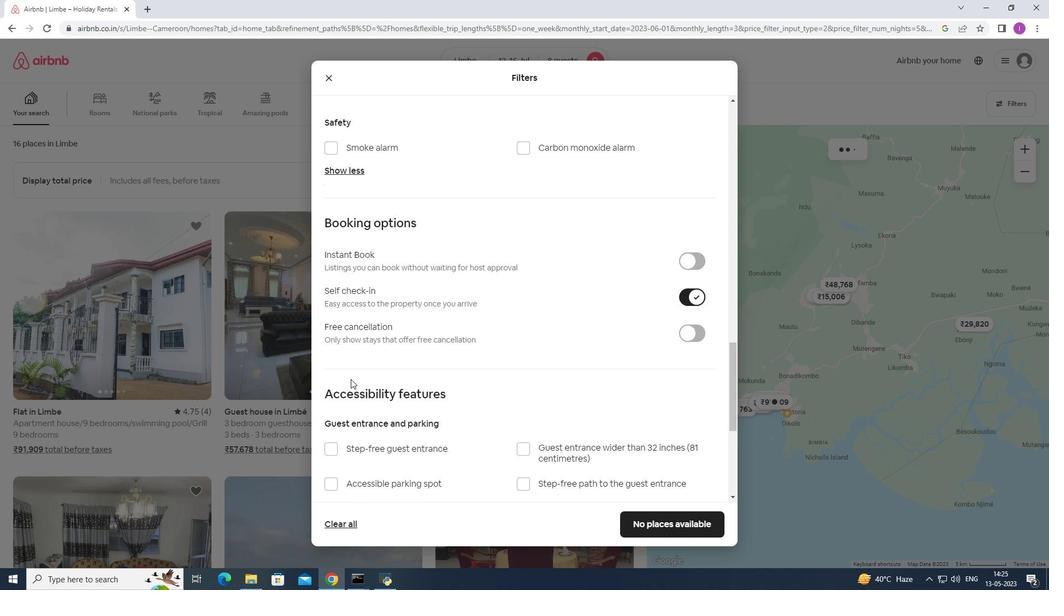 
Action: Mouse scrolled (351, 378) with delta (0, 0)
Screenshot: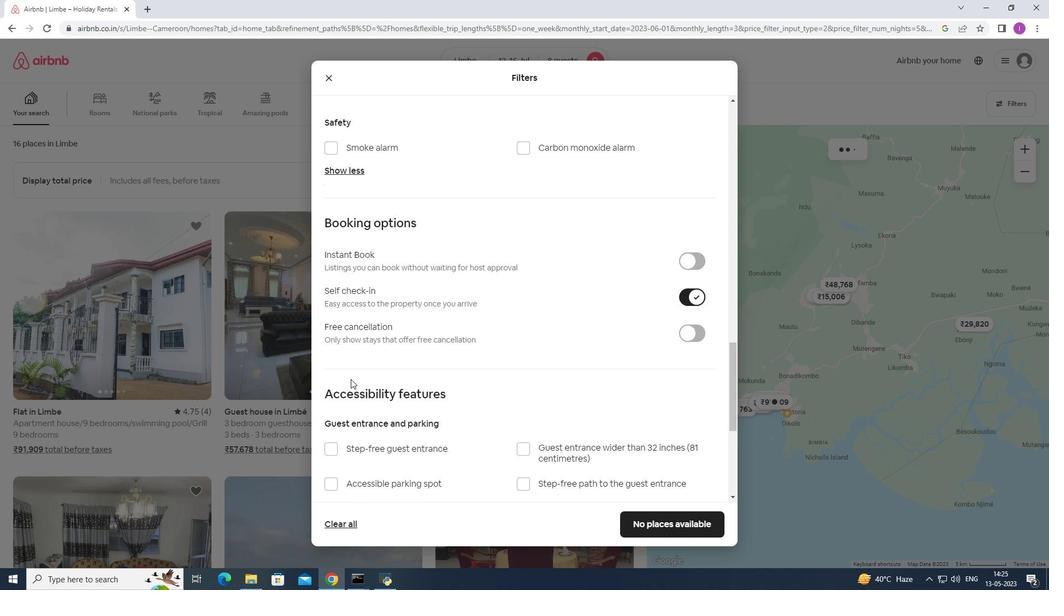 
Action: Mouse moved to (362, 391)
Screenshot: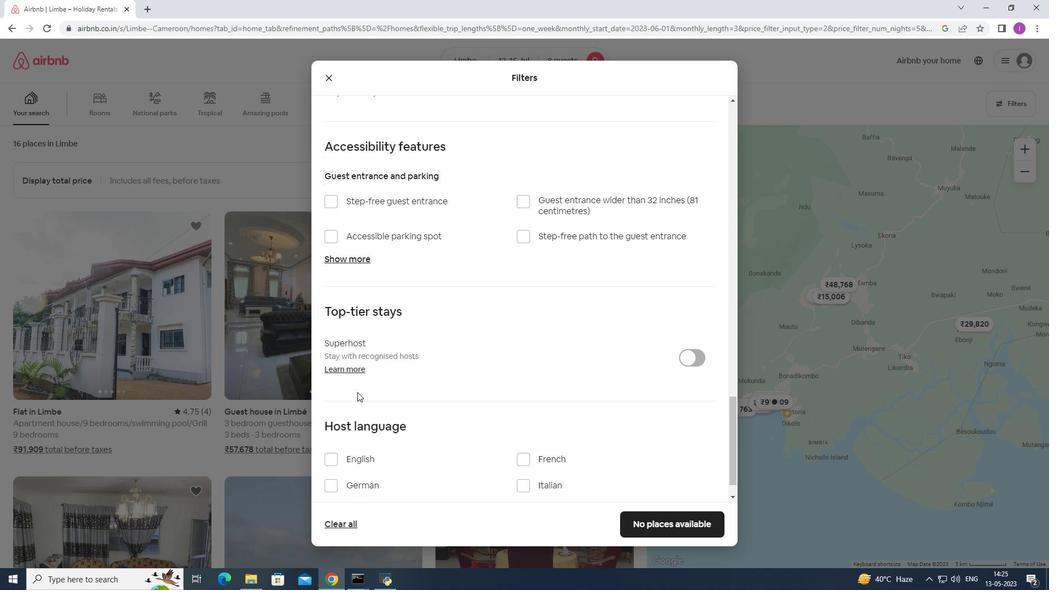 
Action: Mouse scrolled (362, 390) with delta (0, 0)
Screenshot: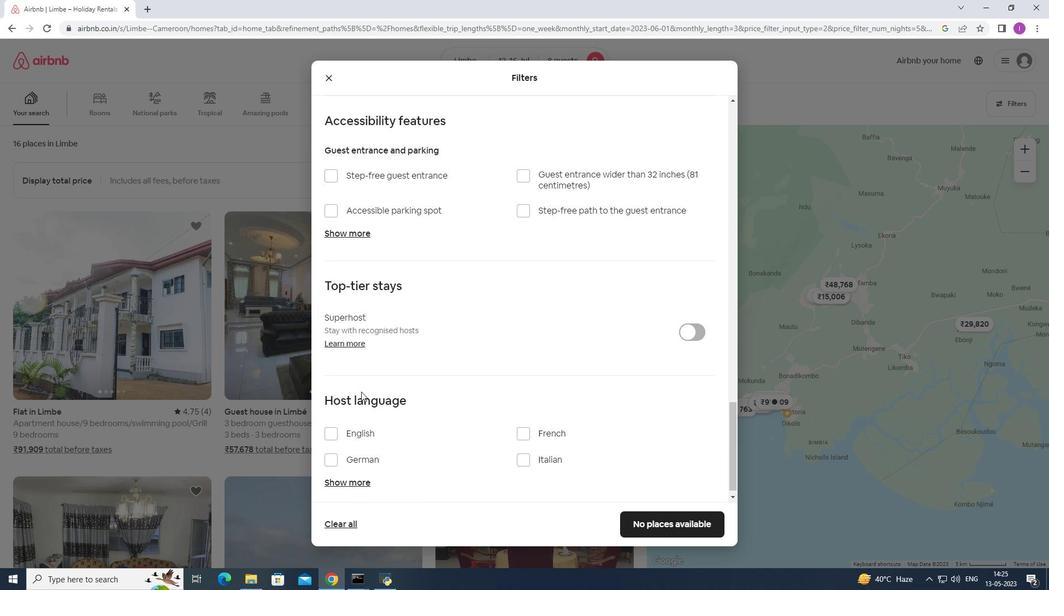 
Action: Mouse scrolled (362, 390) with delta (0, 0)
Screenshot: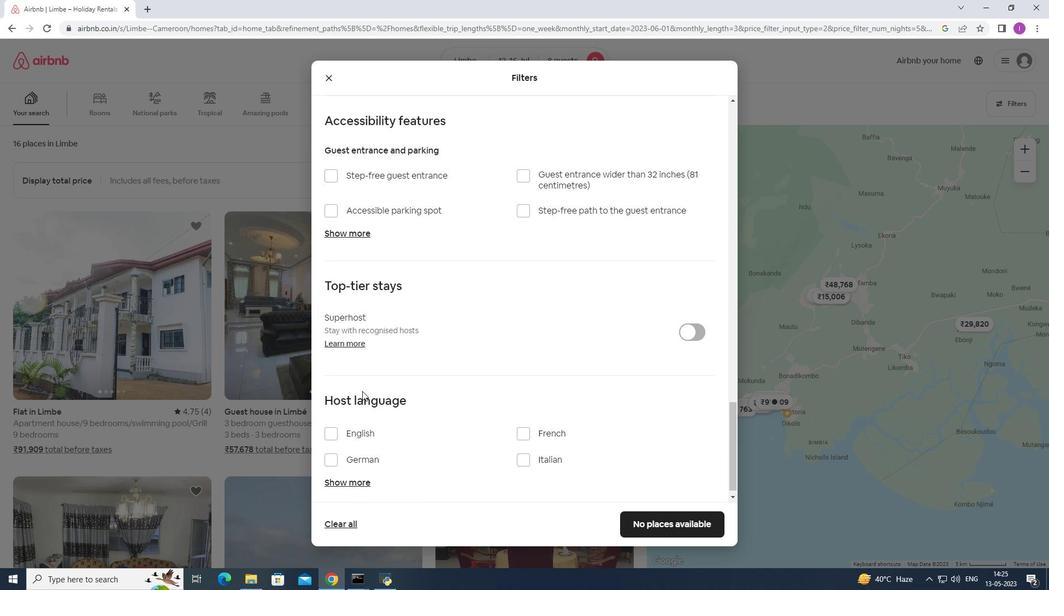
Action: Mouse moved to (362, 391)
Screenshot: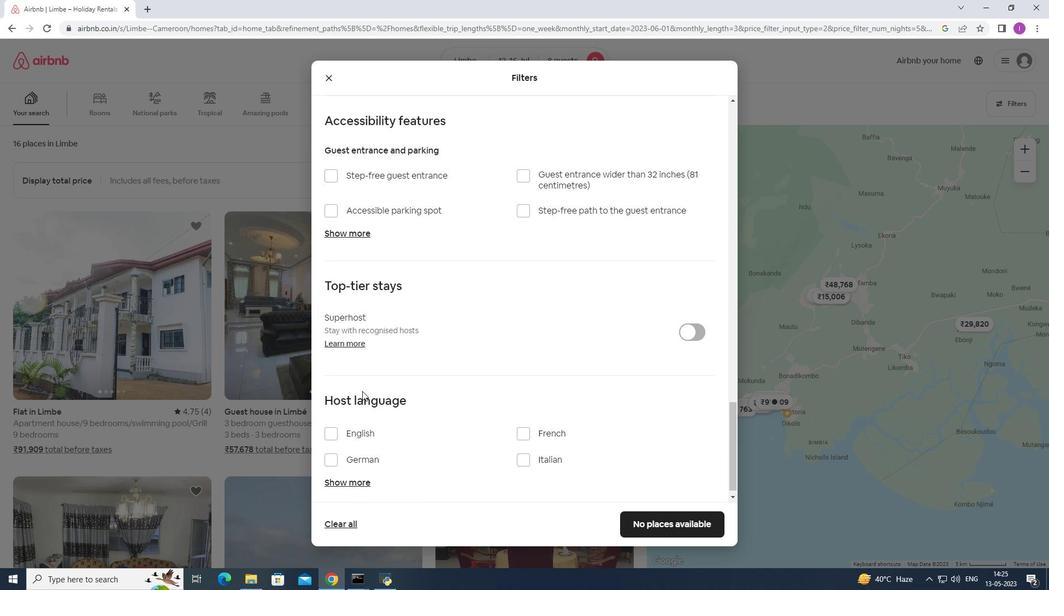 
Action: Mouse scrolled (362, 390) with delta (0, 0)
Screenshot: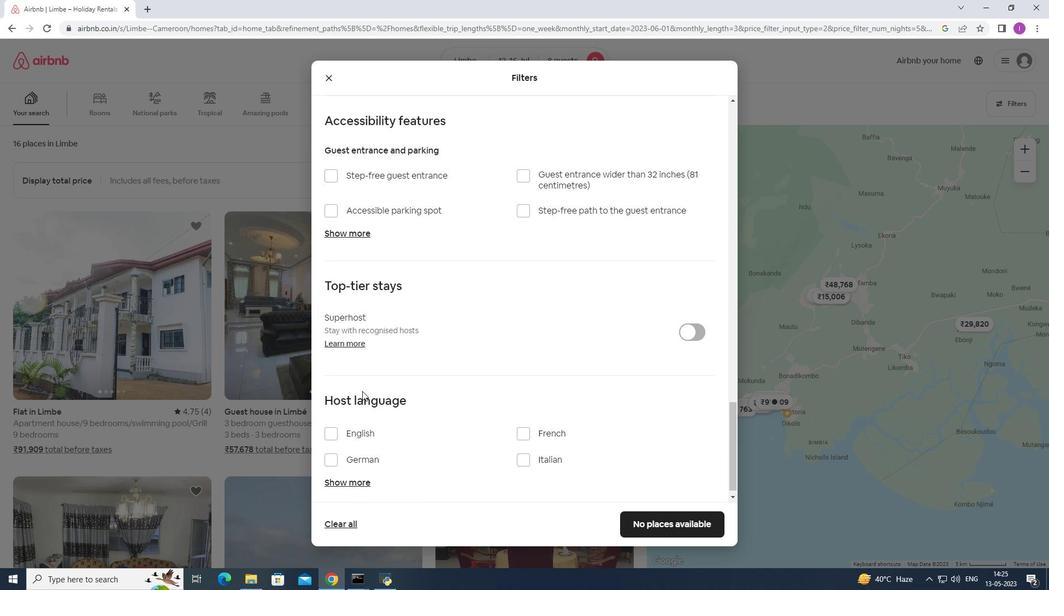 
Action: Mouse moved to (362, 391)
Screenshot: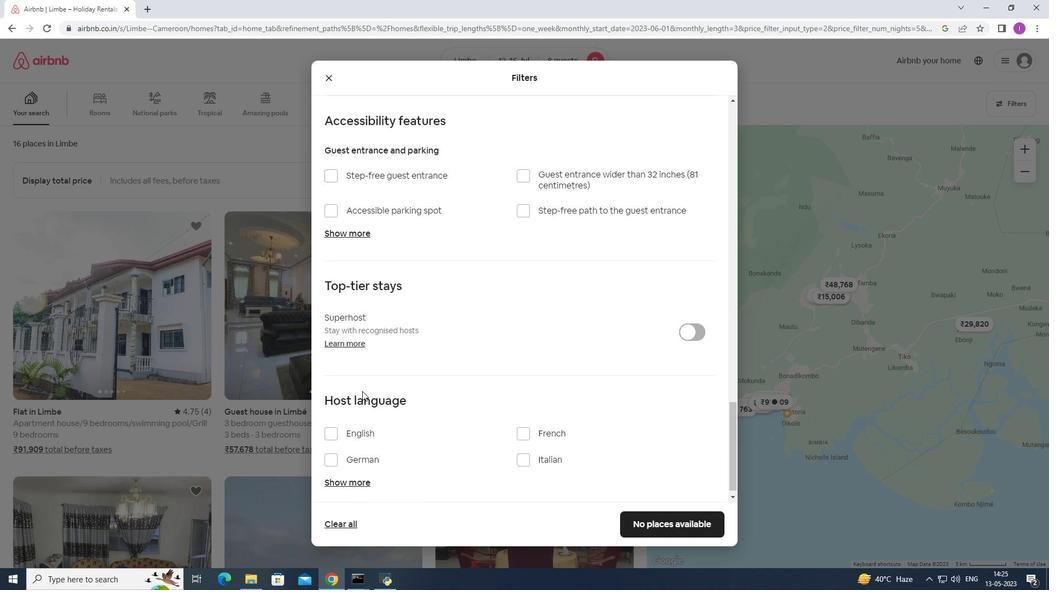 
Action: Mouse scrolled (362, 390) with delta (0, 0)
Screenshot: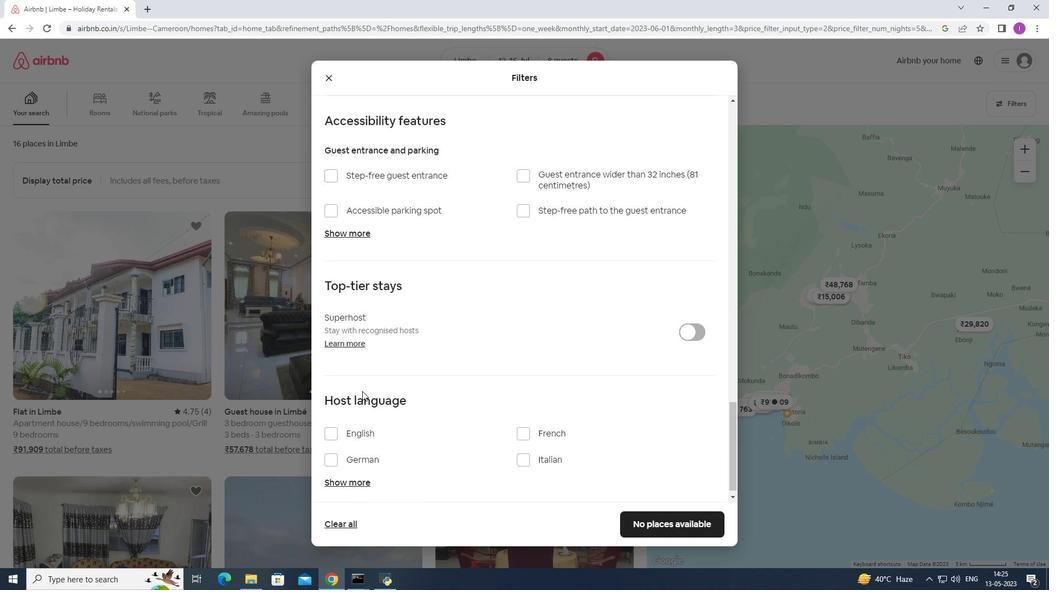 
Action: Mouse moved to (363, 390)
Screenshot: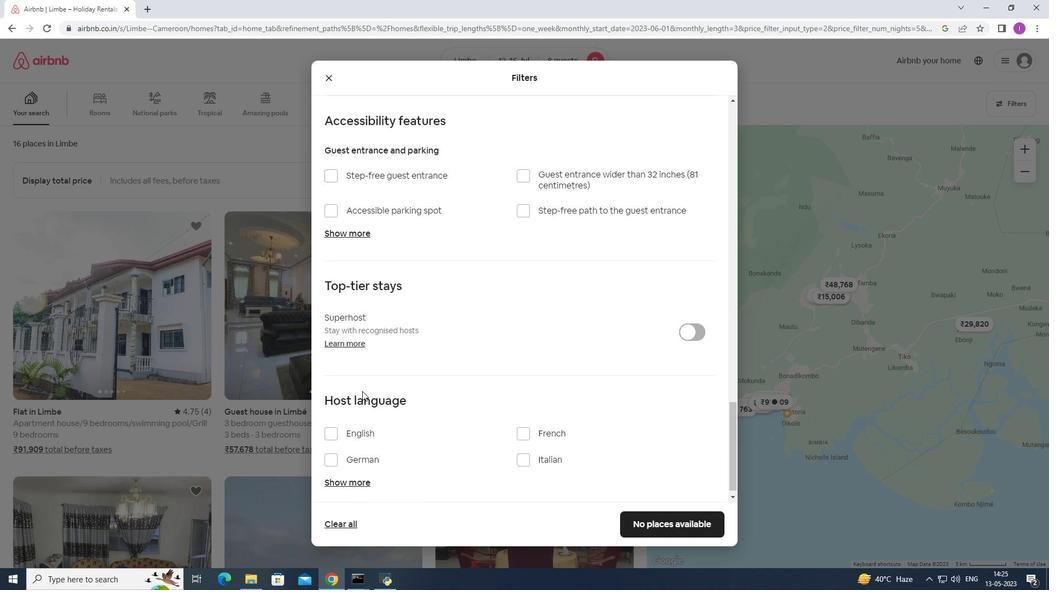 
Action: Mouse scrolled (363, 390) with delta (0, 0)
Screenshot: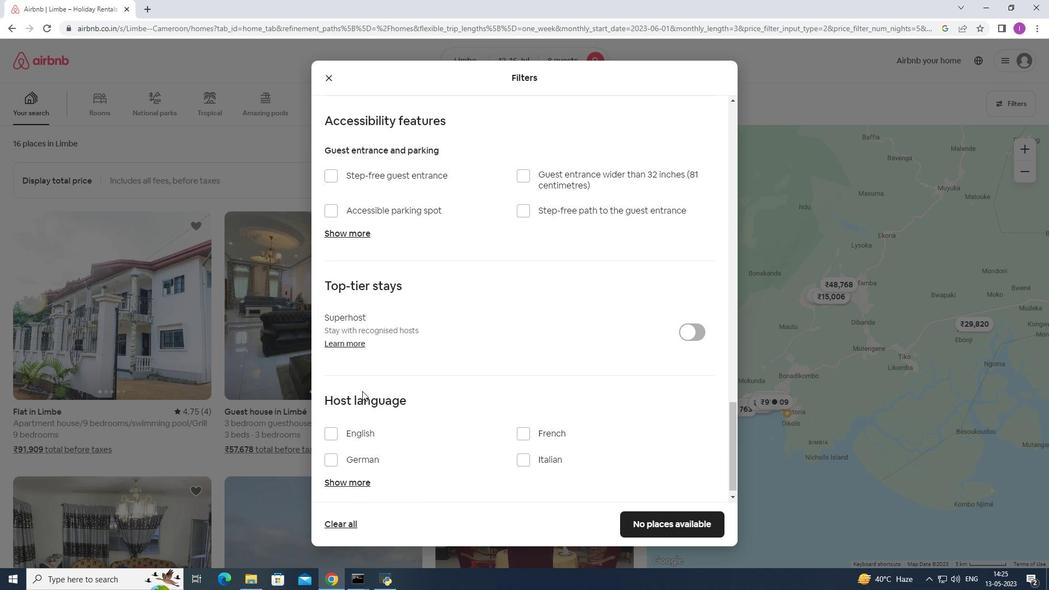 
Action: Mouse moved to (332, 424)
Screenshot: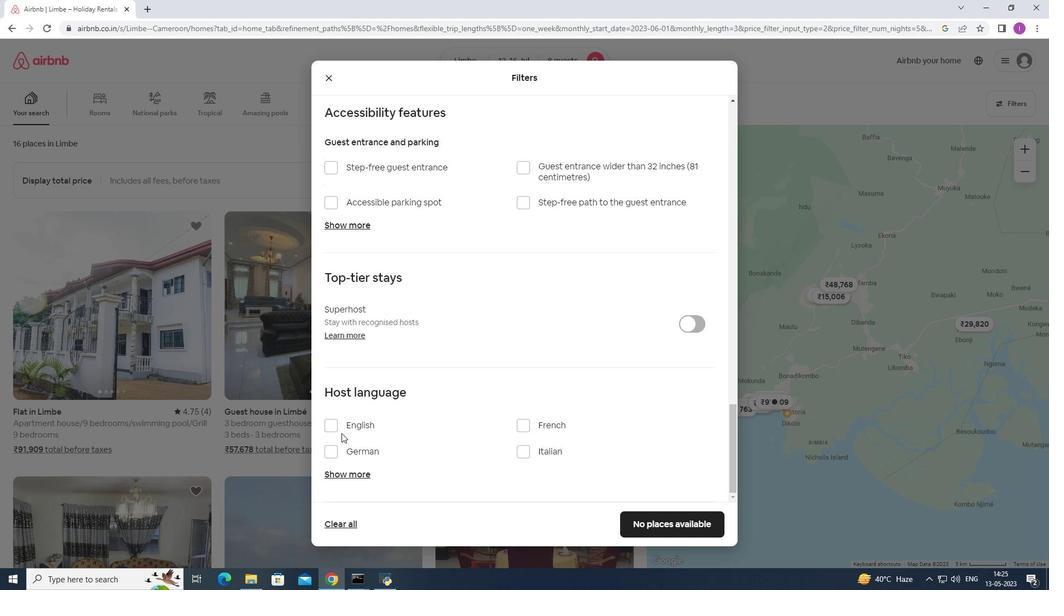 
Action: Mouse pressed left at (332, 424)
Screenshot: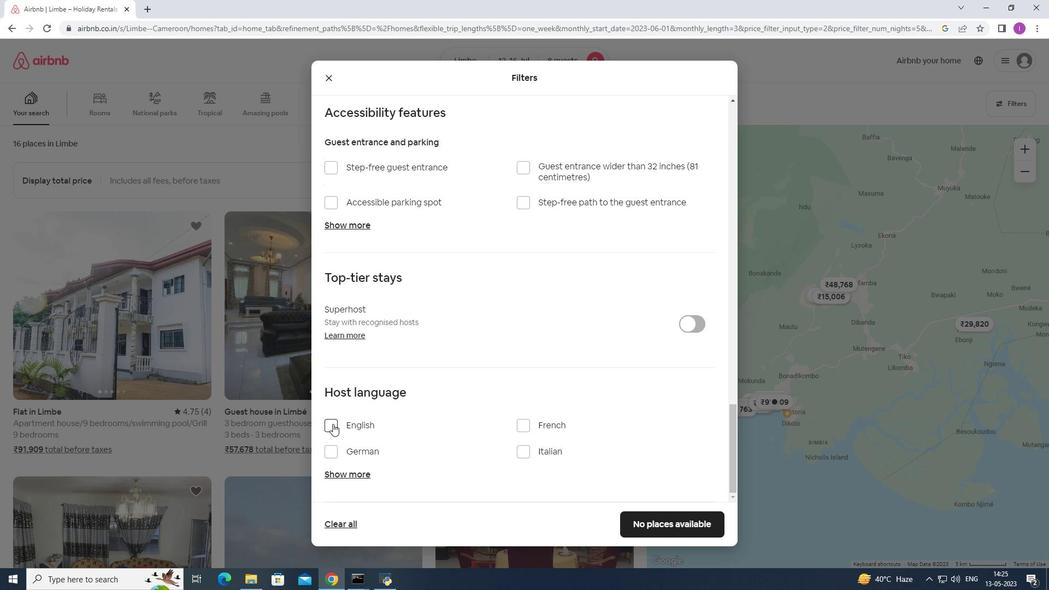 
Action: Mouse moved to (671, 519)
Screenshot: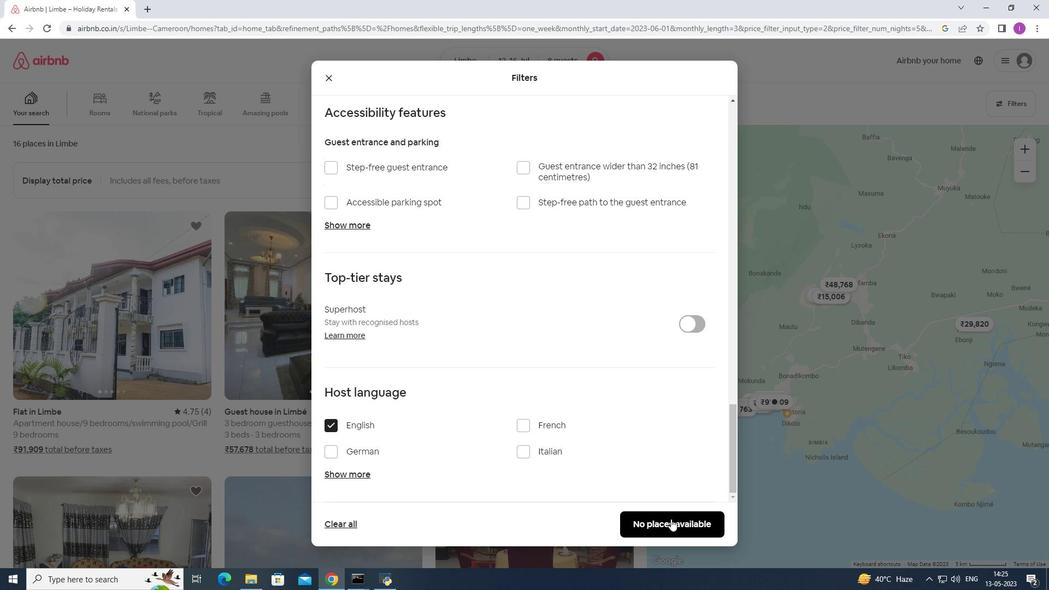 
Action: Mouse pressed left at (671, 519)
Screenshot: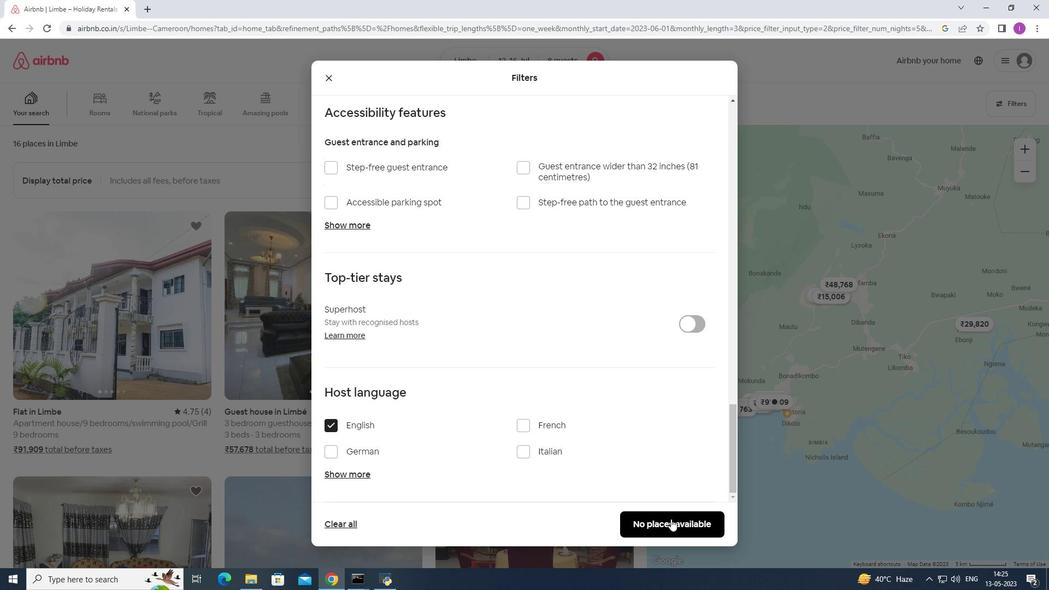
Action: Mouse moved to (527, 522)
Screenshot: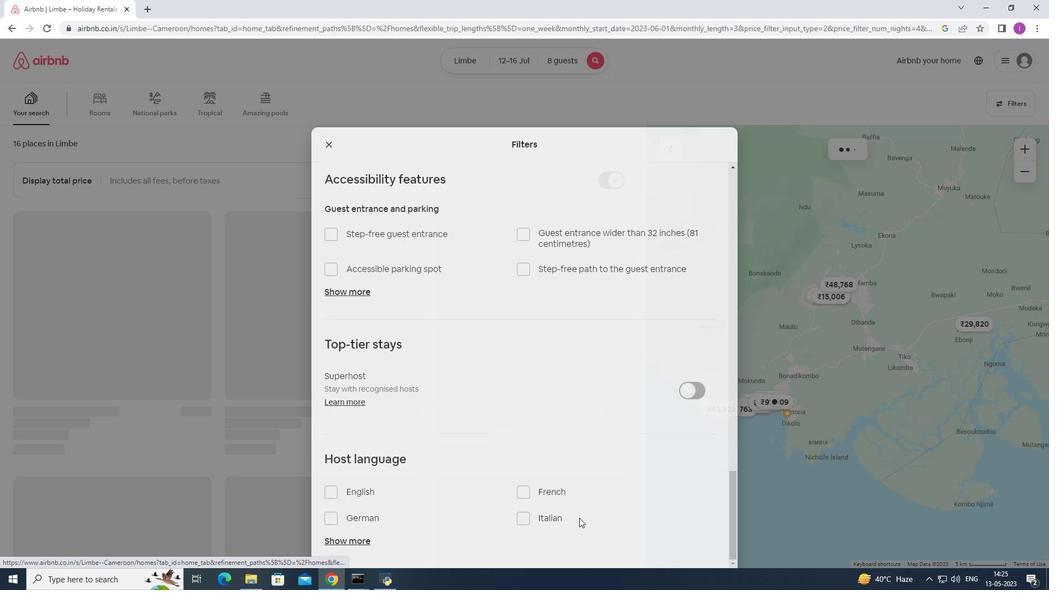 
